 Task: Plan a 90-minute genealogy and family history research consultation with an expert genealogist.
Action: Mouse pressed left at (815, 111)
Screenshot: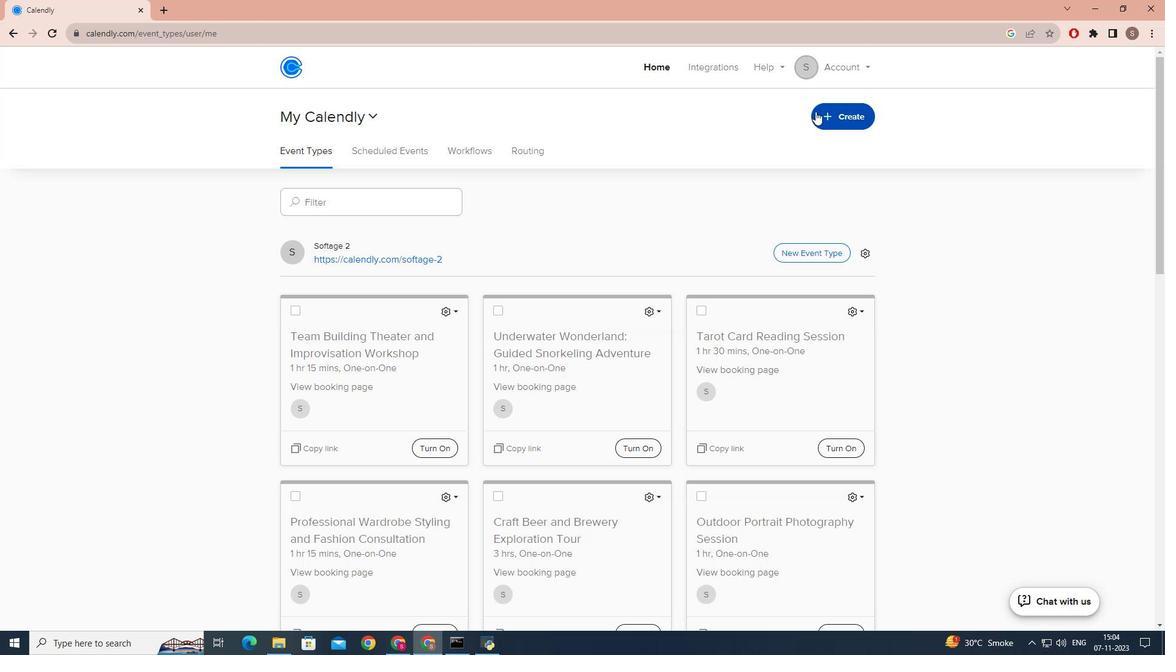 
Action: Mouse moved to (782, 151)
Screenshot: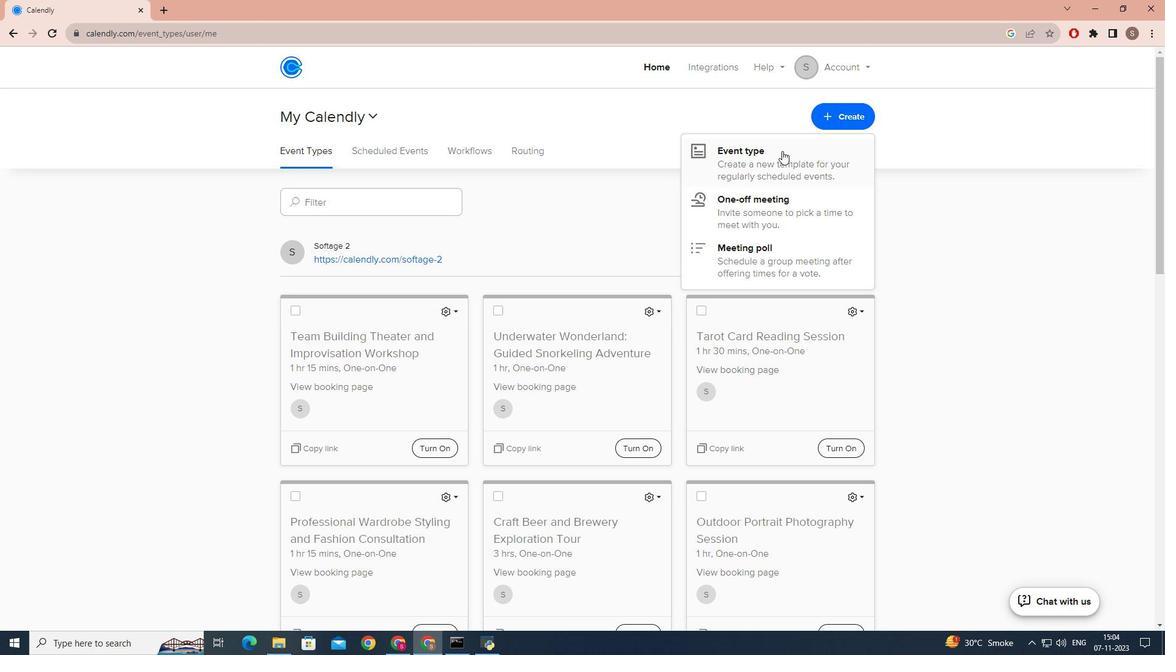 
Action: Mouse pressed left at (782, 151)
Screenshot: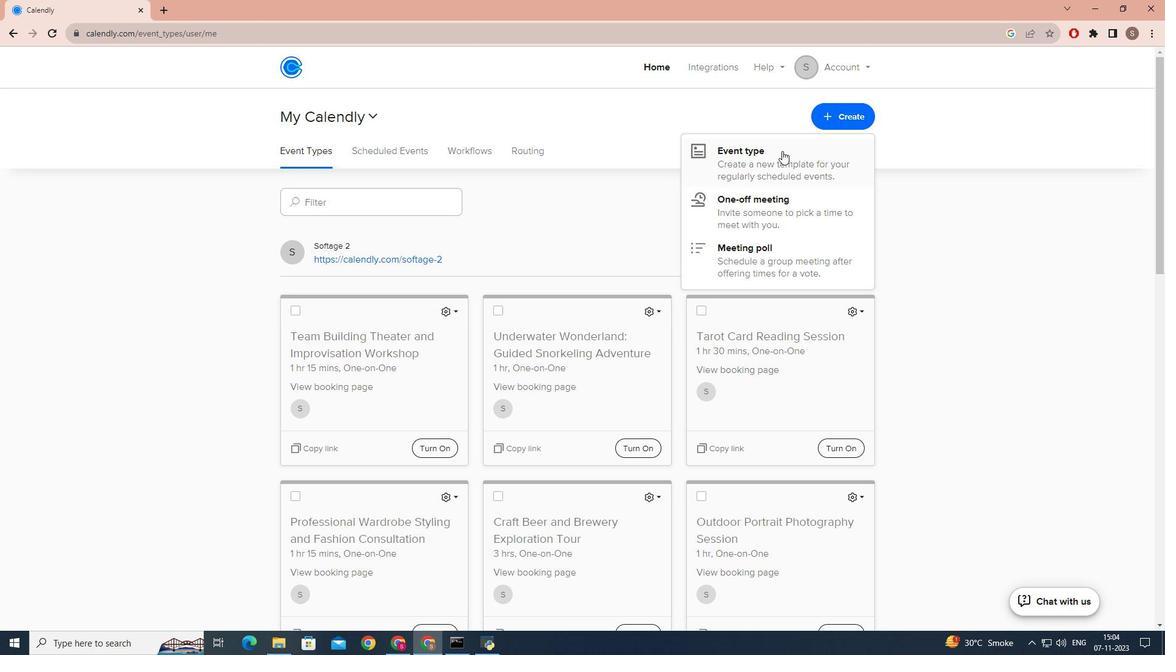 
Action: Mouse moved to (547, 220)
Screenshot: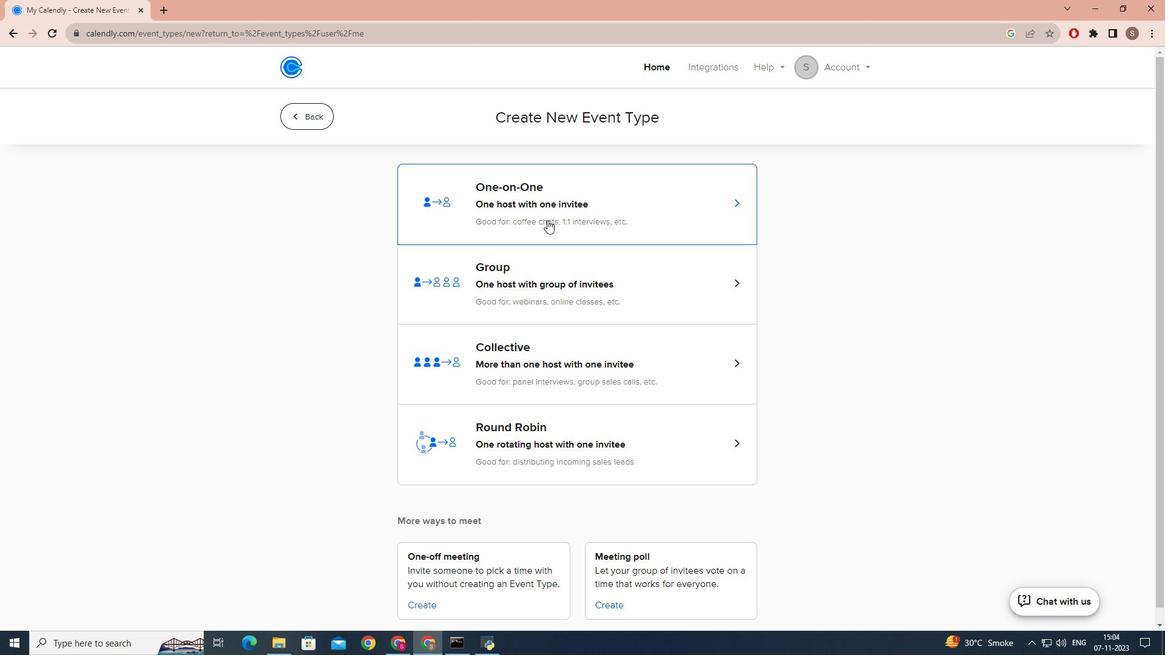 
Action: Mouse pressed left at (547, 220)
Screenshot: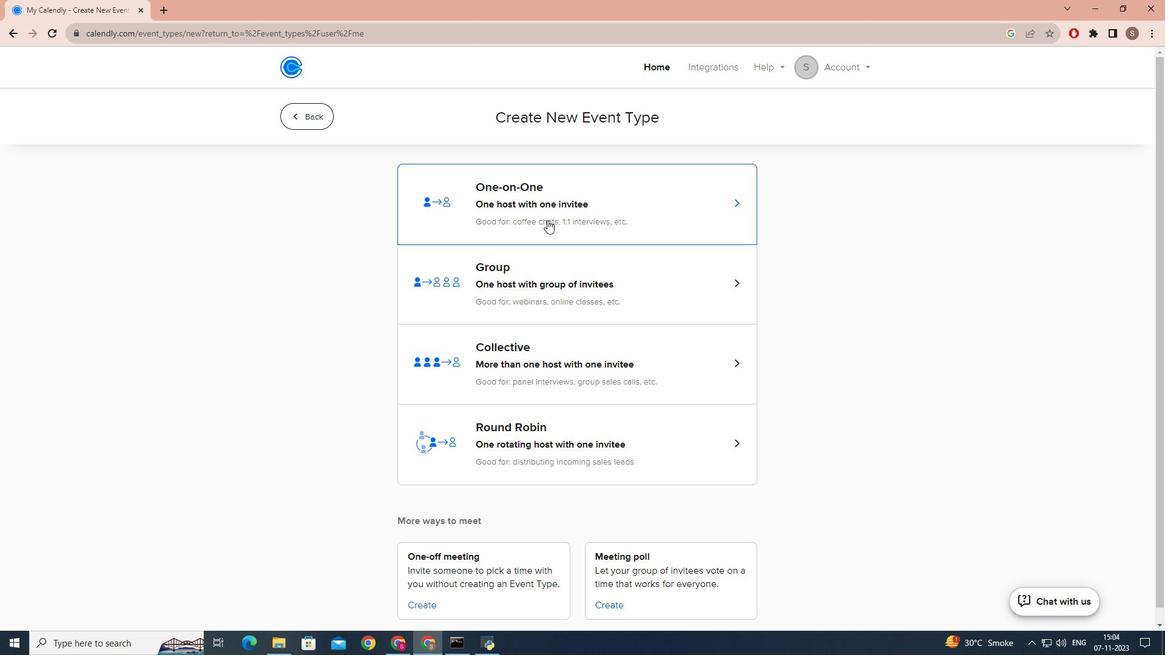 
Action: Mouse moved to (418, 286)
Screenshot: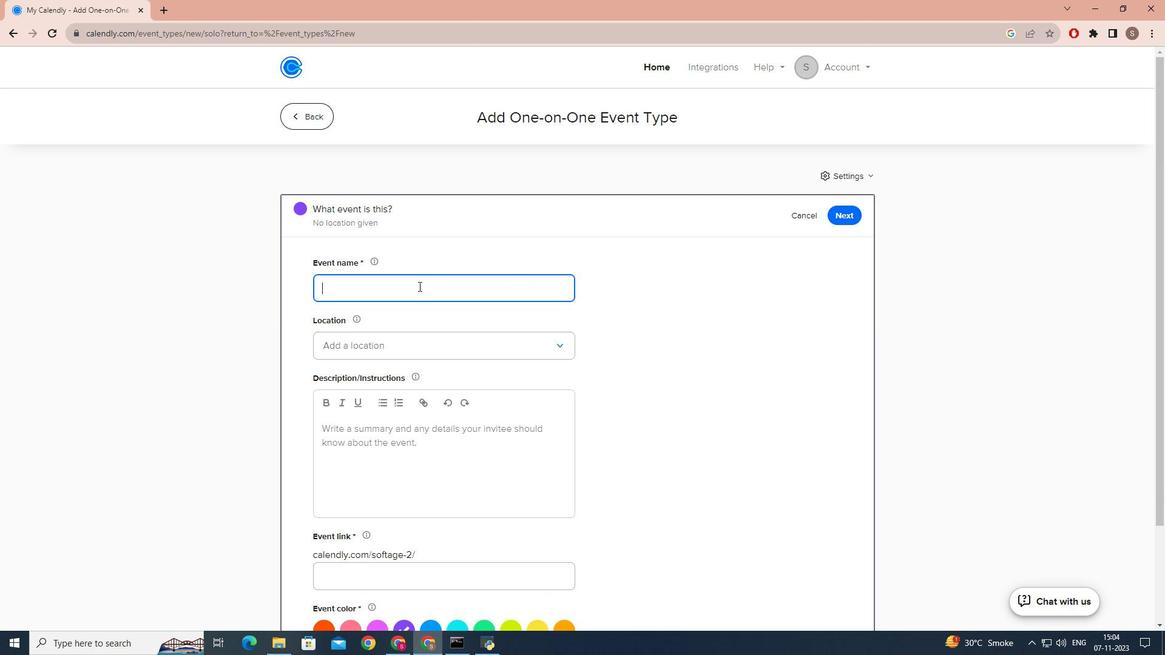 
Action: Mouse pressed left at (418, 286)
Screenshot: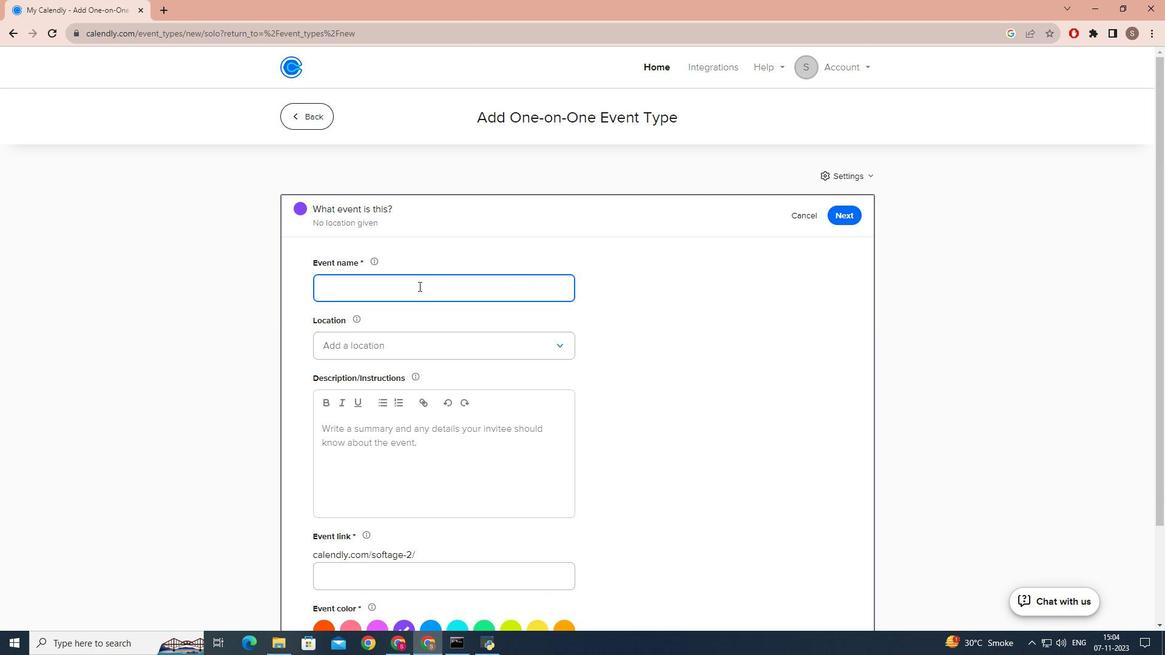 
Action: Key pressed <Key.caps_lock>G<Key.caps_lock>ena<Key.backspace><Key.backspace><Key.backspace><Key.backspace><Key.backspace><Key.backspace><Key.backspace><Key.backspace>g<Key.caps_lock>ENEALOGY<Key.space>AND<Key.space><Key.caps_lock>f<Key.caps_lock>AMILY<Key.space><Key.caps_lock>h<Key.caps_lock>ISTORY<Key.space><Key.caps_lock>r<Key.caps_lock>ESEARCH<Key.space><Key.caps_lock>c<Key.caps_lock>ONSULTATION
Screenshot: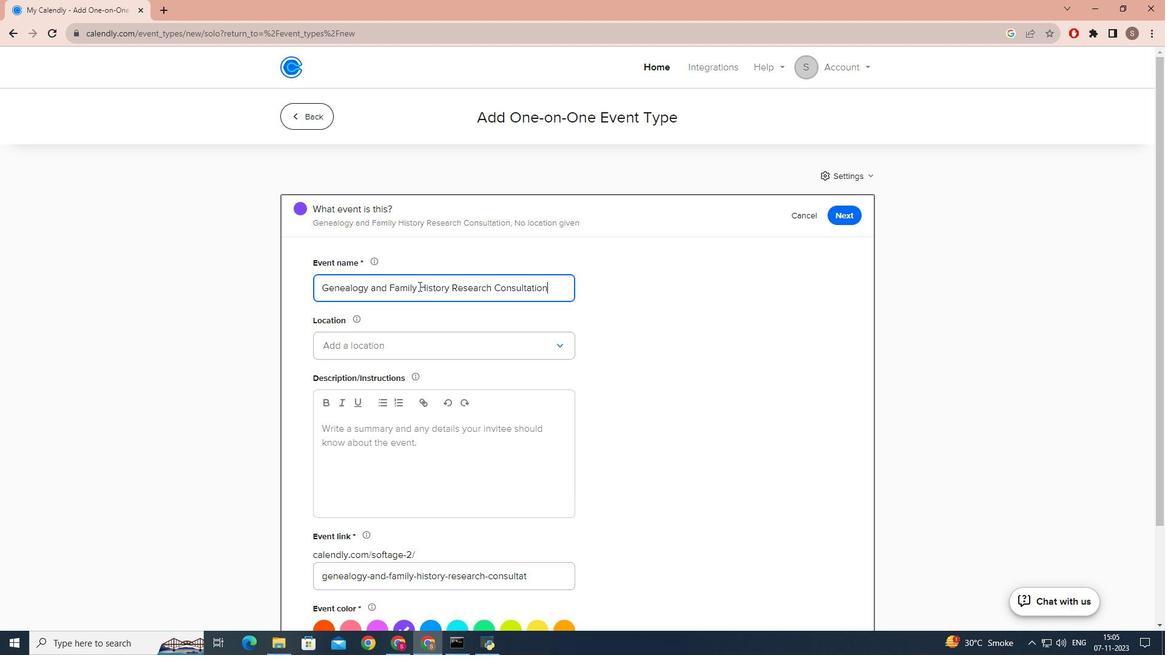 
Action: Mouse moved to (403, 349)
Screenshot: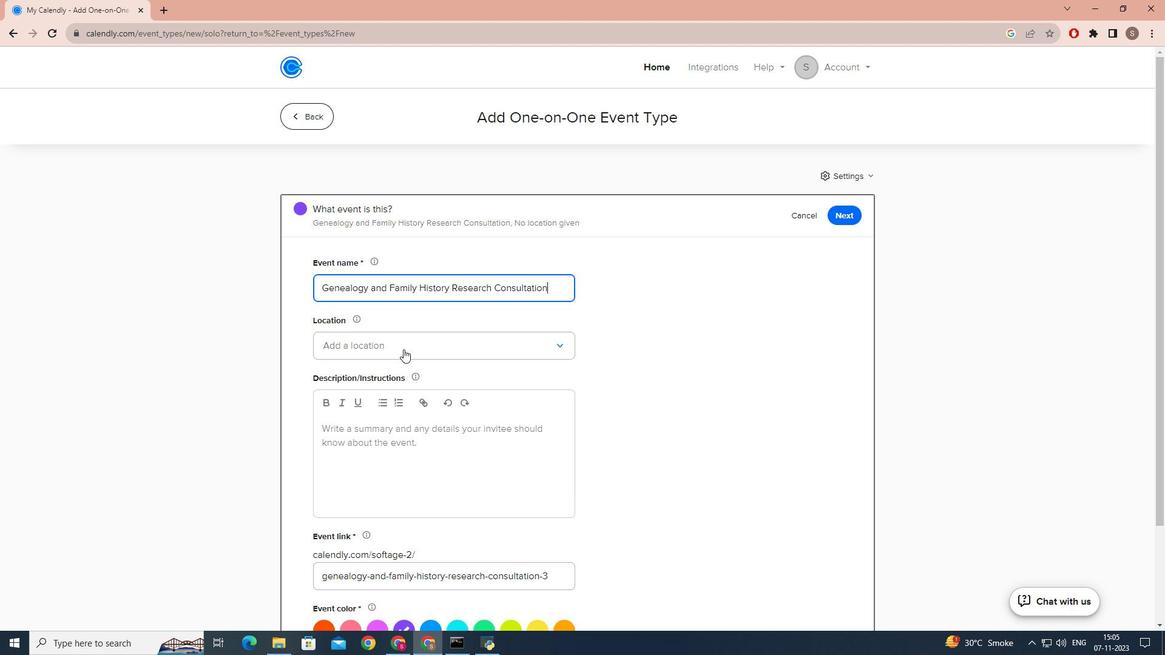 
Action: Mouse pressed left at (403, 349)
Screenshot: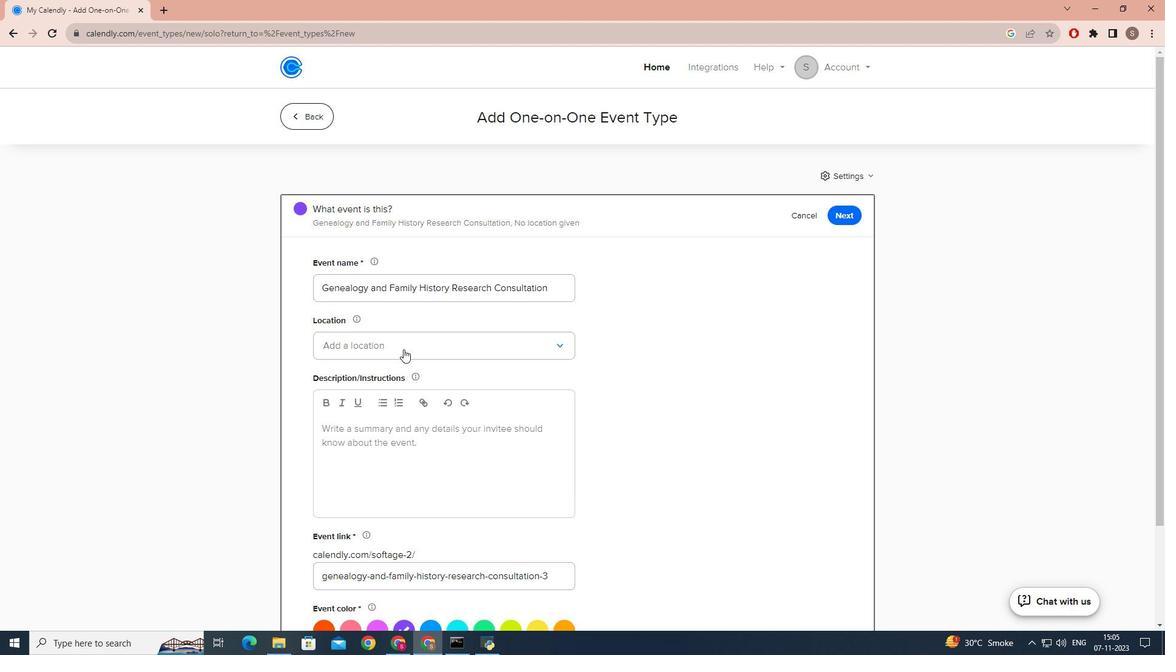 
Action: Mouse moved to (396, 386)
Screenshot: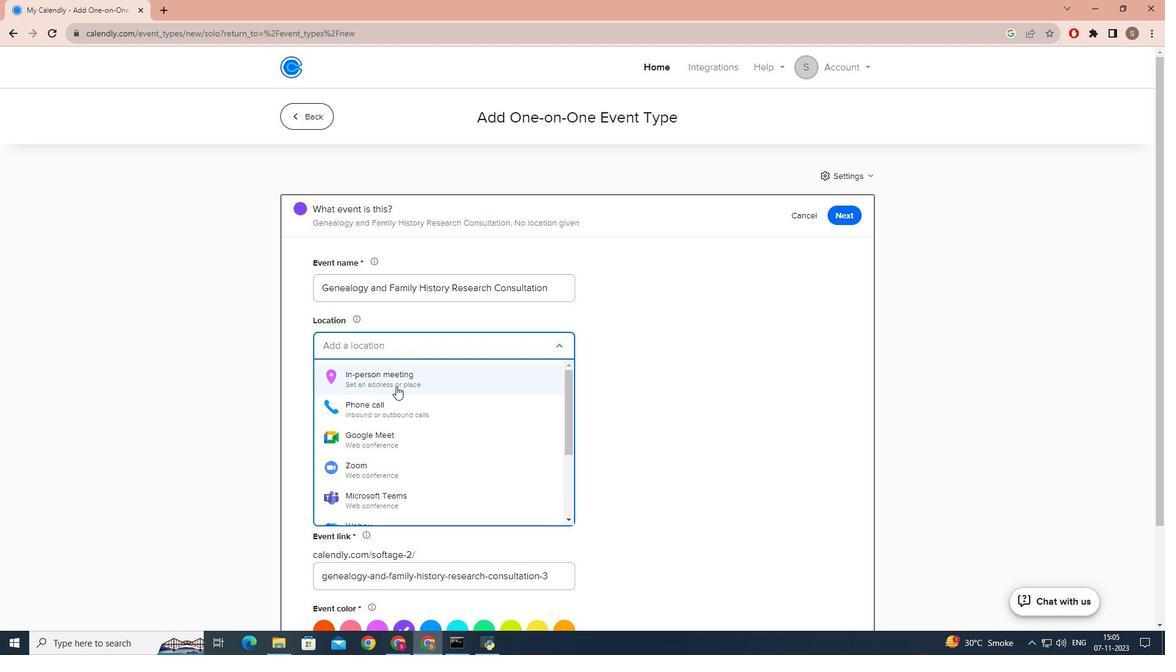 
Action: Mouse pressed left at (396, 386)
Screenshot: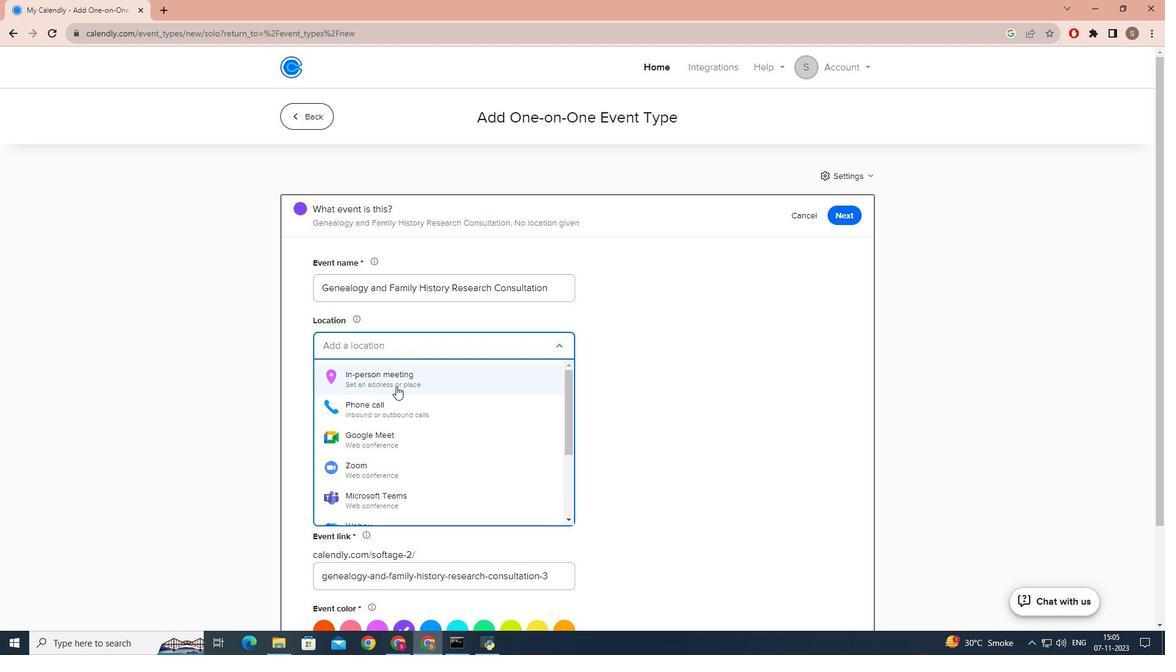 
Action: Mouse moved to (545, 208)
Screenshot: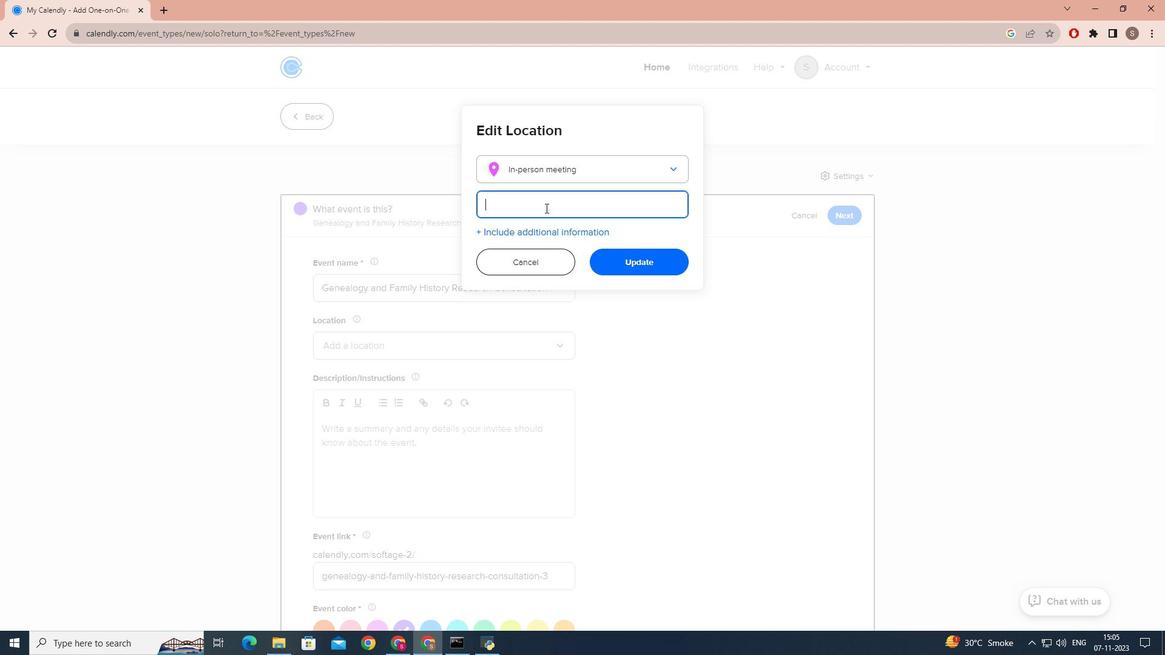 
Action: Mouse pressed left at (545, 208)
Screenshot: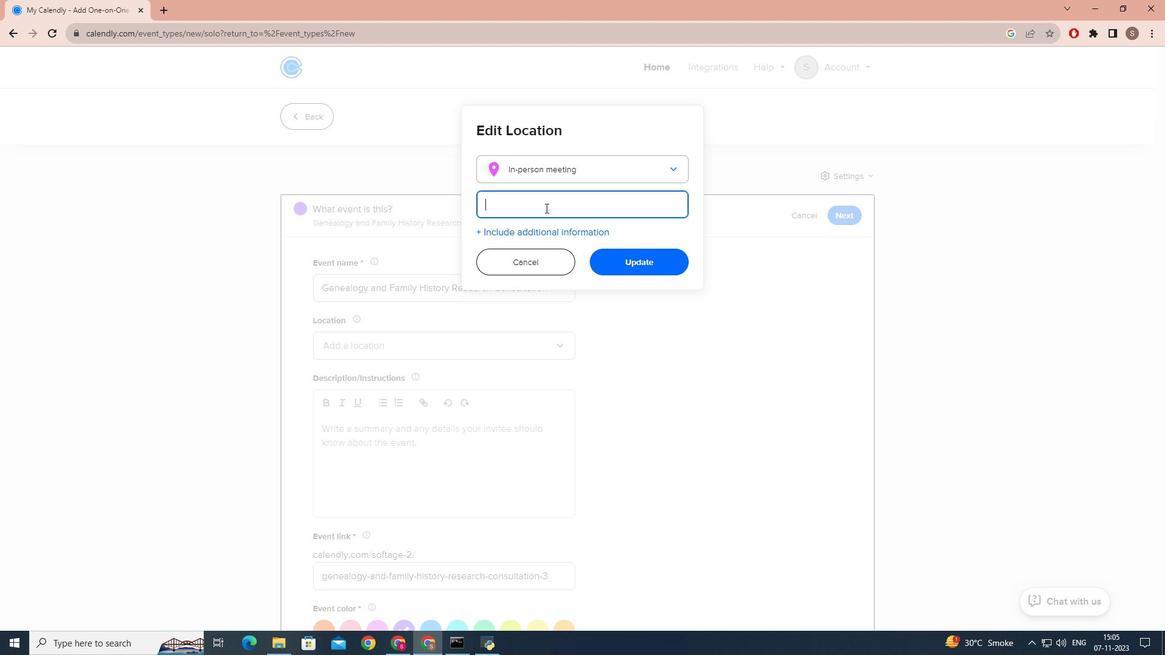 
Action: Key pressed <Key.caps_lock>f<Key.caps_lock>AMILY<Key.space><Key.caps_lock>c<Key.caps_lock>HRONICLES<Key.space><Key.caps_lock>c<Key.caps_lock>ORNER,<Key.caps_lock>n<Key.caps_lock>EW<Key.space><Key.caps_lock>j<Key.caps_lock>ERSEY,<Key.caps_lock>u.s.a
Screenshot: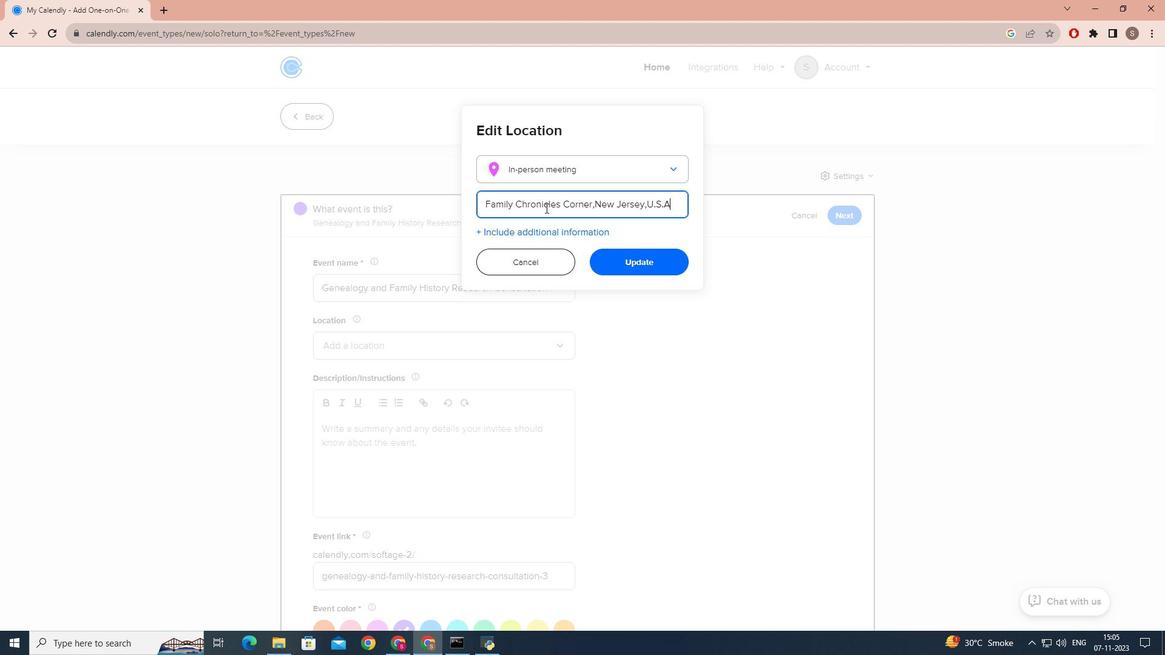 
Action: Mouse moved to (629, 256)
Screenshot: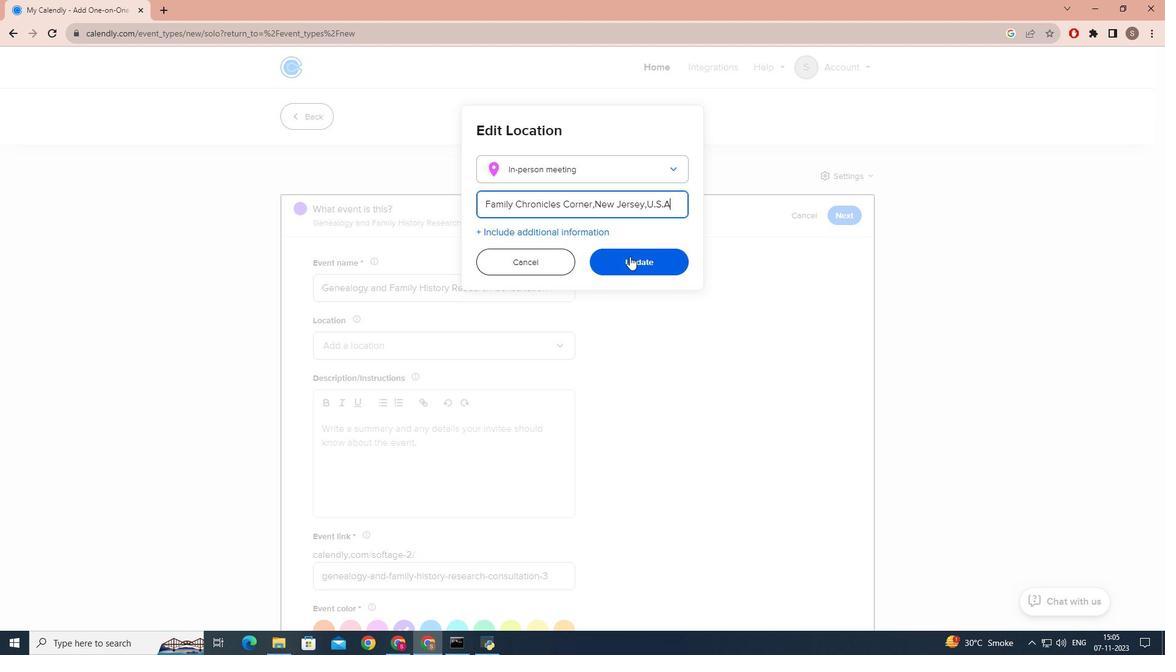 
Action: Mouse pressed left at (629, 256)
Screenshot: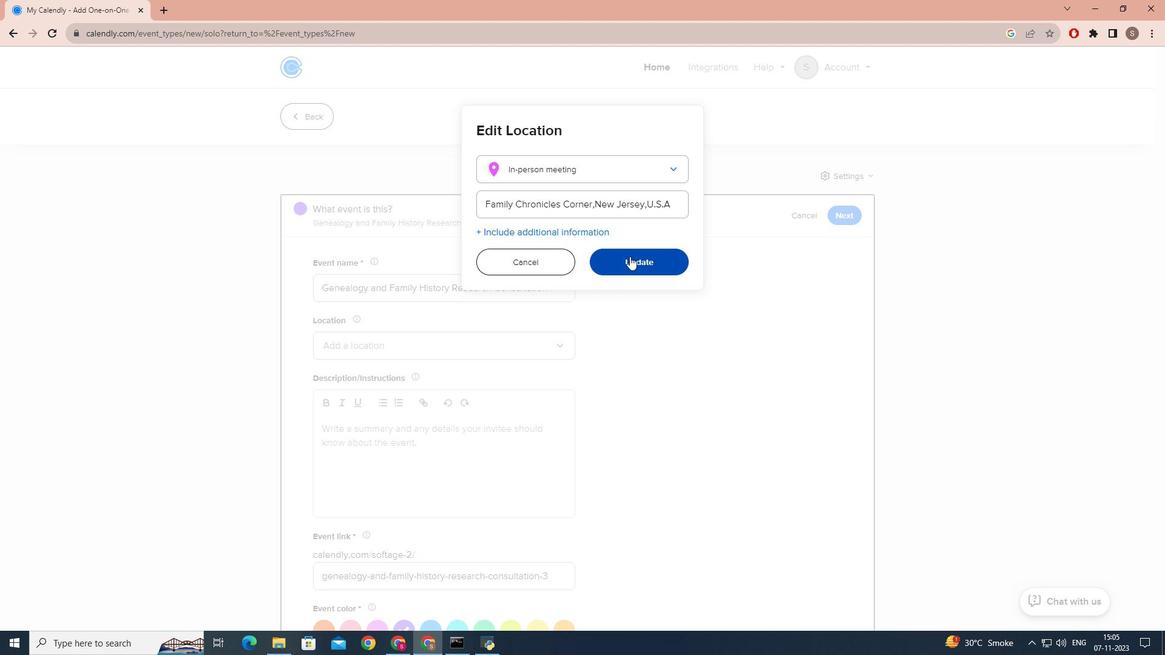 
Action: Mouse moved to (510, 317)
Screenshot: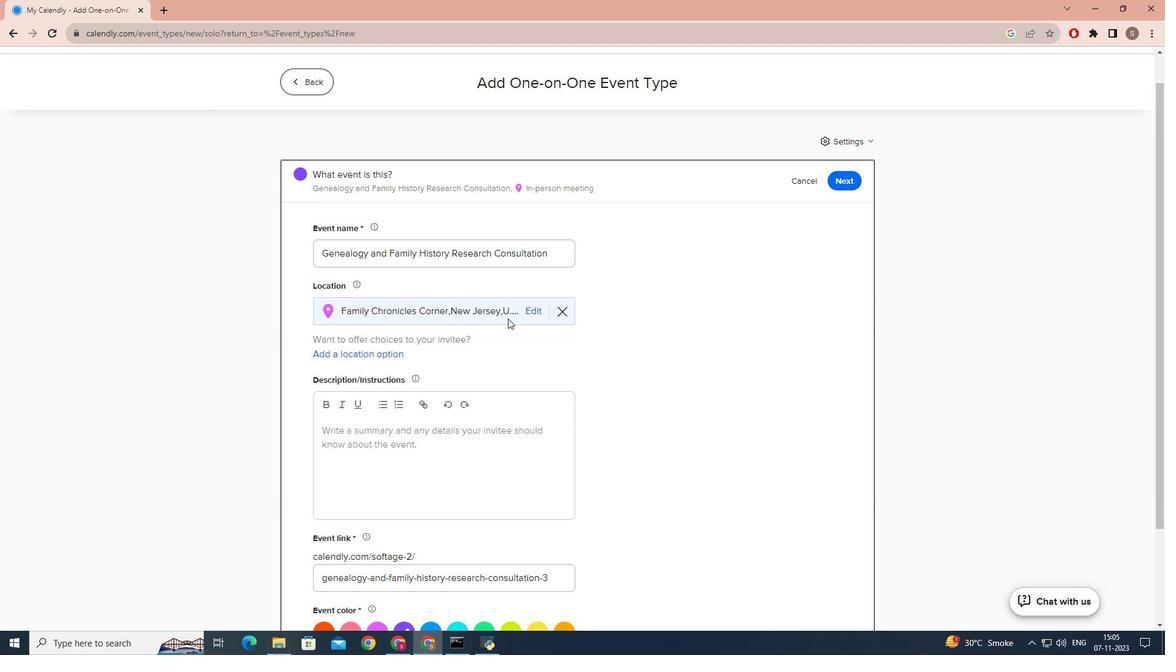 
Action: Mouse scrolled (510, 316) with delta (0, 0)
Screenshot: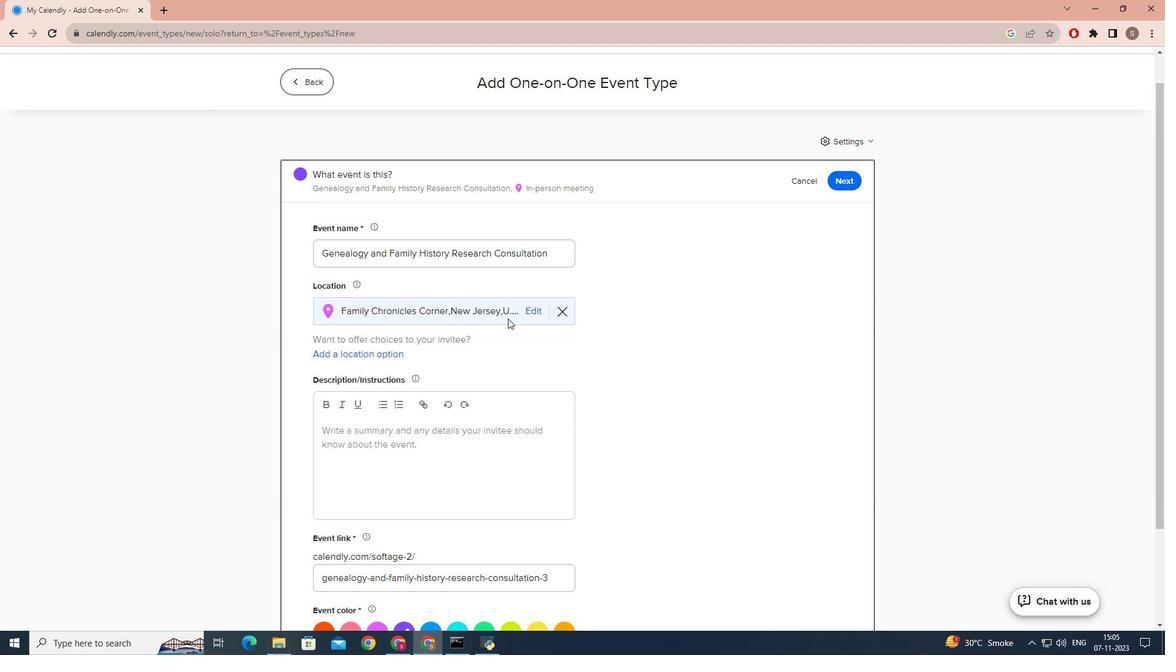 
Action: Mouse moved to (509, 318)
Screenshot: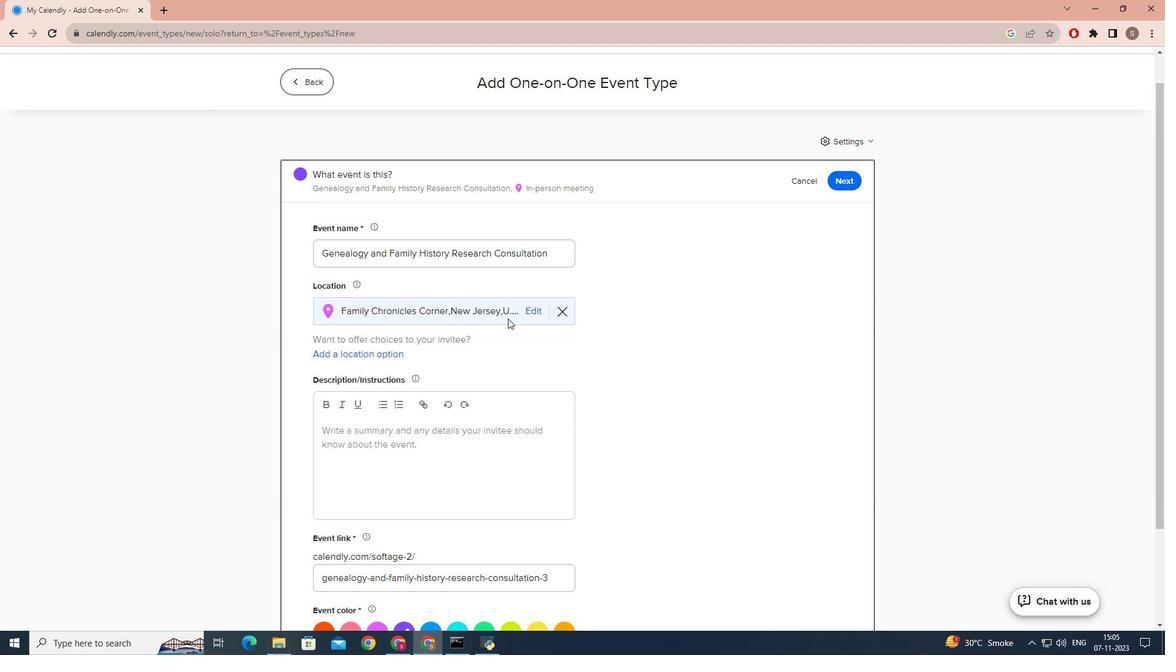 
Action: Mouse scrolled (509, 317) with delta (0, 0)
Screenshot: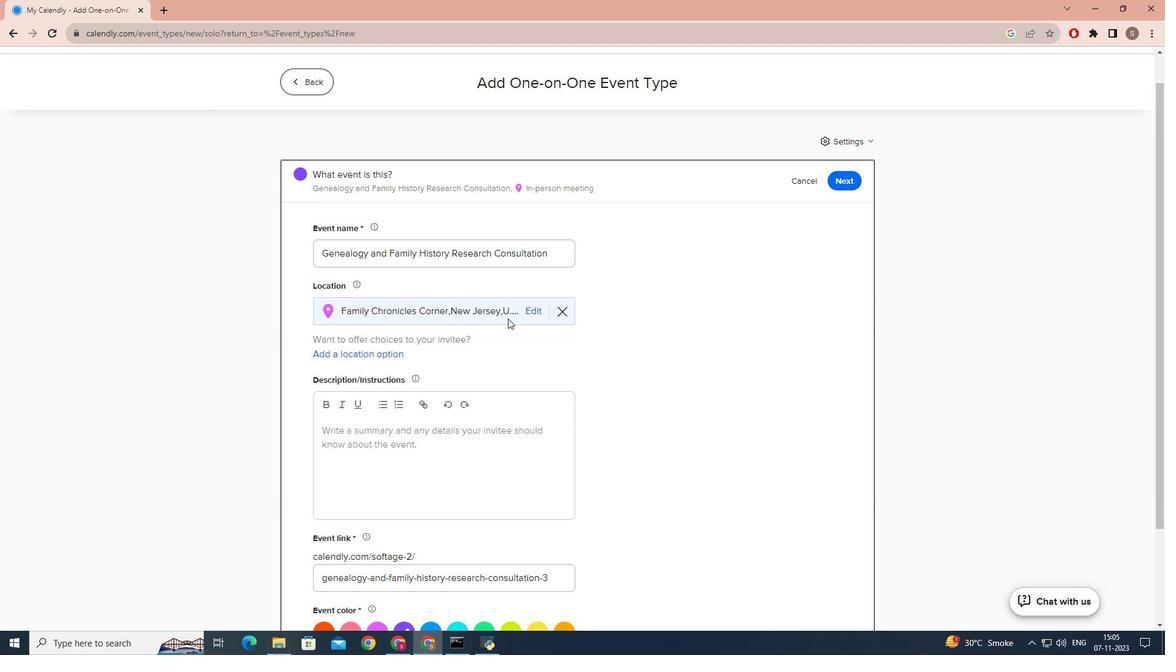 
Action: Mouse moved to (508, 318)
Screenshot: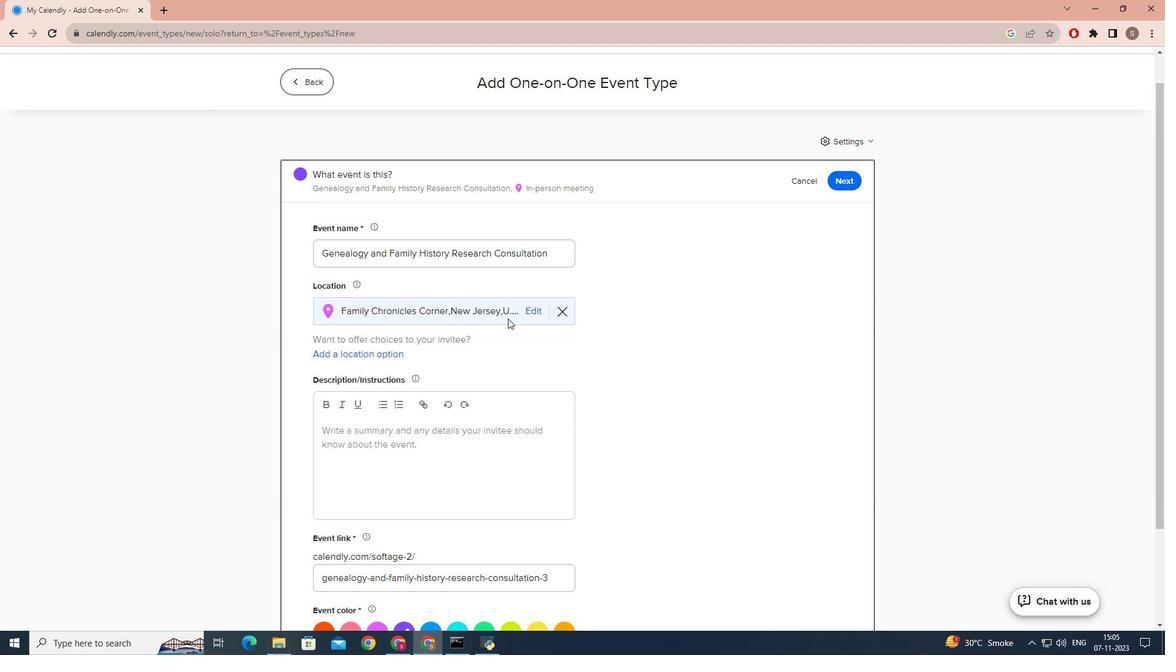 
Action: Mouse scrolled (508, 317) with delta (0, 0)
Screenshot: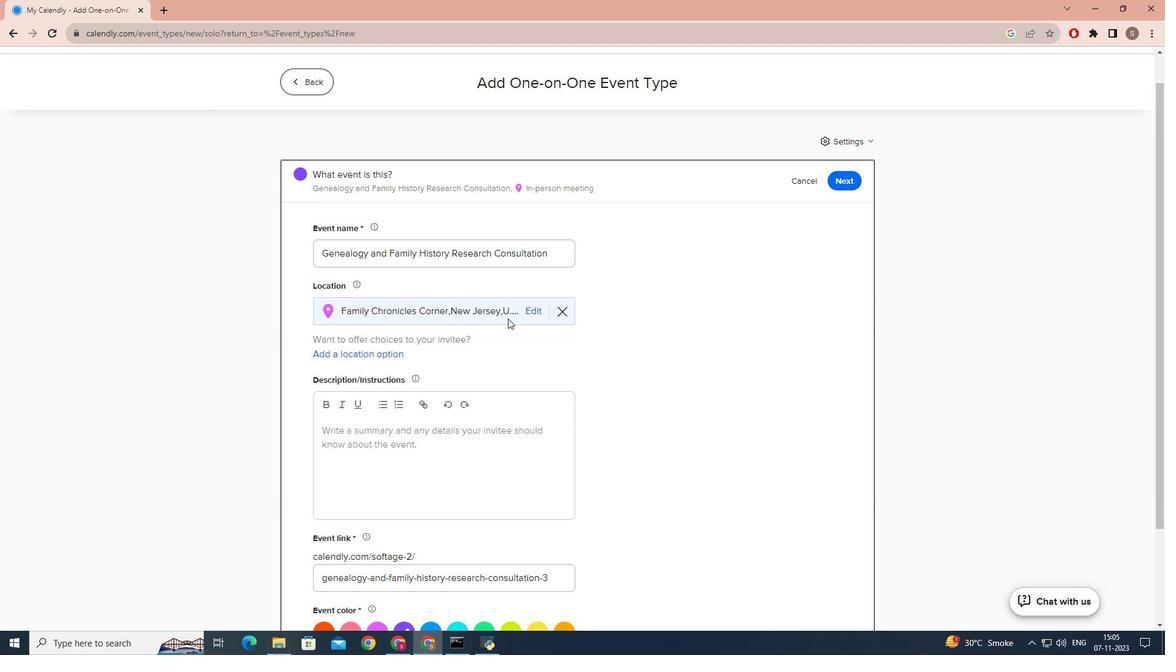 
Action: Mouse moved to (508, 318)
Screenshot: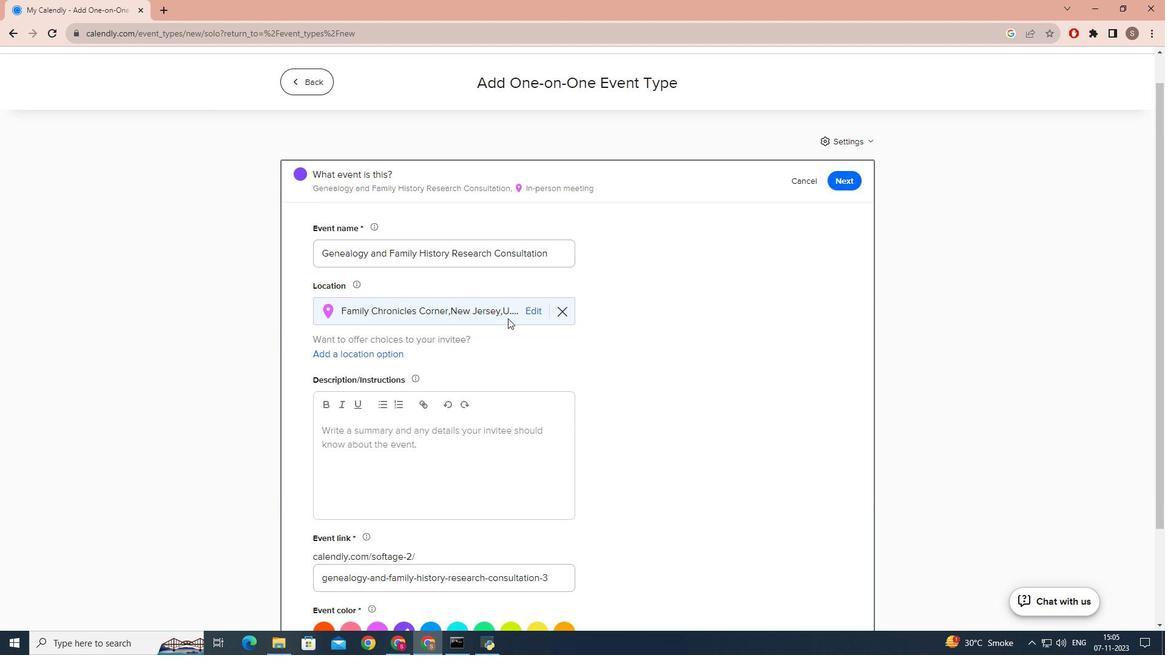 
Action: Mouse scrolled (508, 317) with delta (0, 0)
Screenshot: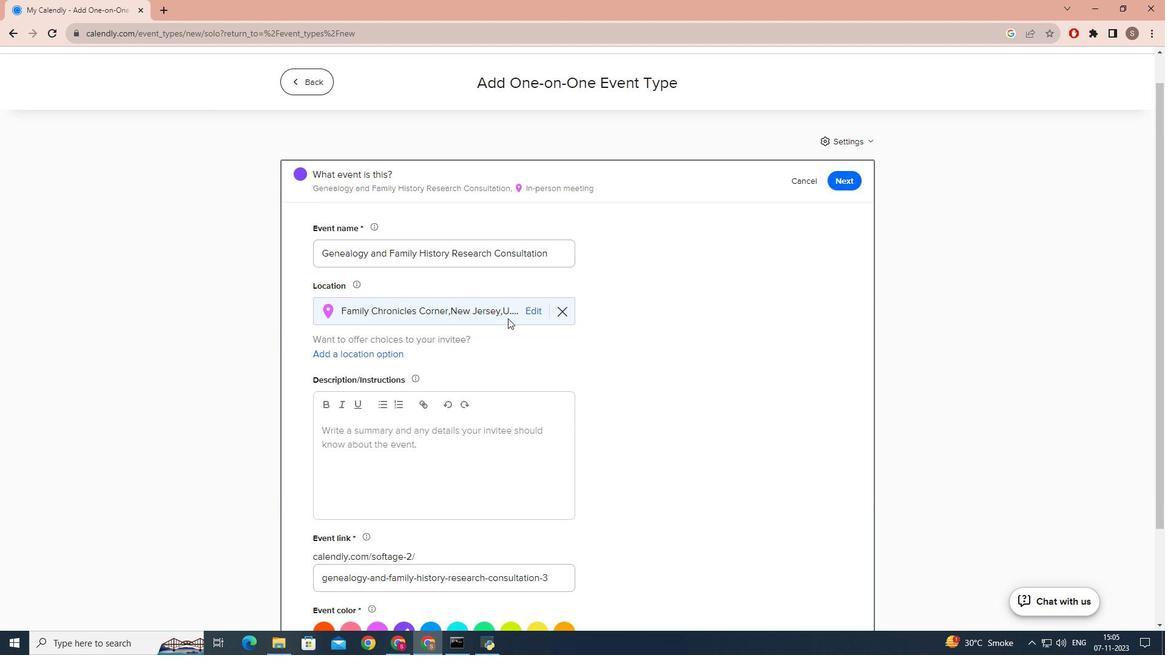 
Action: Mouse moved to (507, 318)
Screenshot: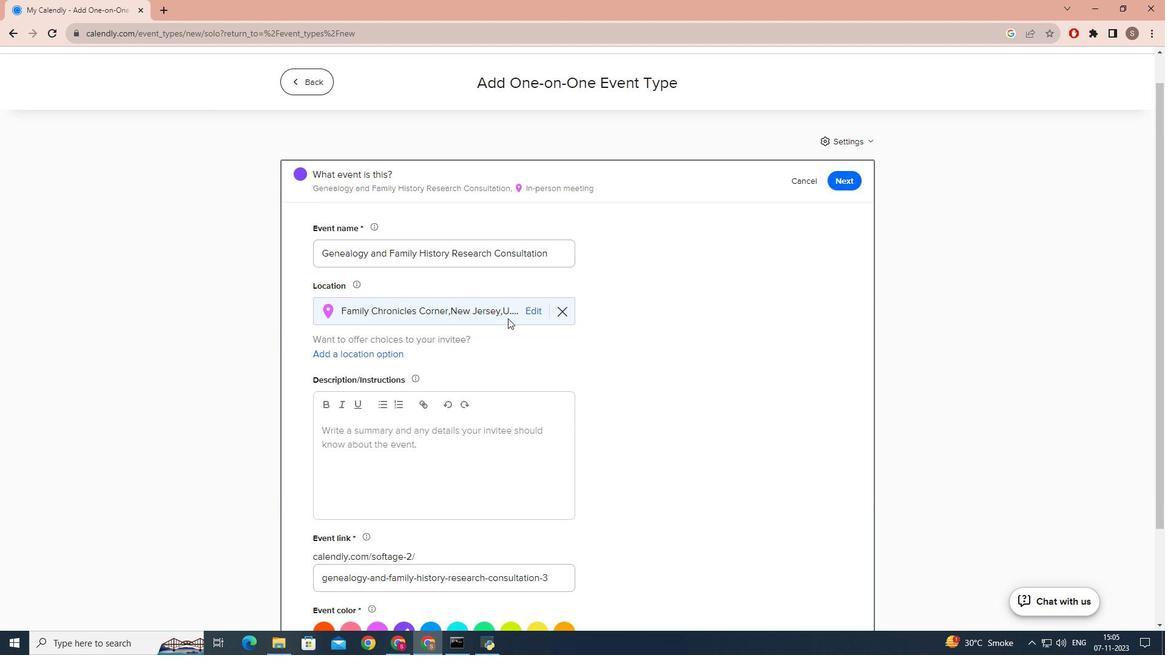 
Action: Mouse scrolled (507, 318) with delta (0, 0)
Screenshot: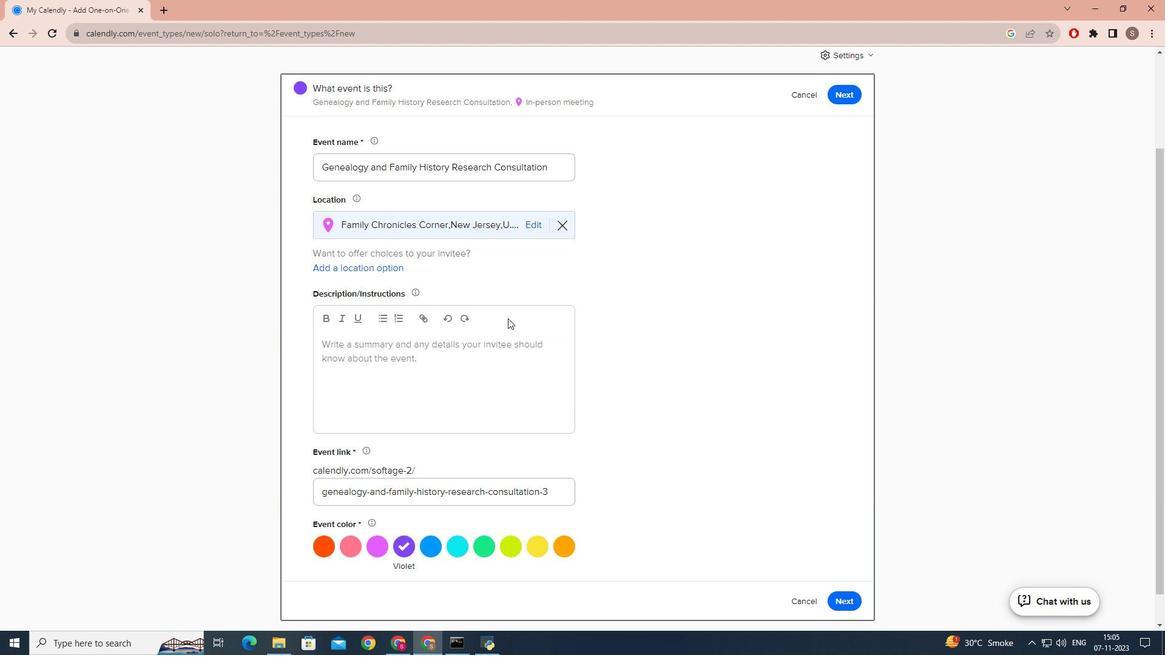 
Action: Mouse moved to (411, 333)
Screenshot: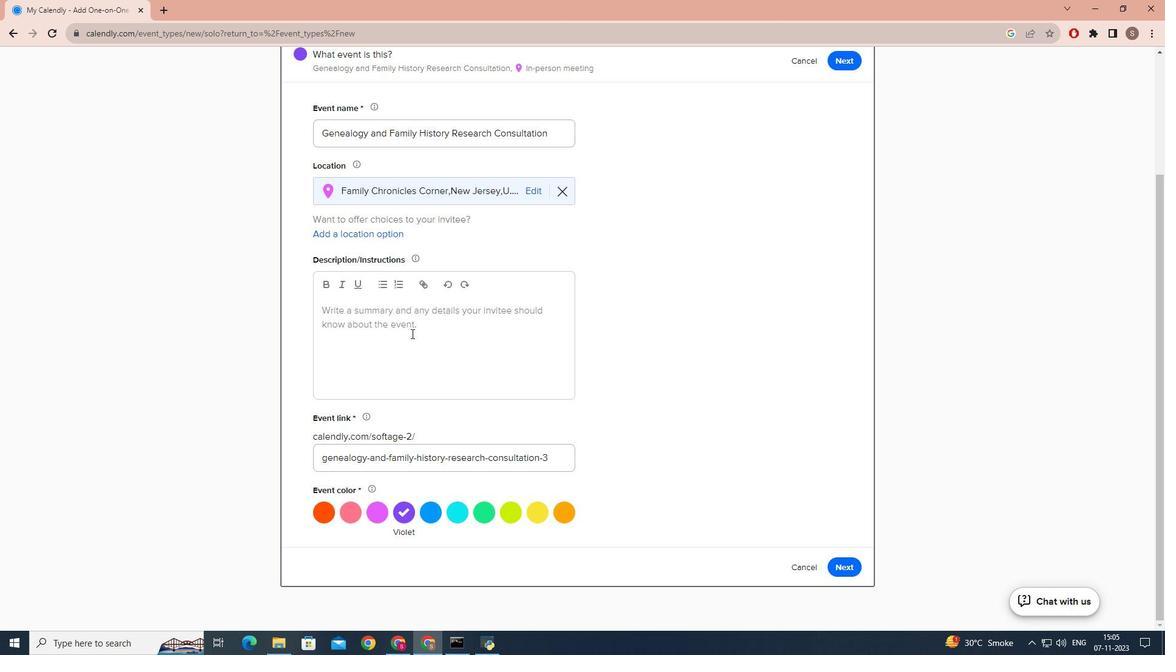 
Action: Mouse pressed left at (411, 333)
Screenshot: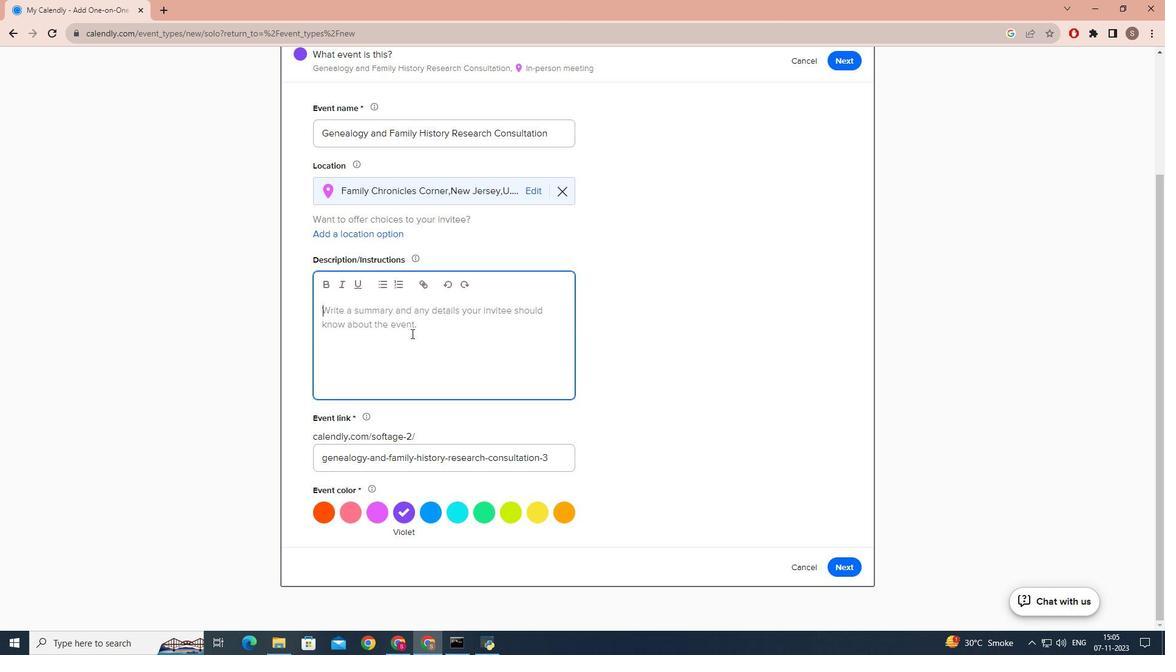 
Action: Key pressed <Key.caps_lock>J<Key.caps_lock><Key.backspace><Key.backspace><Key.caps_lock><Key.caps_lock>j<Key.caps_lock>OIN<Key.space>US<Key.space>FOR<Key.space>A<Key.space>ERSONALIZED<Key.space>
Screenshot: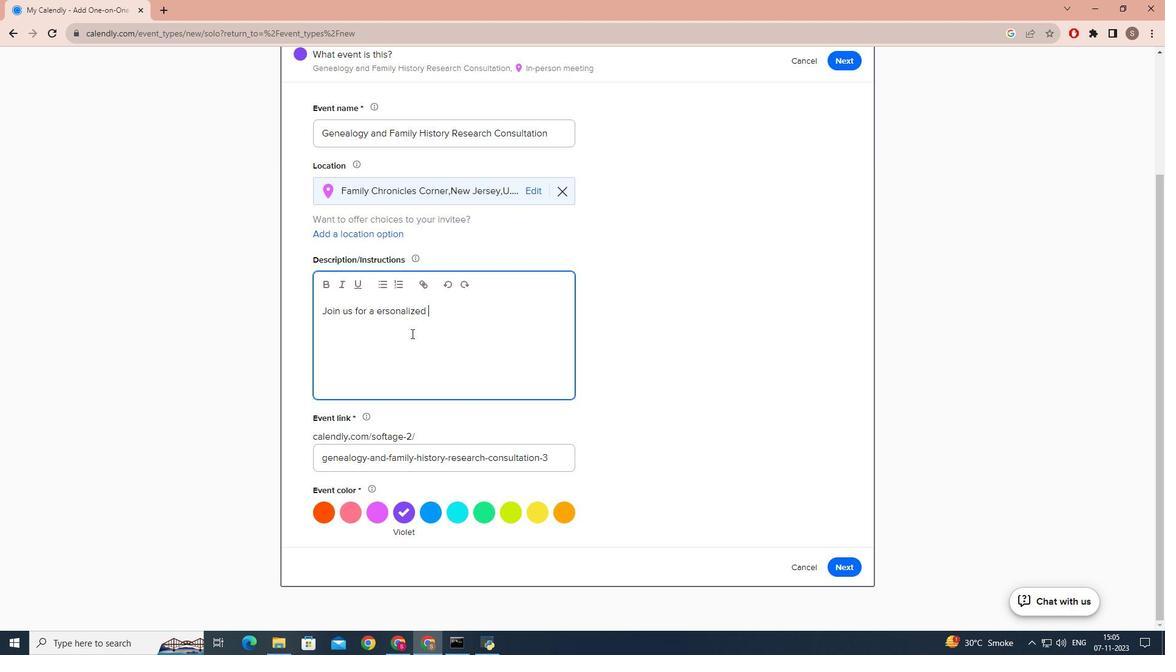 
Action: Mouse moved to (380, 312)
Screenshot: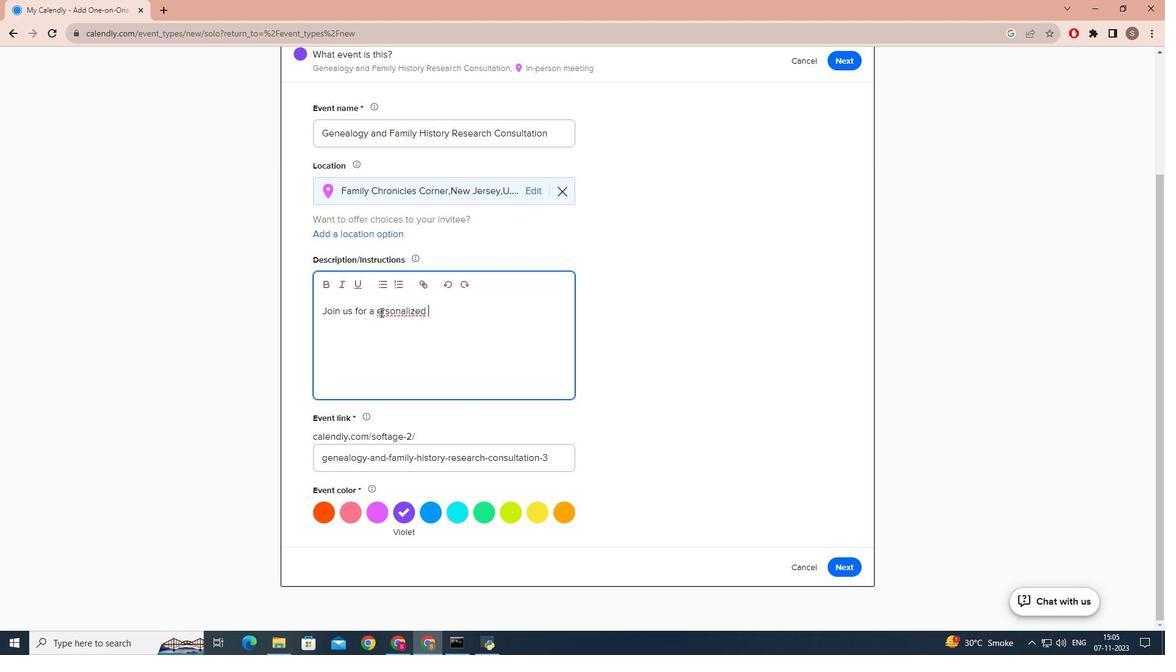 
Action: Mouse pressed left at (380, 312)
Screenshot: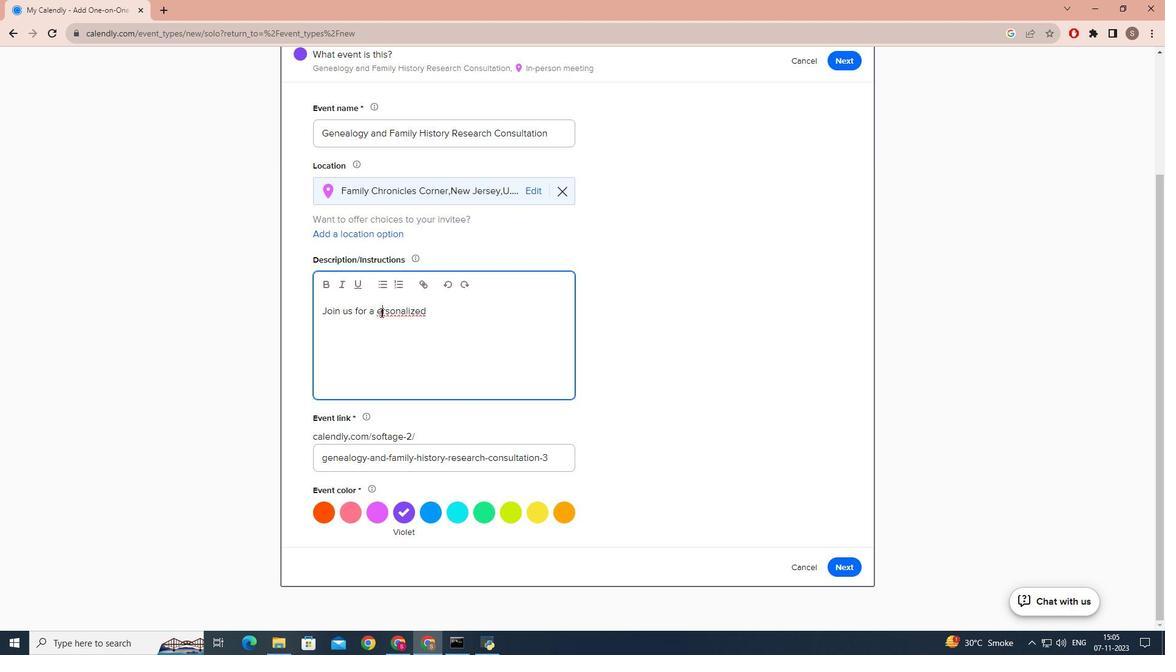 
Action: Mouse moved to (378, 314)
Screenshot: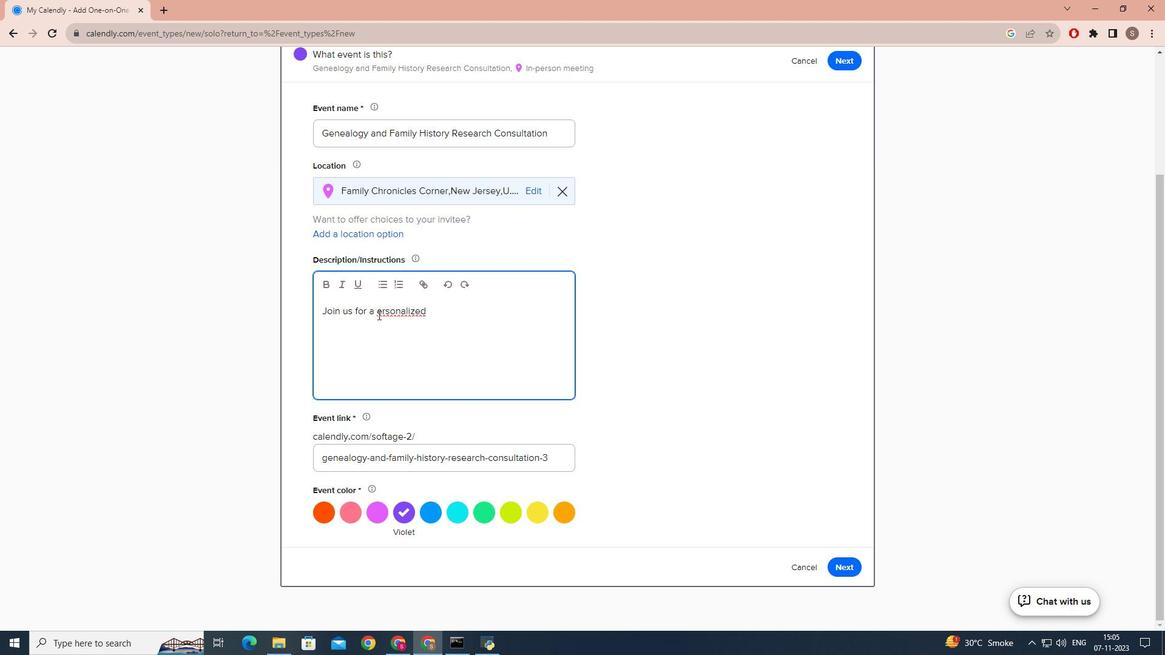 
Action: Mouse pressed left at (378, 314)
Screenshot: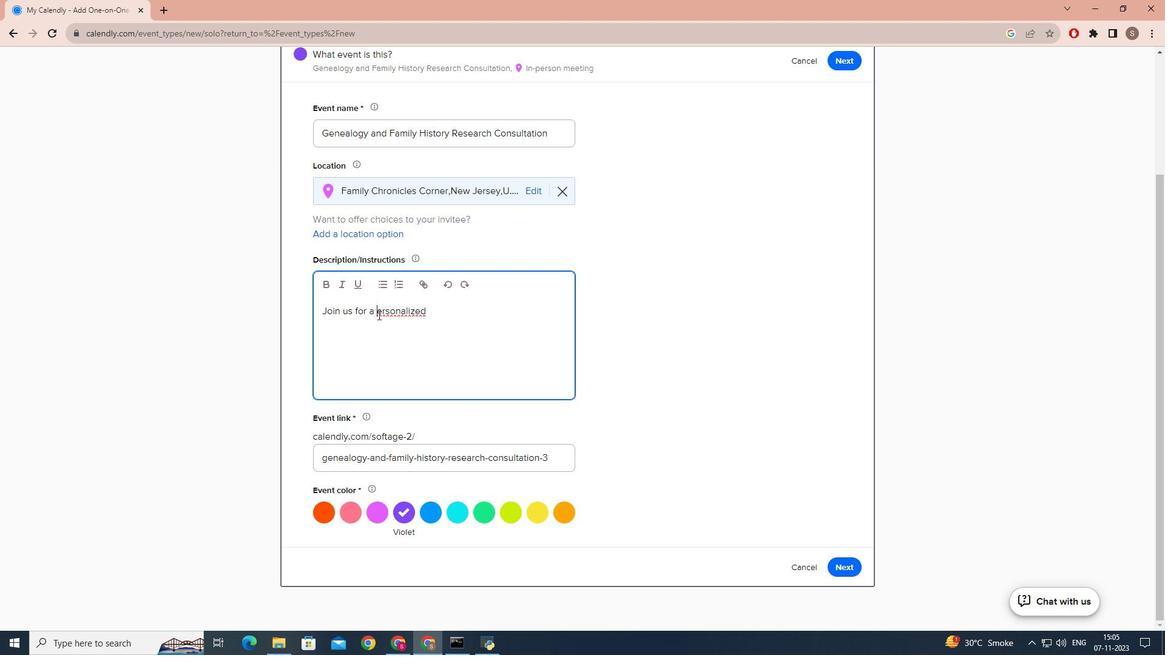 
Action: Key pressed P
Screenshot: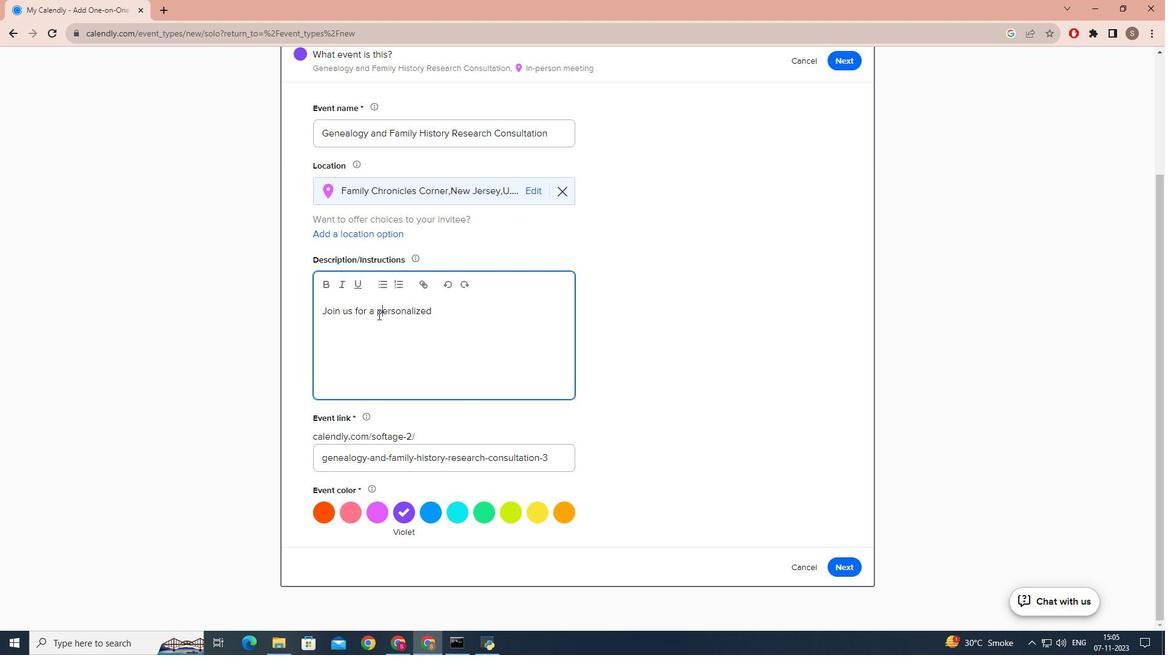 
Action: Mouse moved to (449, 316)
Screenshot: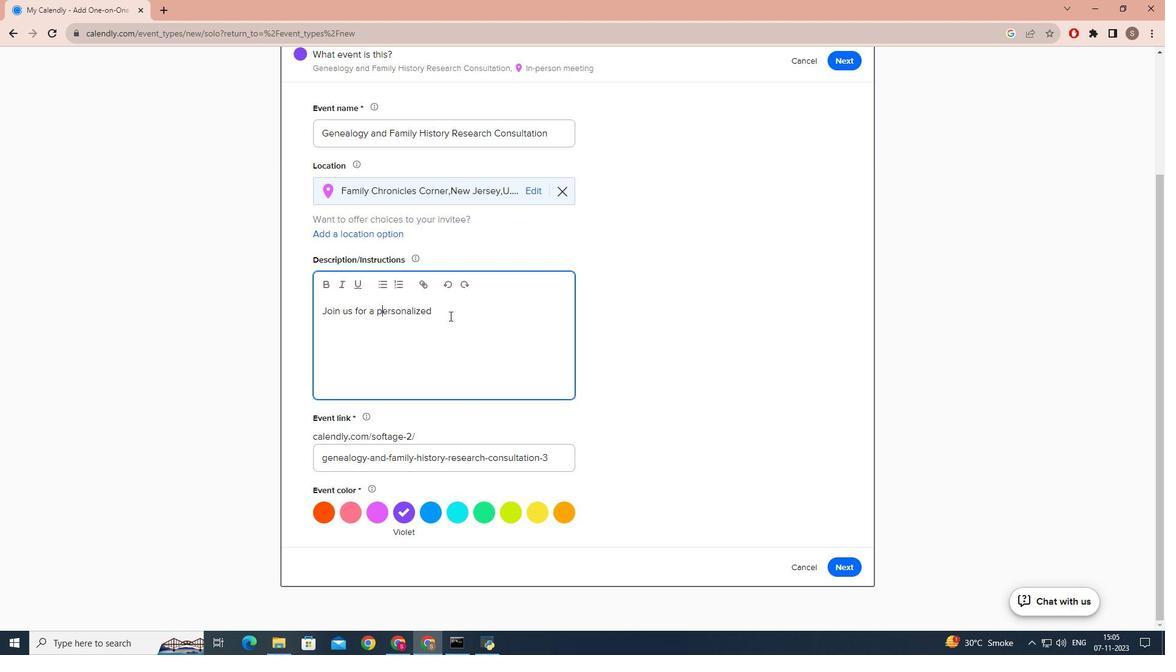 
Action: Mouse pressed left at (449, 316)
Screenshot: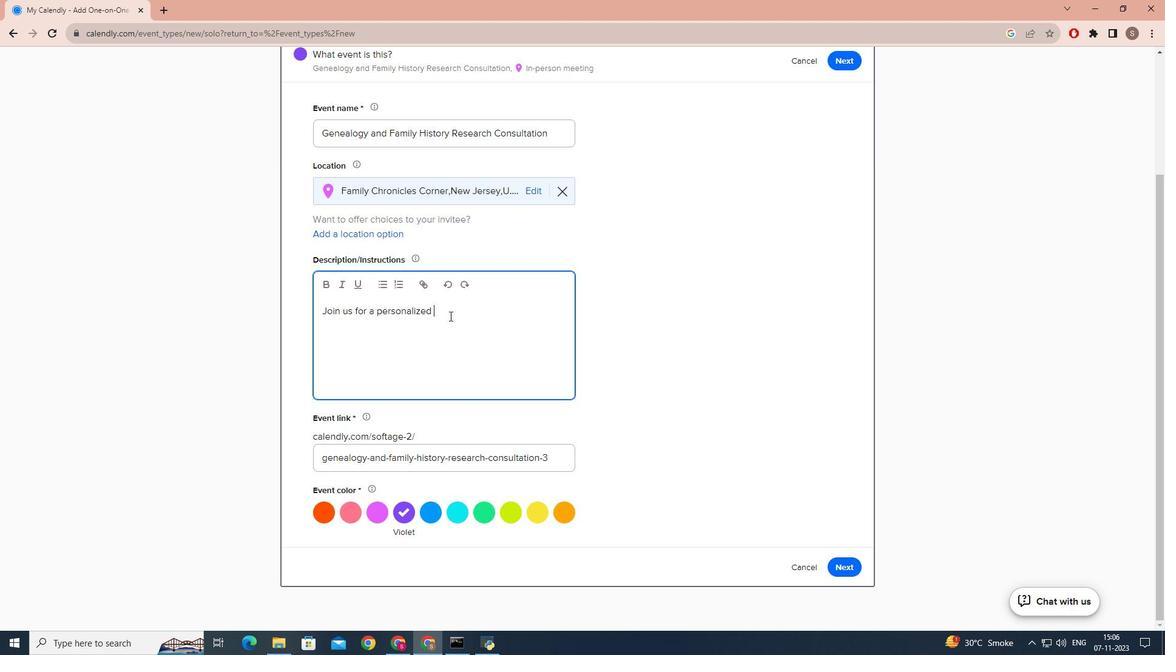
Action: Key pressed CONSULTT<Key.backspace>ATION<Key.space>WITH<Key.space>A<Key.space>SEASONED<Key.space>GENEALOGIST<Key.space>TO<Key.space>UNLOCK<Key.space>TH<Key.space><Key.backspace>E<Key.space>MYSTERIES<Key.backspace><Key.backspace><Key.backspace>IES<Key.space>OF<Key.space>YOUR<Key.space>FAMILY<Key.space>HISTORY<Key.space>AND<Key.space>BUILD<Key.space>YOUR<Key.space>FAMILY<Key.space>TREE.<Key.caps_lock>w<Key.caps_lock>HETHER<Key.space>YOU<Key.space>ARE<Key.space>JUST<Key.space>
Screenshot: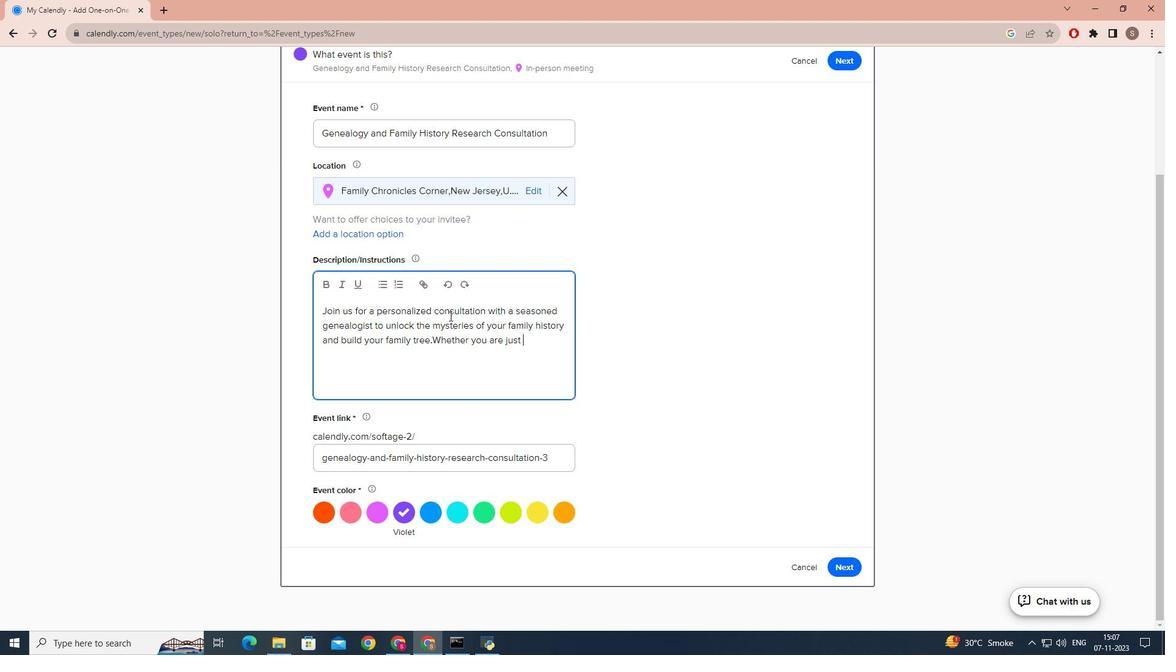
Action: Mouse moved to (443, 316)
Screenshot: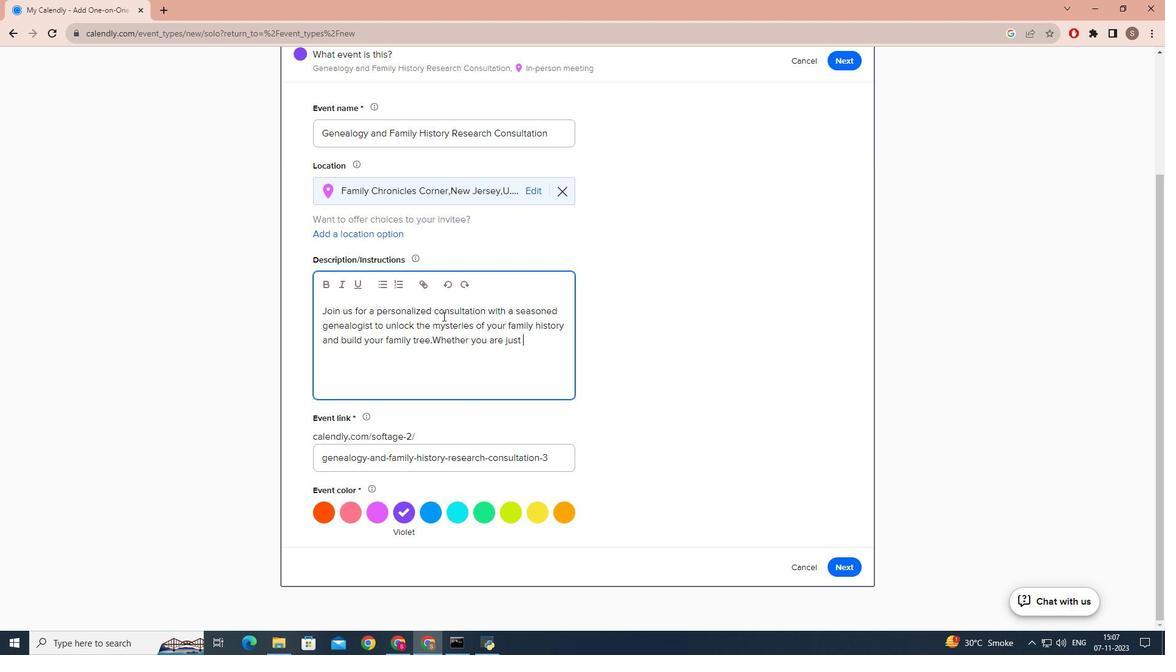 
Action: Key pressed STARTING<Key.space>YOUR<Key.space>JOURNEY<Key.space>OR<Key.space>NEED<Key.space>HELP<Key.space>WITHA<Key.space>SPECIFIC<Key.space>RESEARCH<Key.space>CHALLENGES
Screenshot: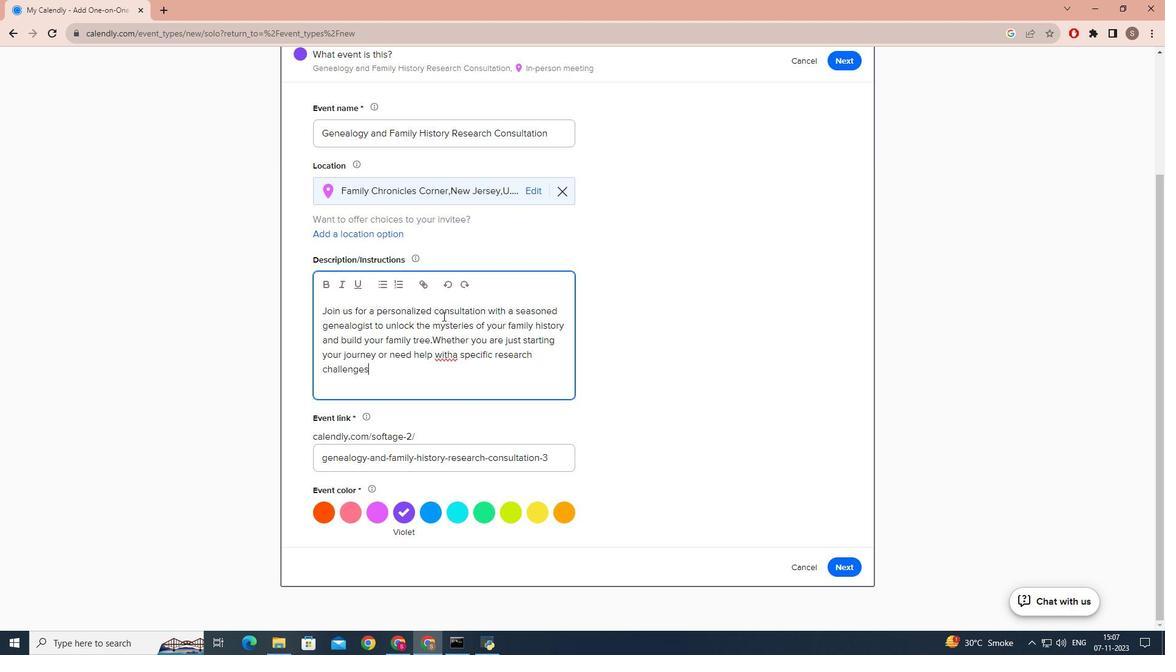 
Action: Mouse moved to (453, 354)
Screenshot: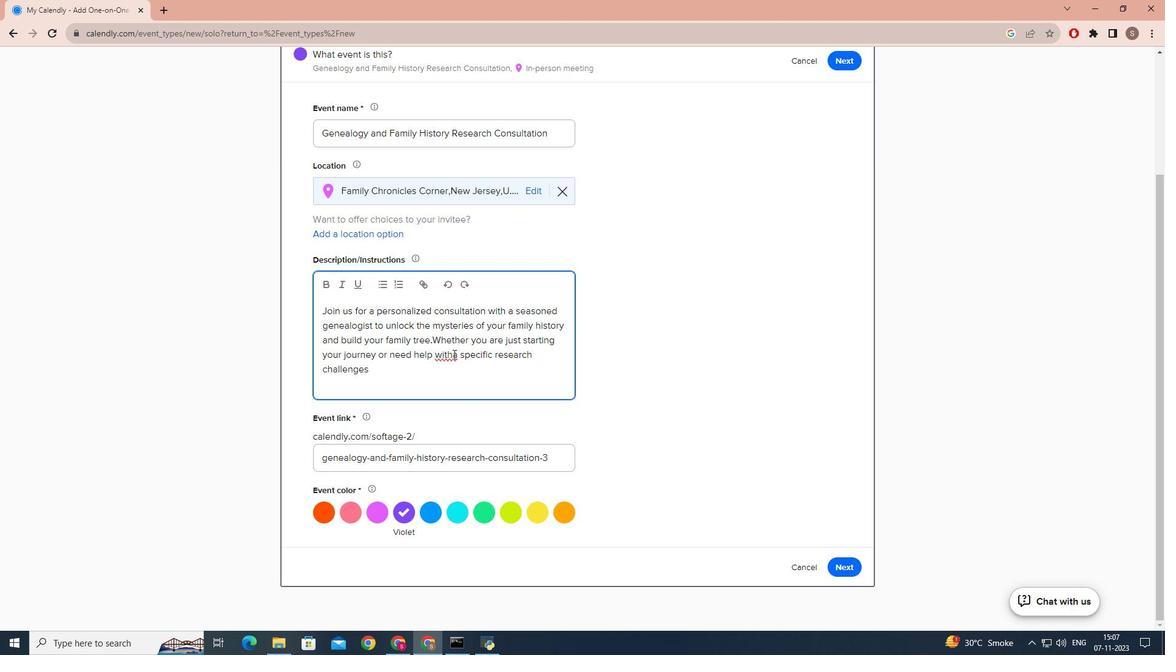 
Action: Mouse pressed left at (453, 354)
Screenshot: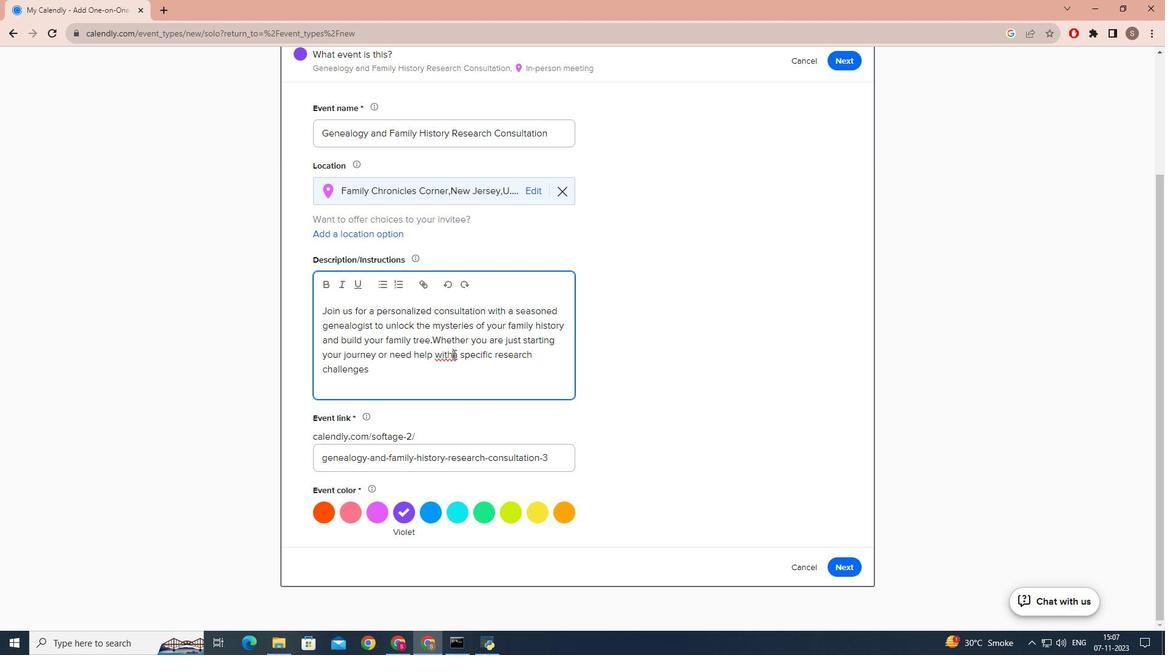 
Action: Key pressed <Key.space>
Screenshot: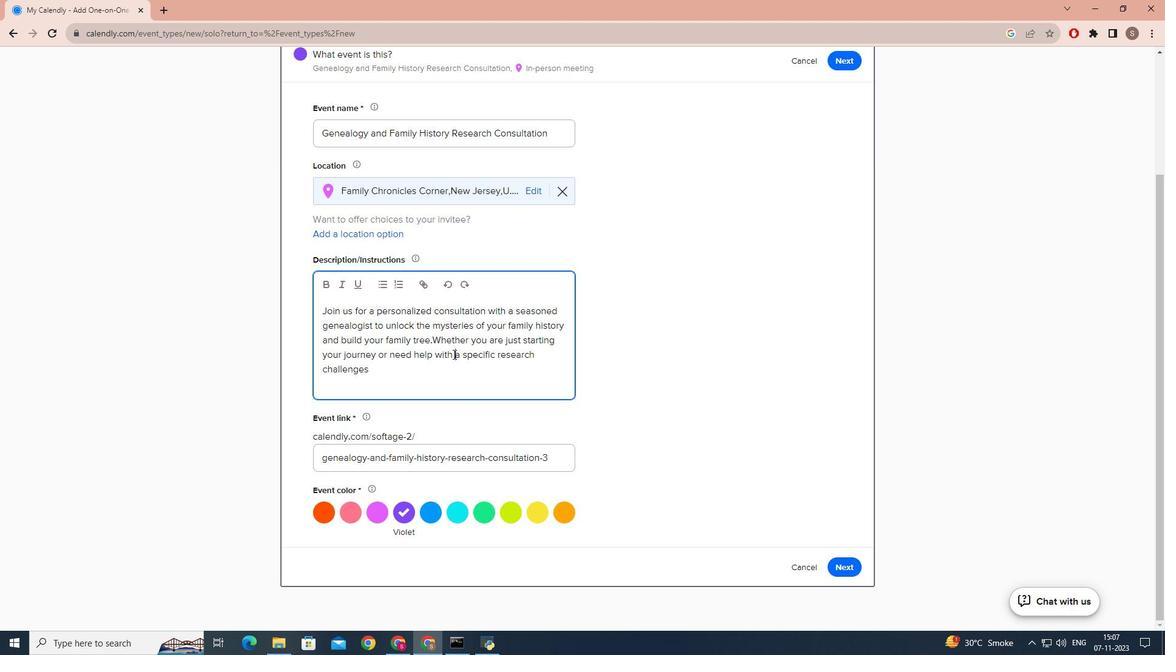 
Action: Mouse moved to (404, 376)
Screenshot: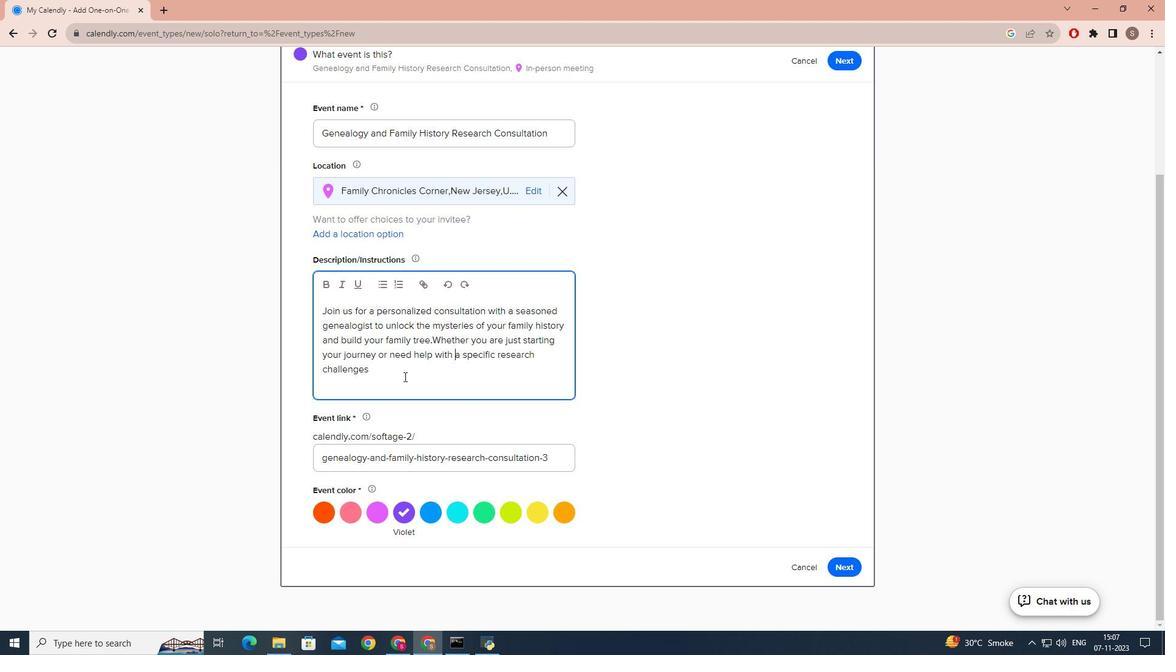 
Action: Mouse pressed left at (404, 376)
Screenshot: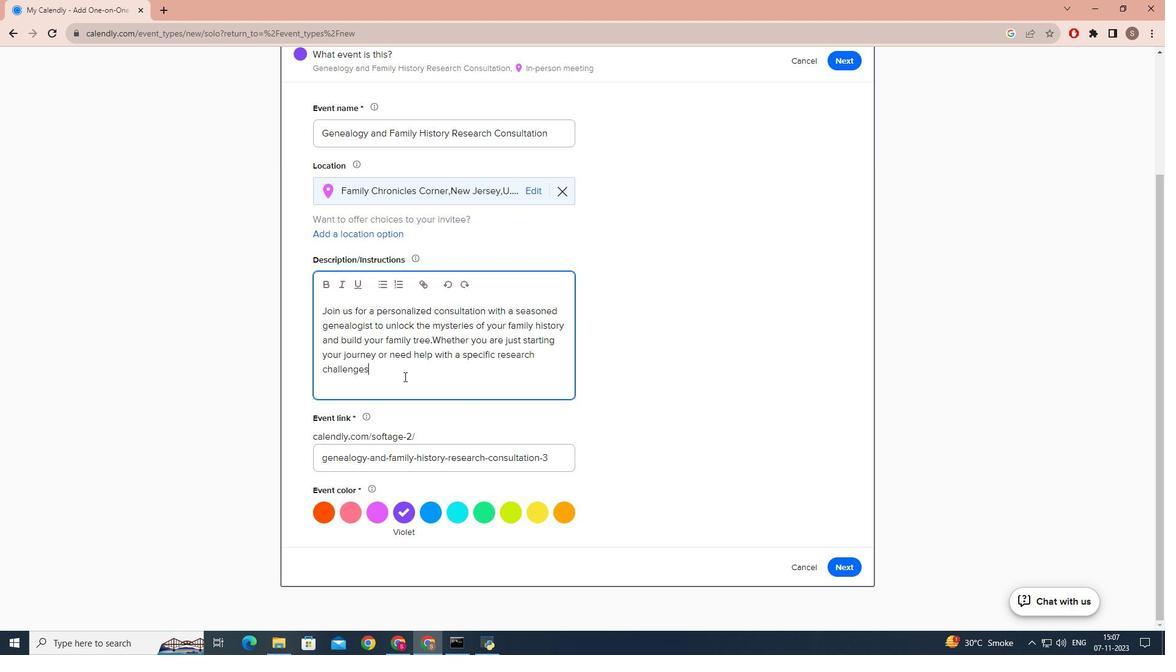 
Action: Key pressed ,OUR<Key.space>EXPERT<Key.space>WILL<Key.space>H<Key.backspace>GUIDE<Key.space>YOU<Key.space>THROUGH<Key.space>THE<Key.space>PROCESSS<Key.backspace>,OFFERING<Key.space>TAILOREDADVICE
Screenshot: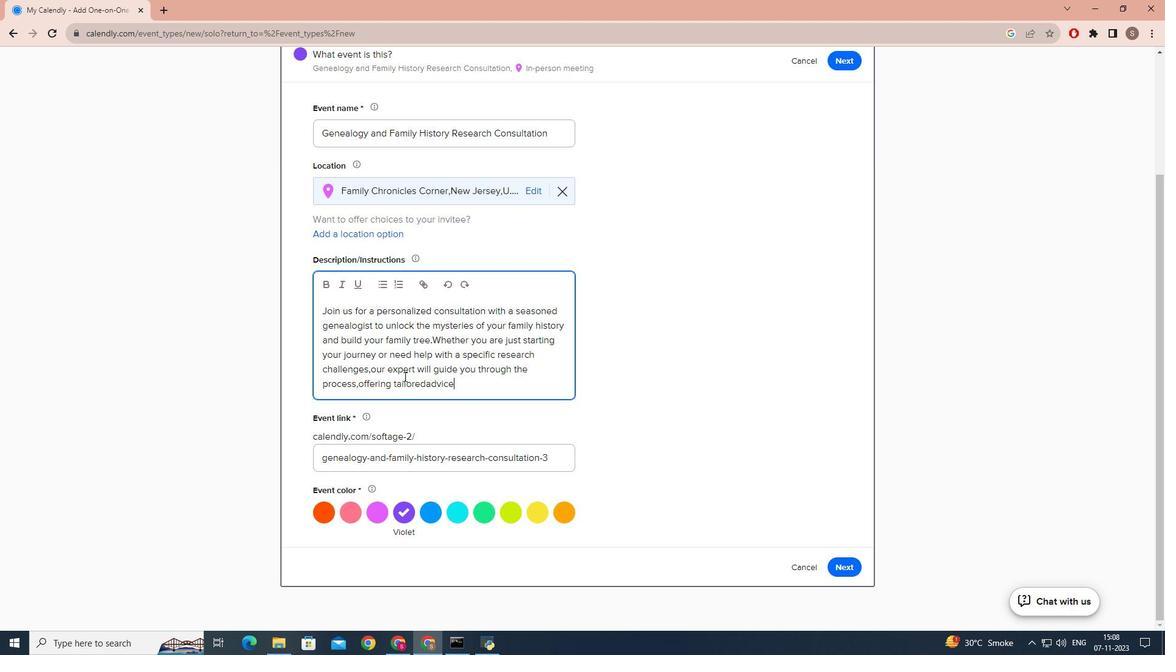 
Action: Mouse moved to (429, 384)
Screenshot: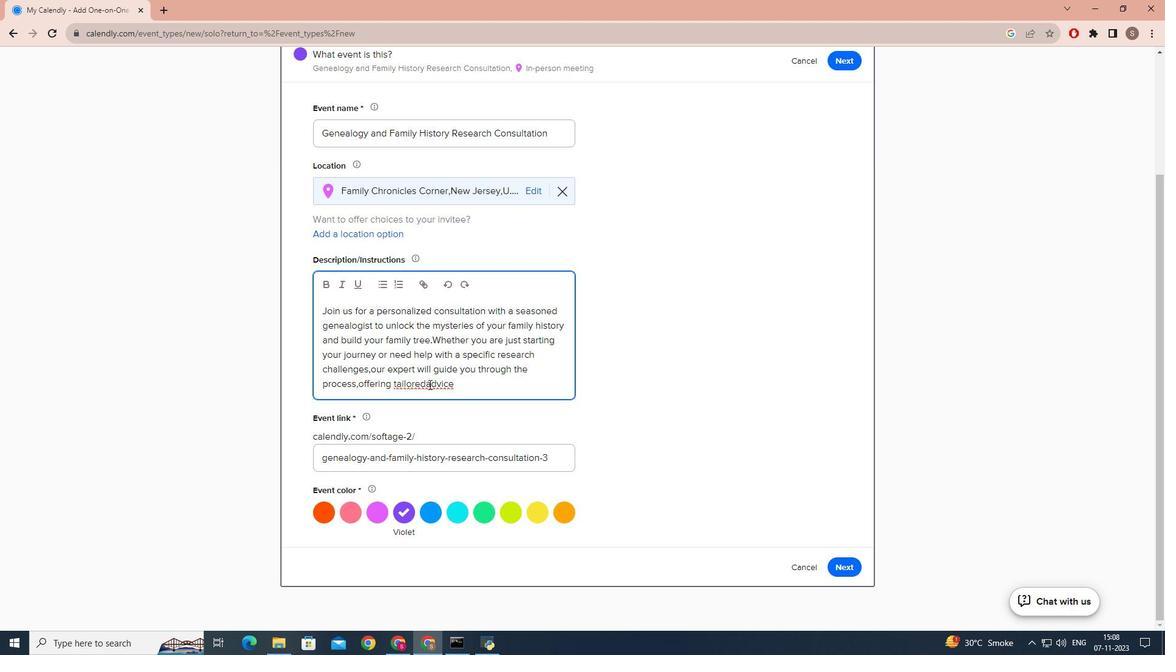 
Action: Mouse pressed left at (429, 384)
Screenshot: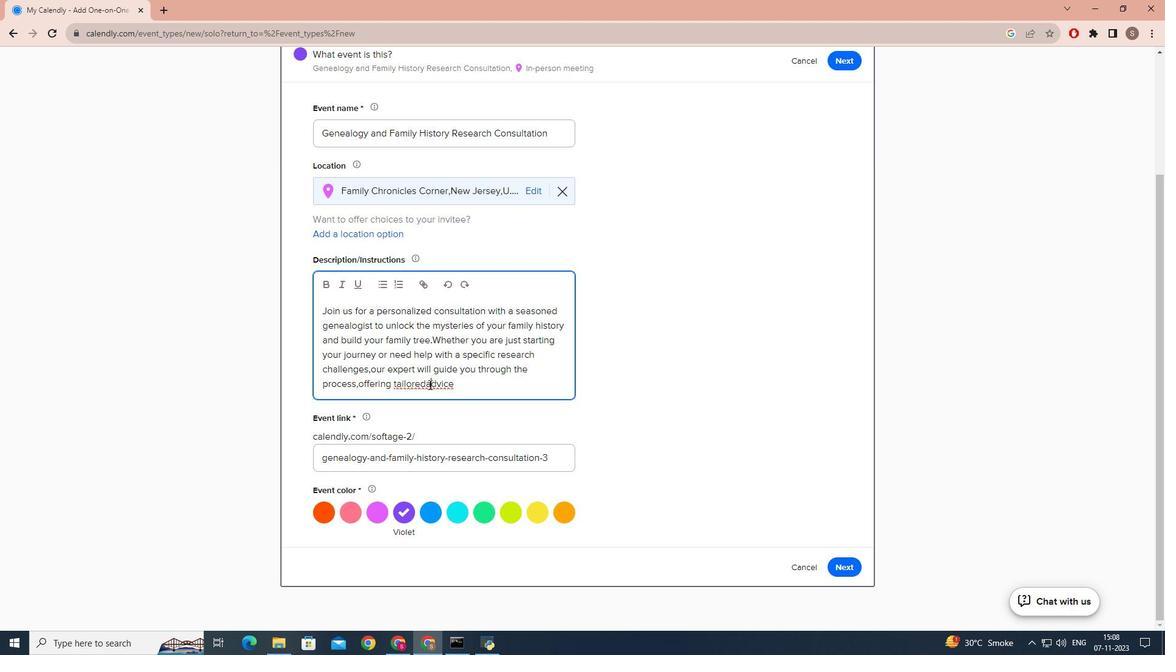 
Action: Mouse moved to (427, 386)
Screenshot: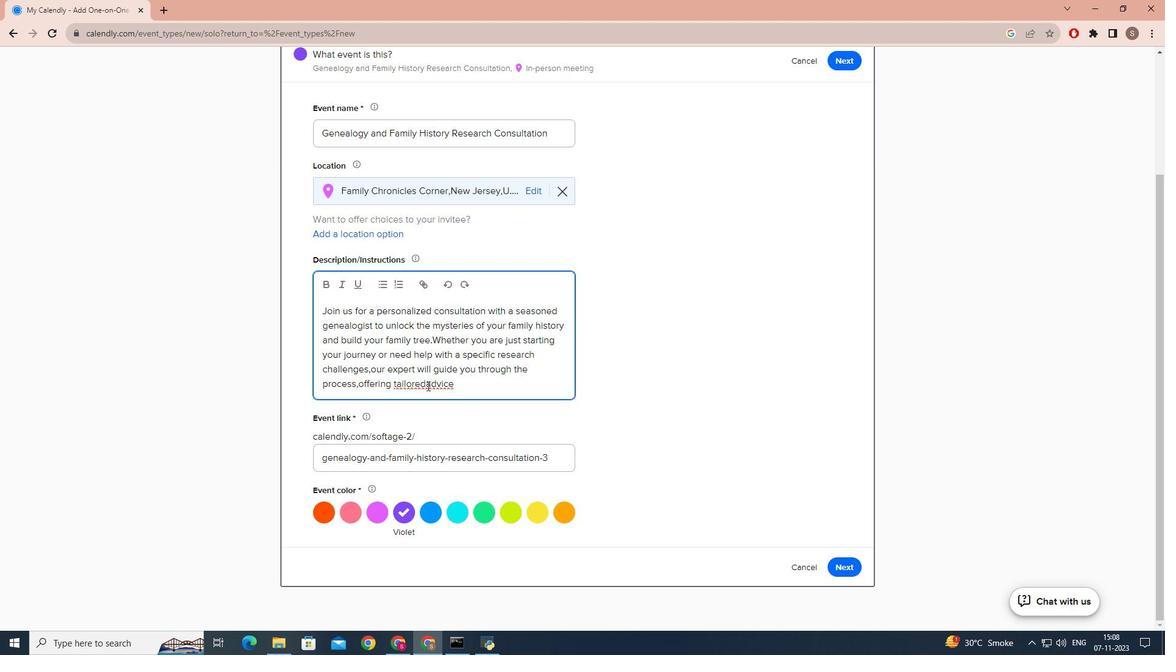 
Action: Mouse pressed left at (427, 386)
Screenshot: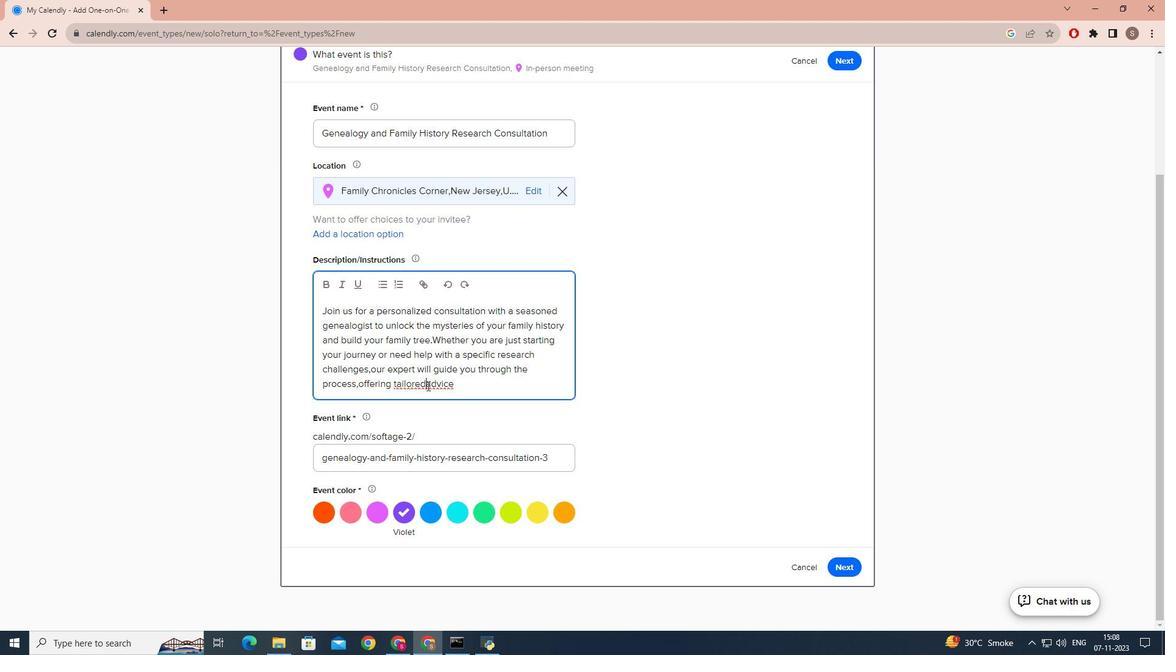 
Action: Key pressed <Key.space>
Screenshot: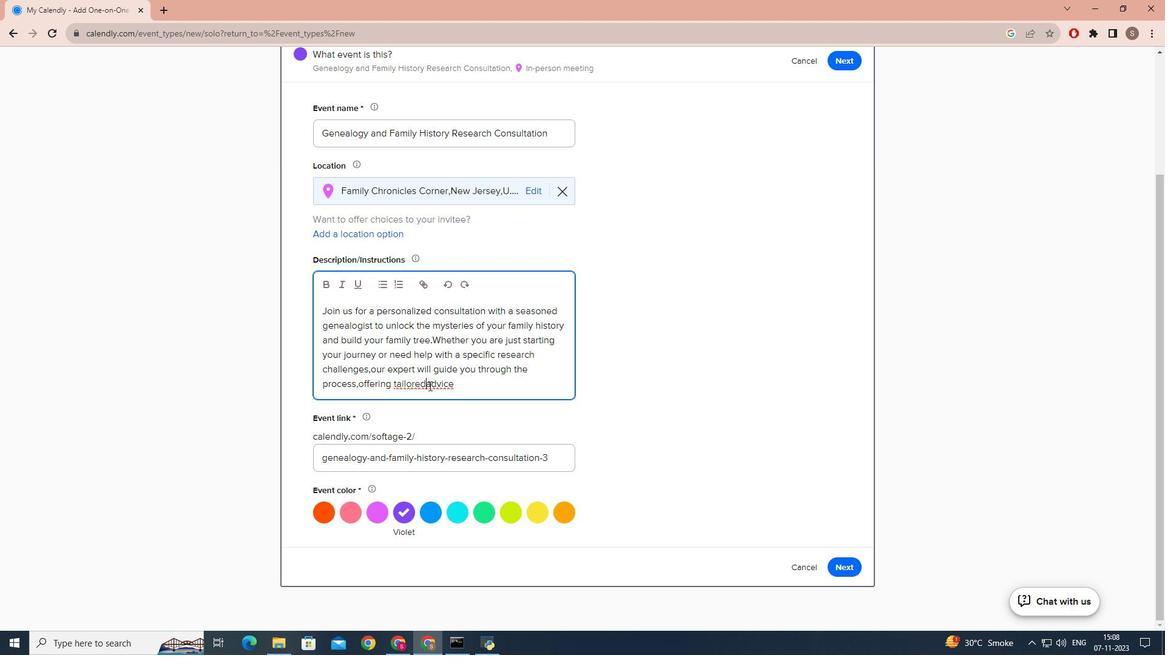
Action: Mouse moved to (451, 382)
Screenshot: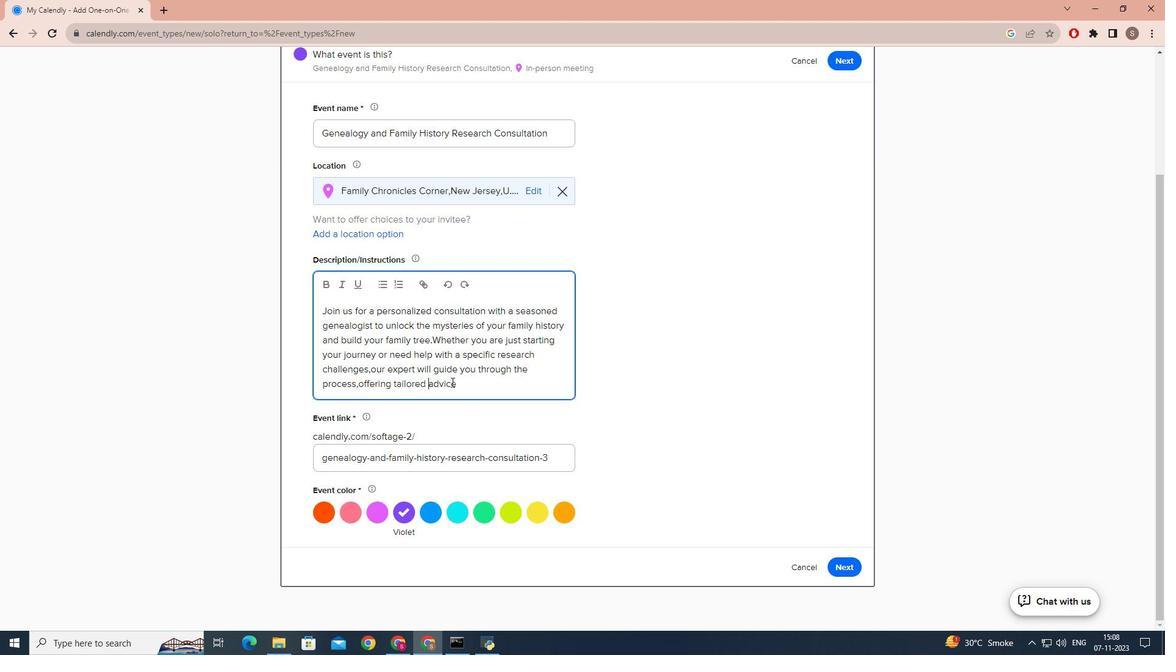 
Action: Mouse pressed left at (451, 382)
Screenshot: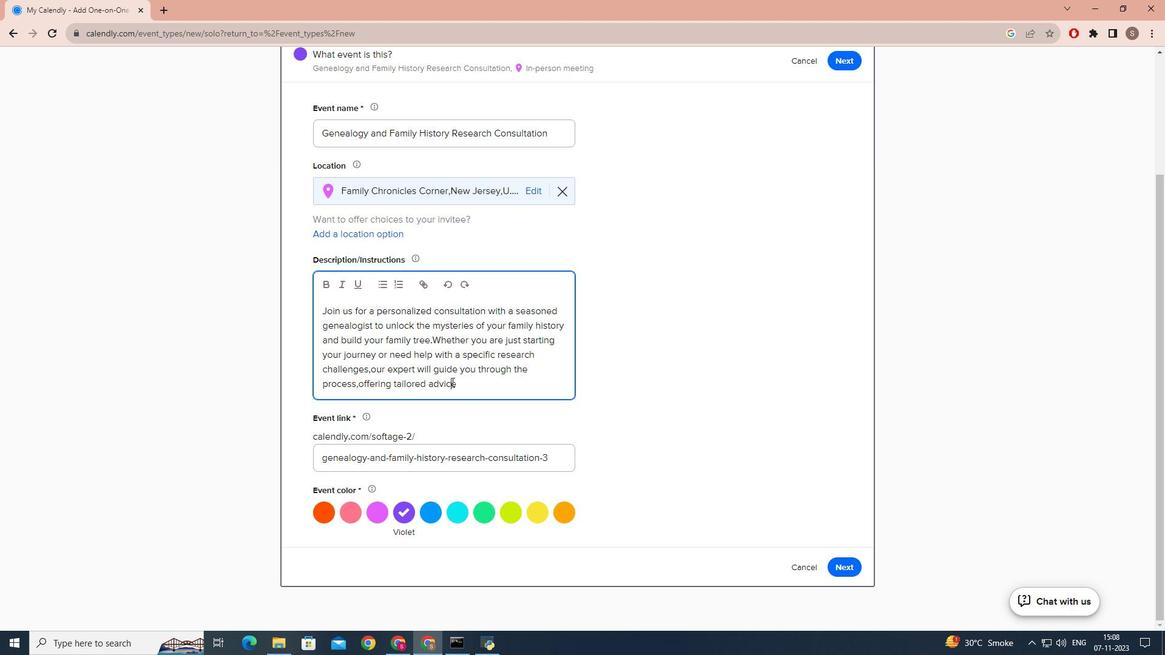 
Action: Mouse moved to (463, 382)
Screenshot: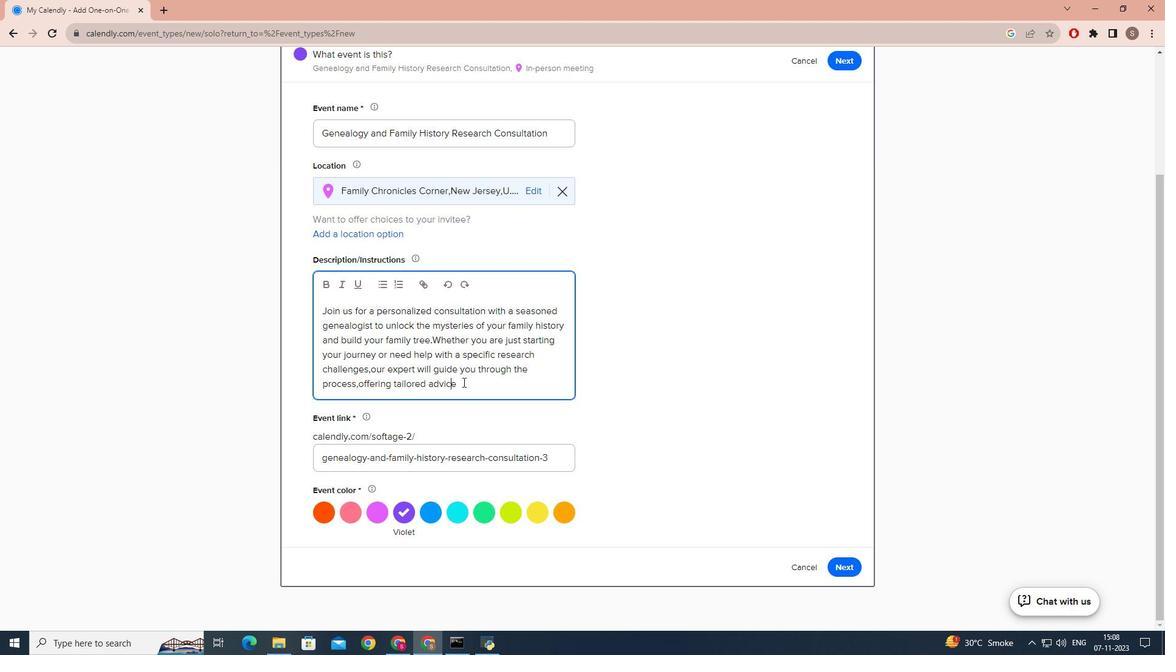 
Action: Mouse pressed left at (463, 382)
Screenshot: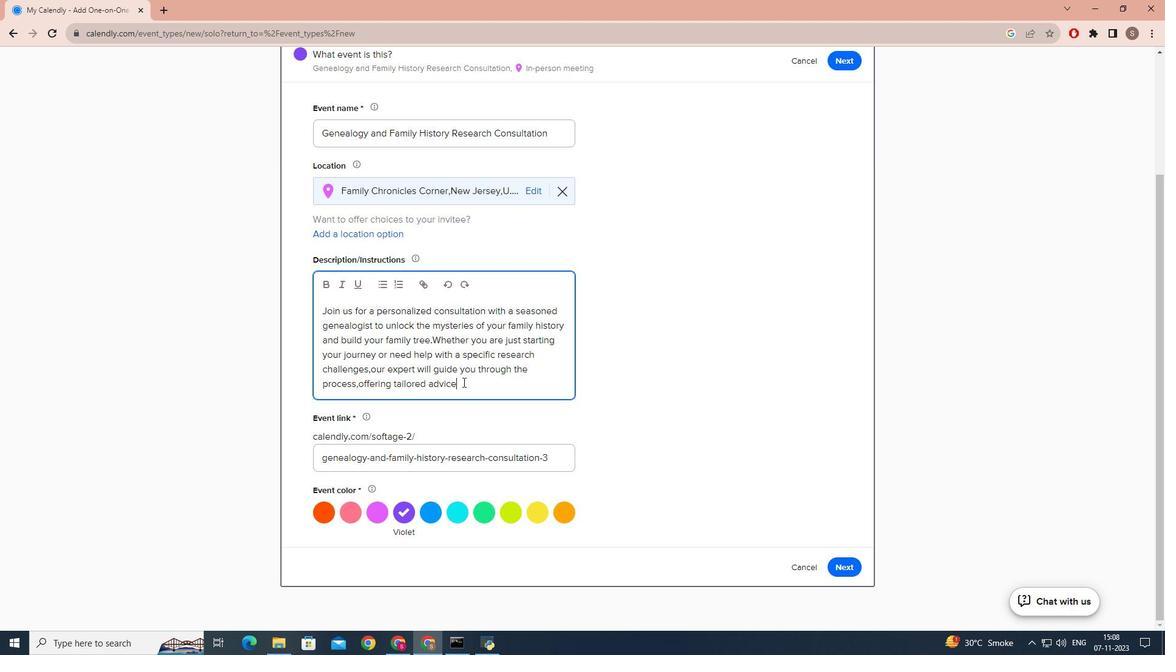 
Action: Key pressed ,REA<Key.backspace>SEARCH<Key.space>STRTEGIES
Screenshot: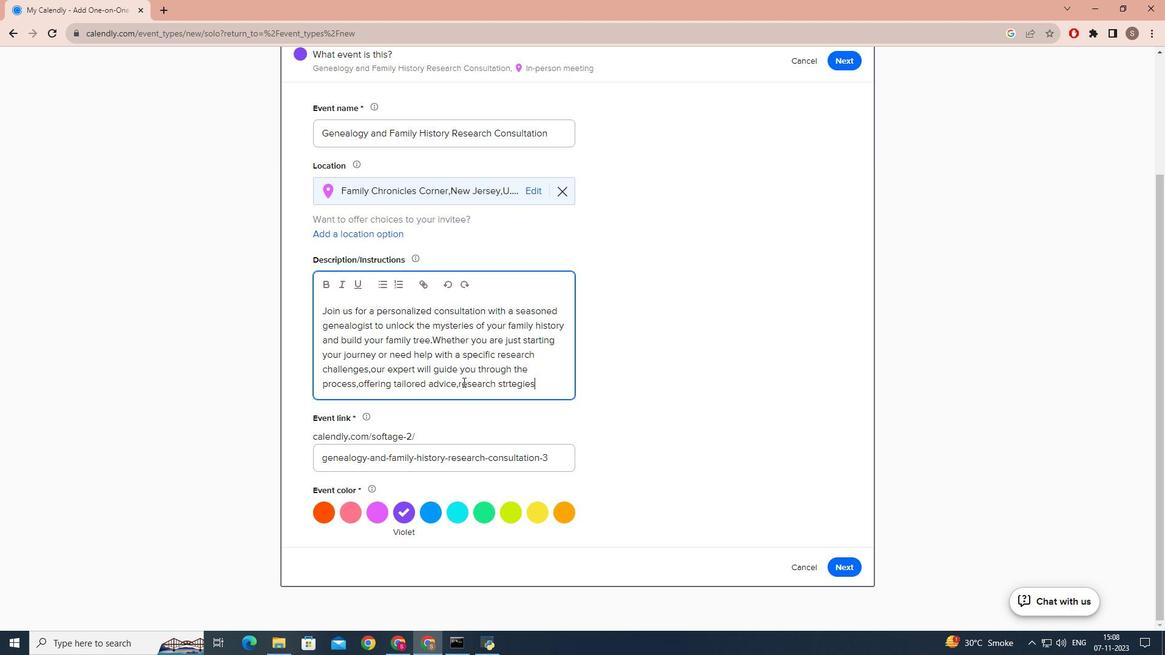 
Action: Mouse moved to (507, 382)
Screenshot: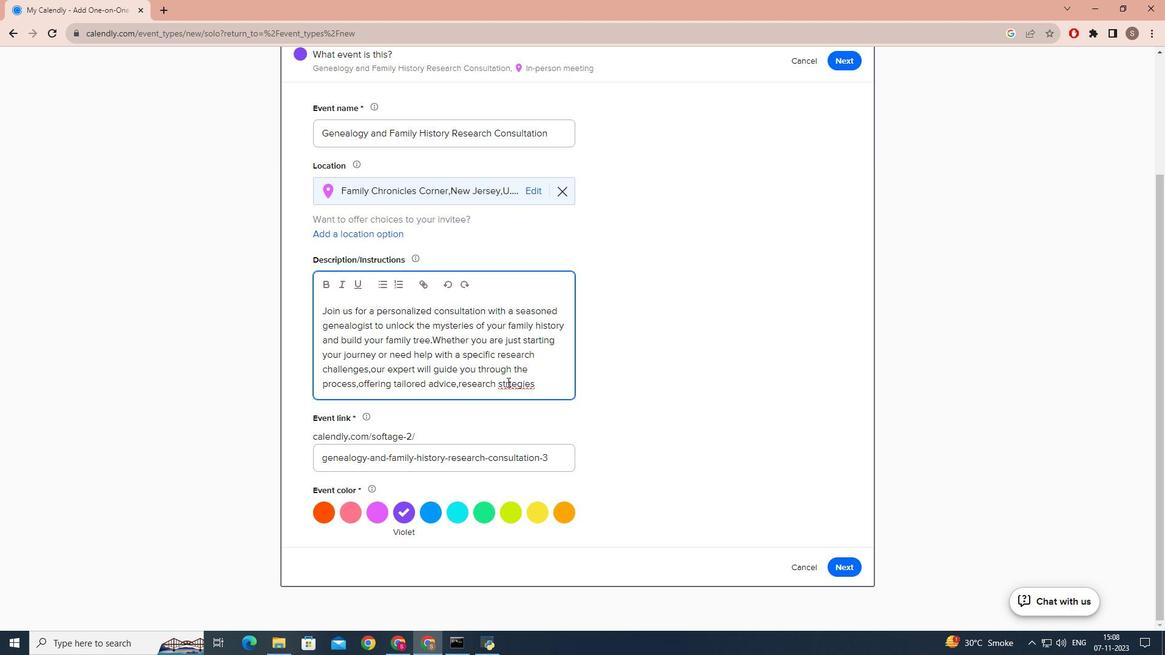 
Action: Mouse pressed left at (507, 382)
Screenshot: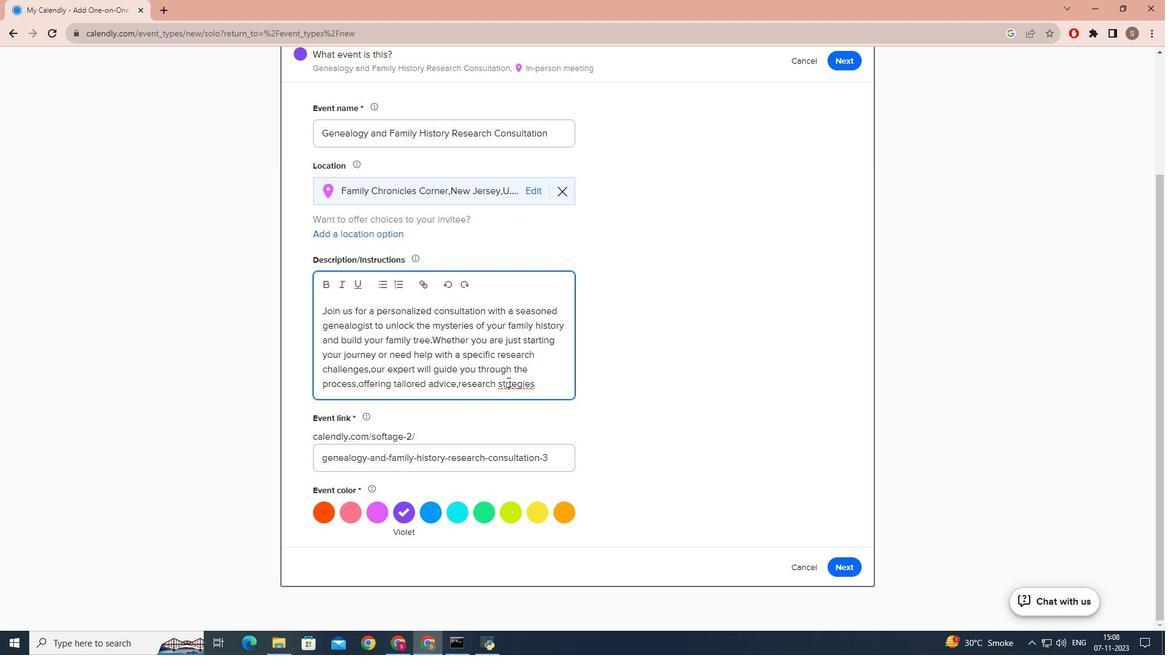 
Action: Mouse moved to (529, 388)
Screenshot: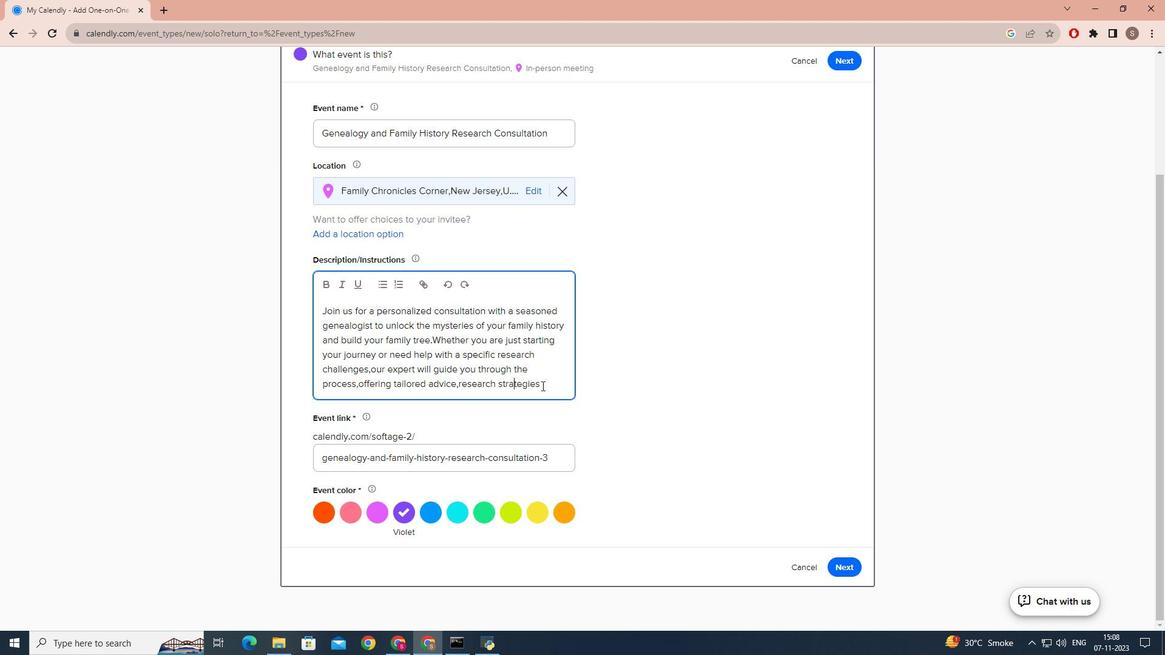 
Action: Key pressed A 874, 638)
Screenshot: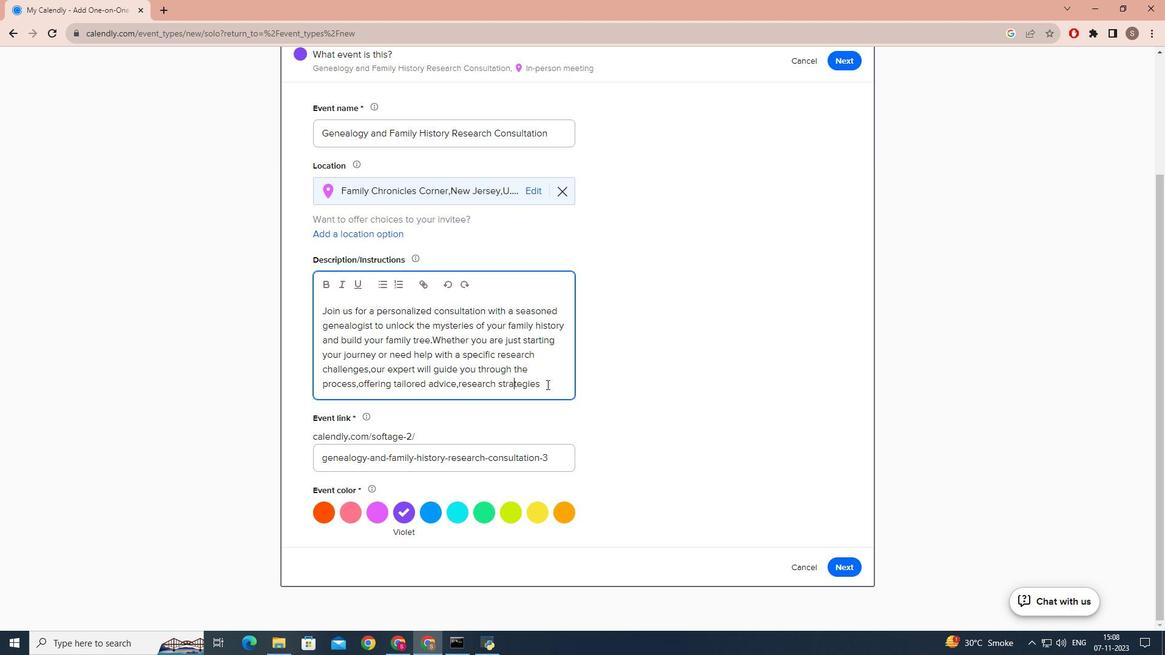 
Action: Mouse moved to (546, 384)
Screenshot: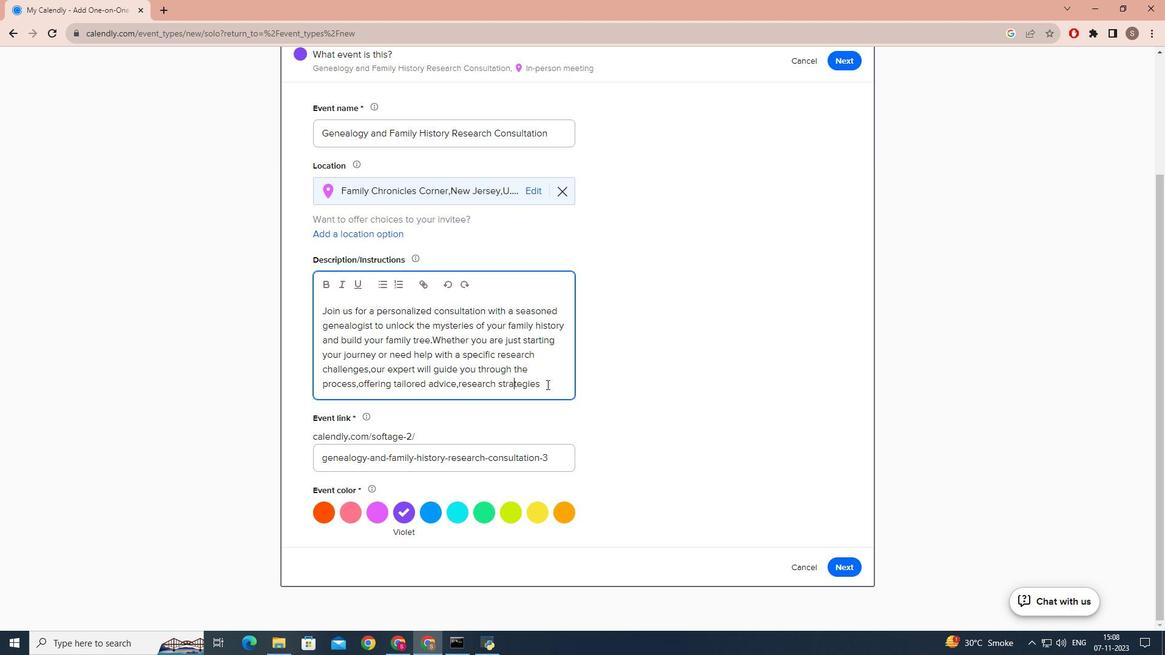 
Action: Mouse pressed left at (546, 384)
Screenshot: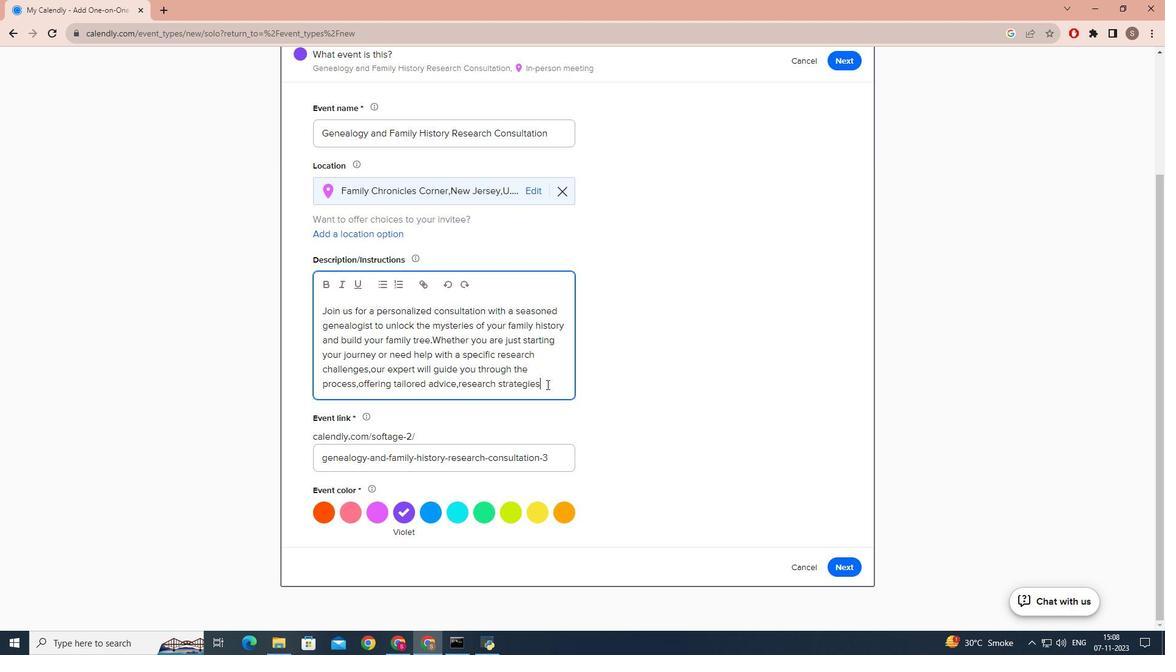 
Action: Key pressed <Key.space>AND<Key.space>ACCESS<Key.space>Y<Key.backspace>TO<Key.space>VALUABLE<Key.space>RESOURCES.
Screenshot: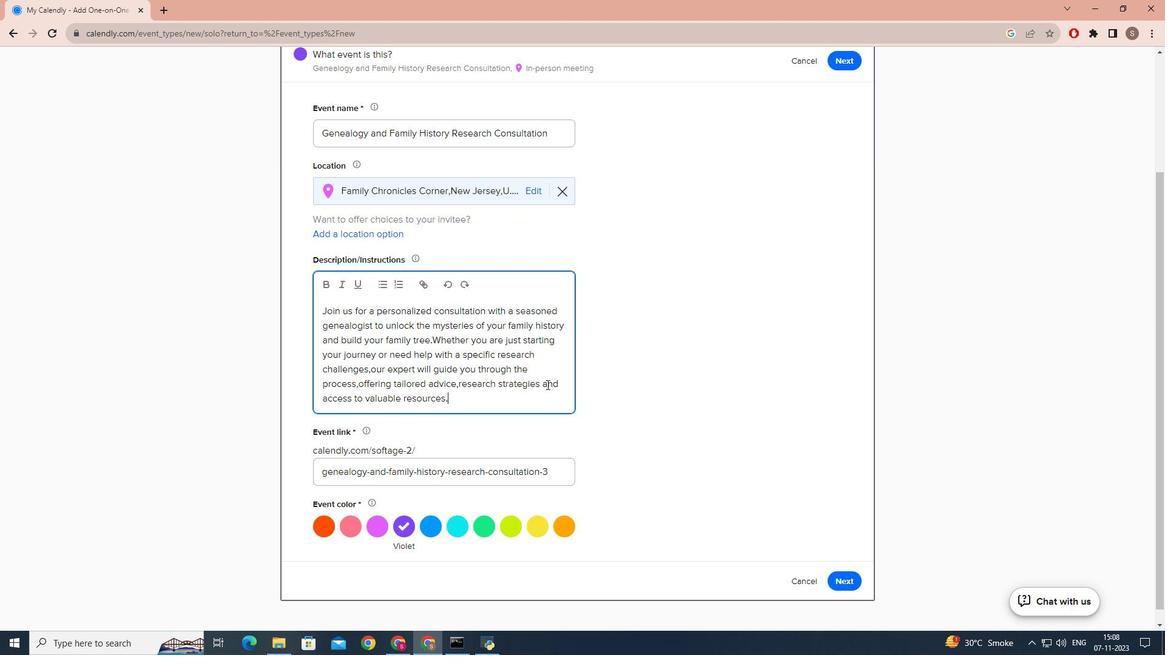 
Action: Mouse moved to (437, 523)
Screenshot: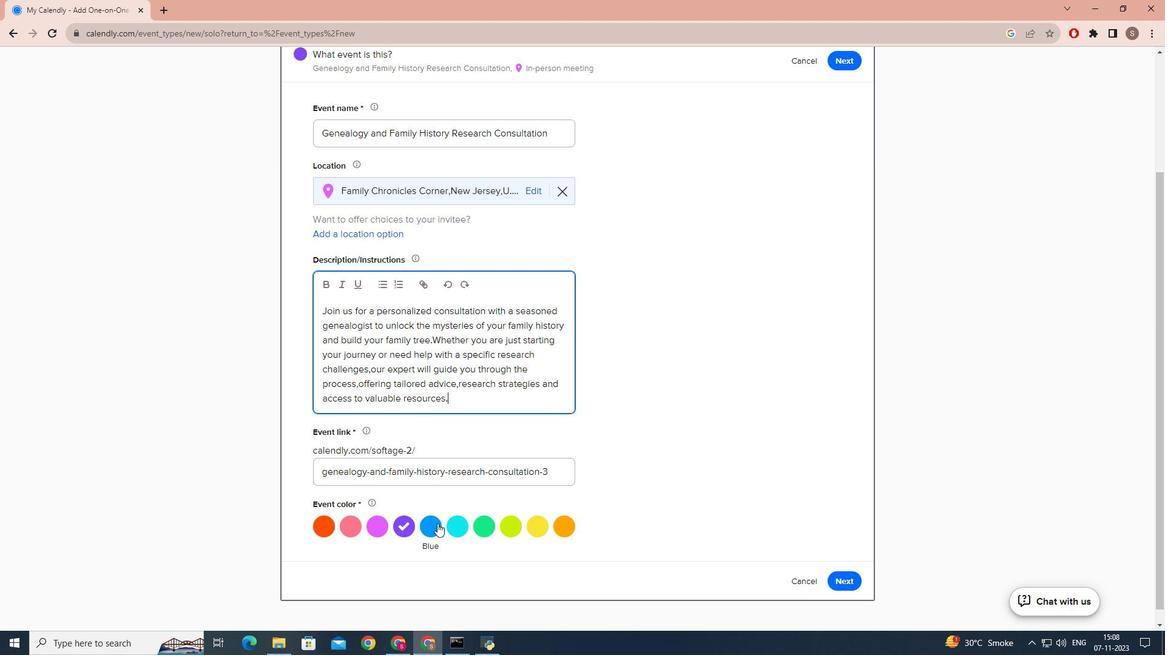 
Action: Mouse pressed left at (437, 523)
Screenshot: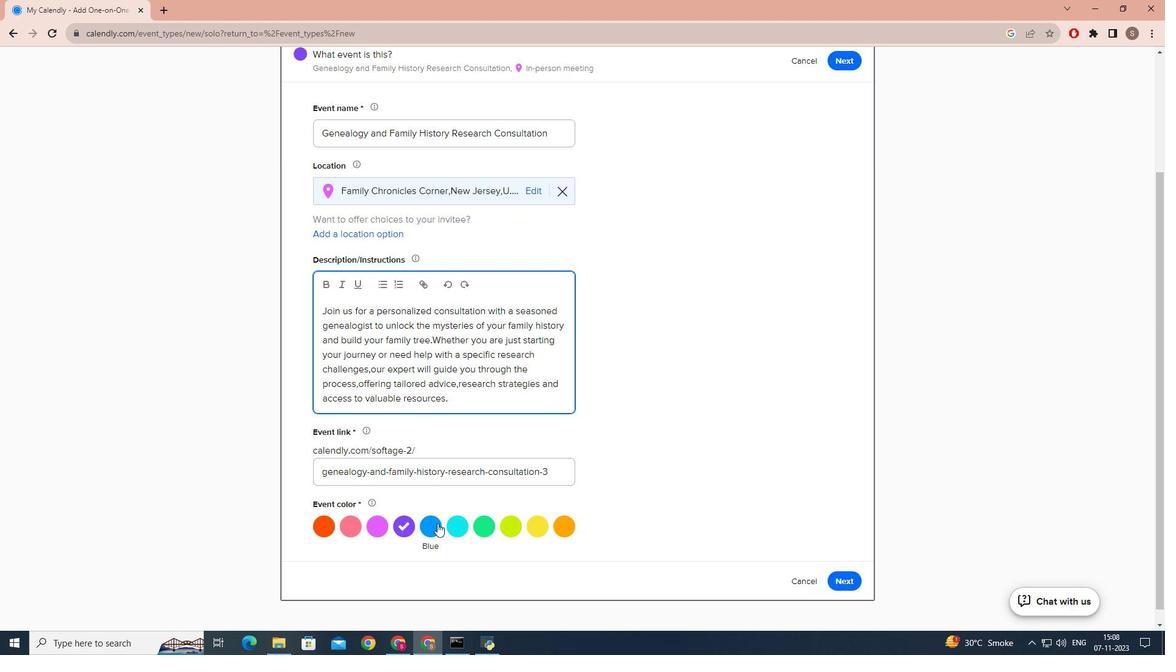 
Action: Mouse moved to (843, 585)
Screenshot: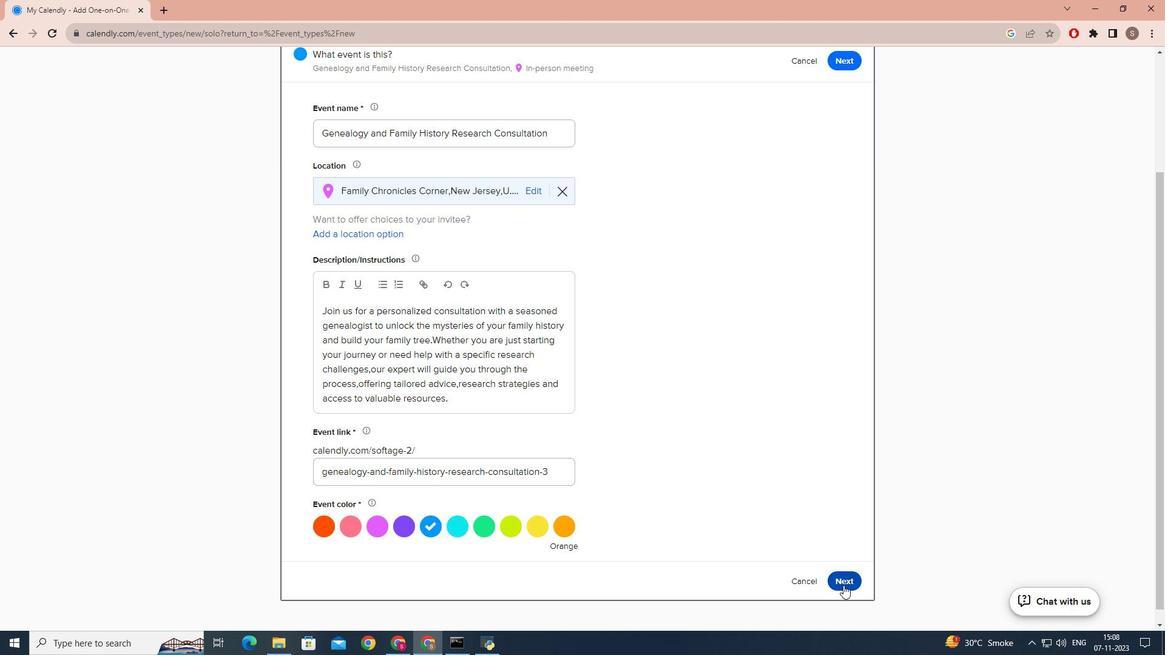 
Action: Mouse pressed left at (843, 585)
Screenshot: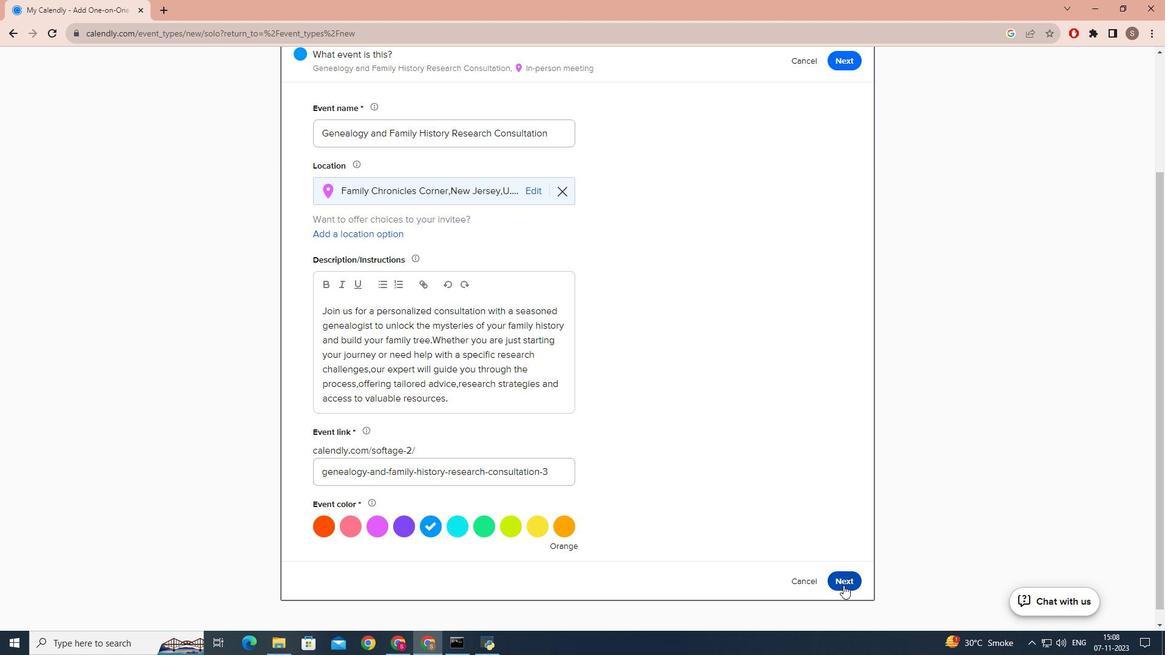 
Action: Mouse moved to (495, 357)
Screenshot: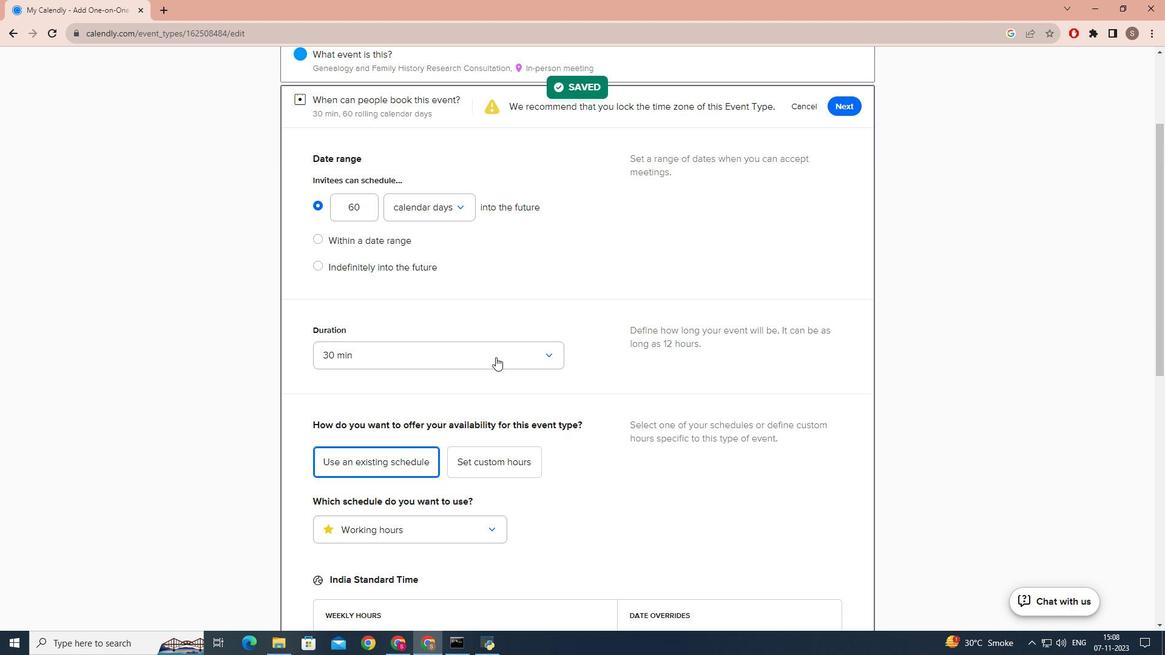 
Action: Mouse pressed left at (495, 357)
Screenshot: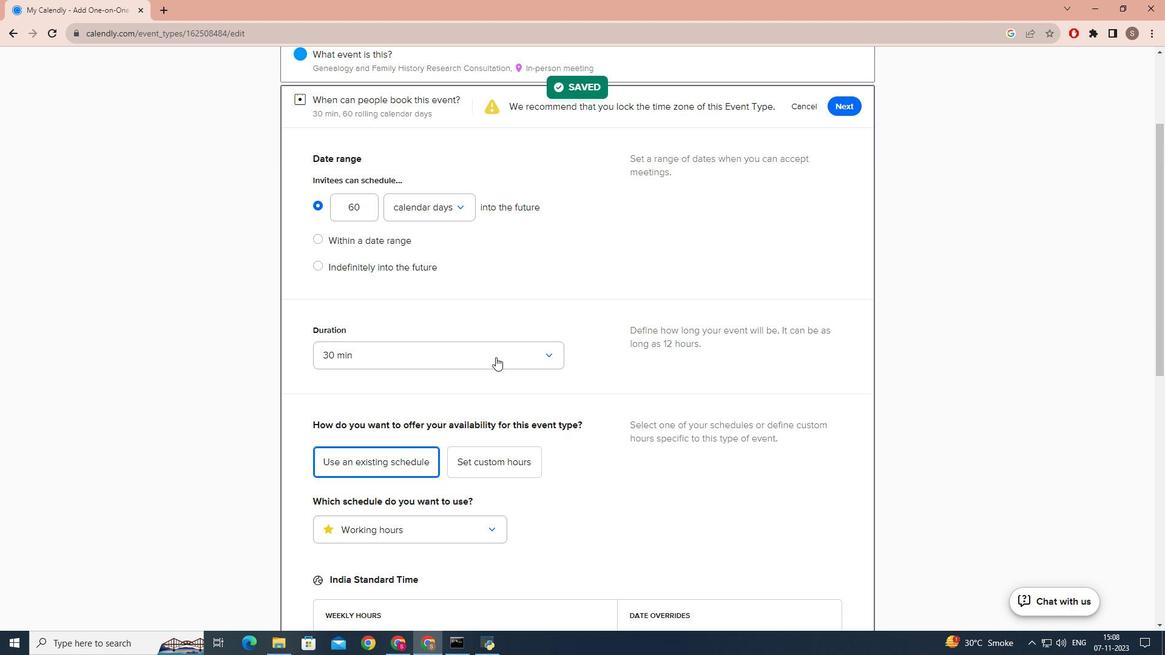 
Action: Mouse moved to (371, 472)
Screenshot: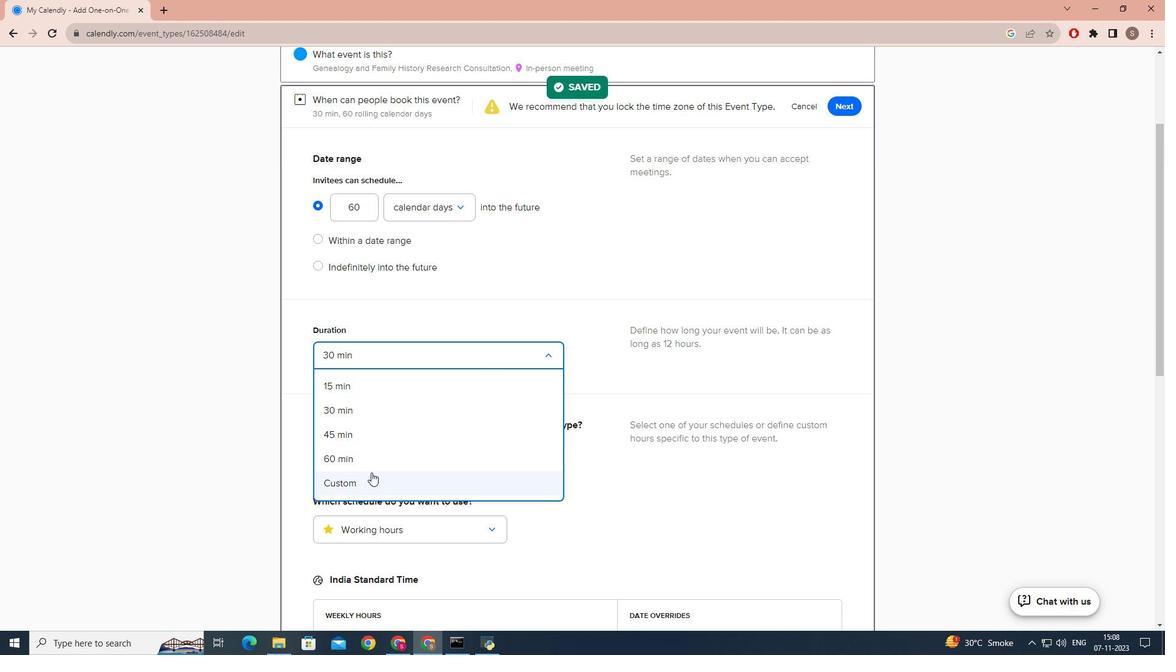 
Action: Mouse pressed left at (371, 472)
Screenshot: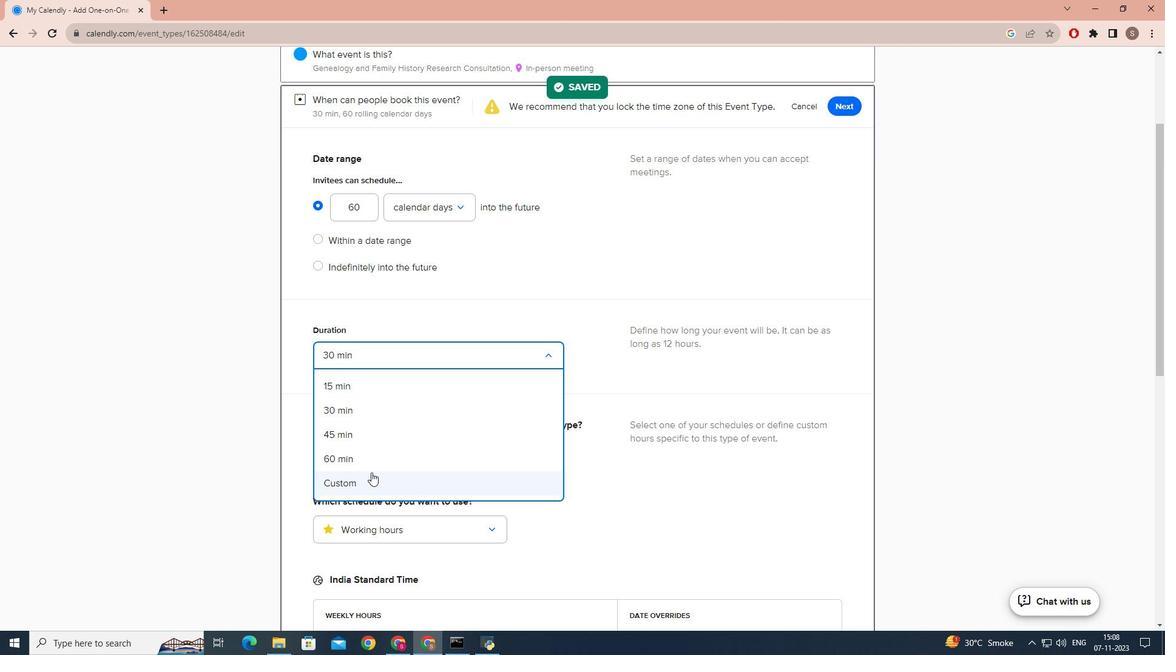 
Action: Mouse moved to (394, 382)
Screenshot: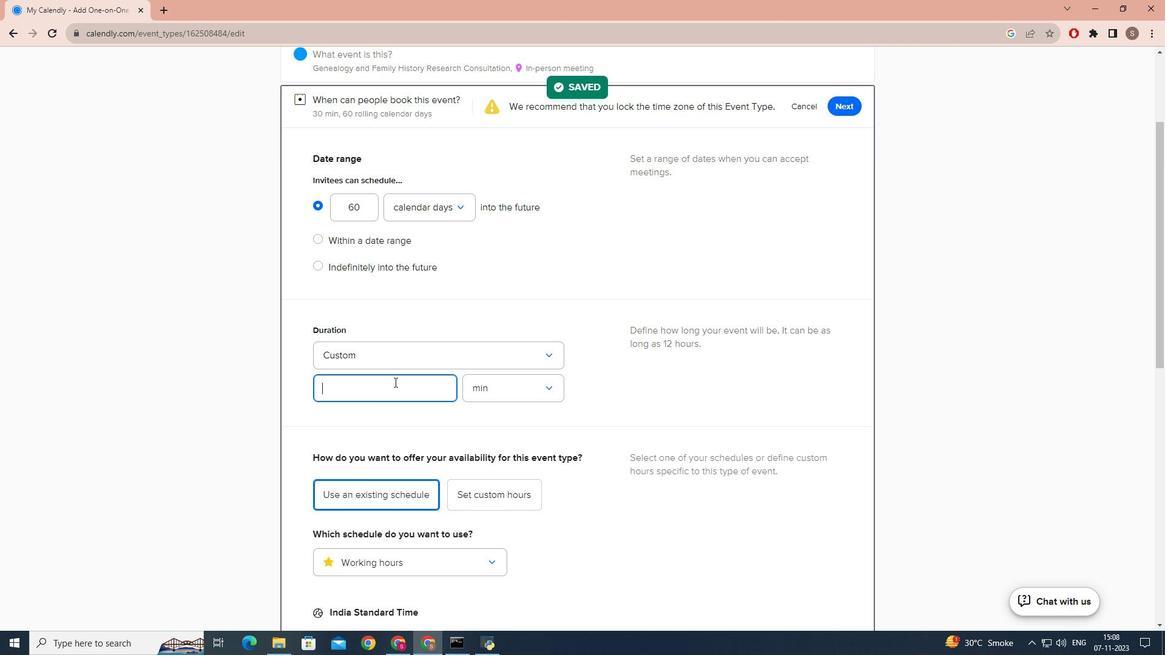 
Action: Mouse pressed left at (394, 382)
Screenshot: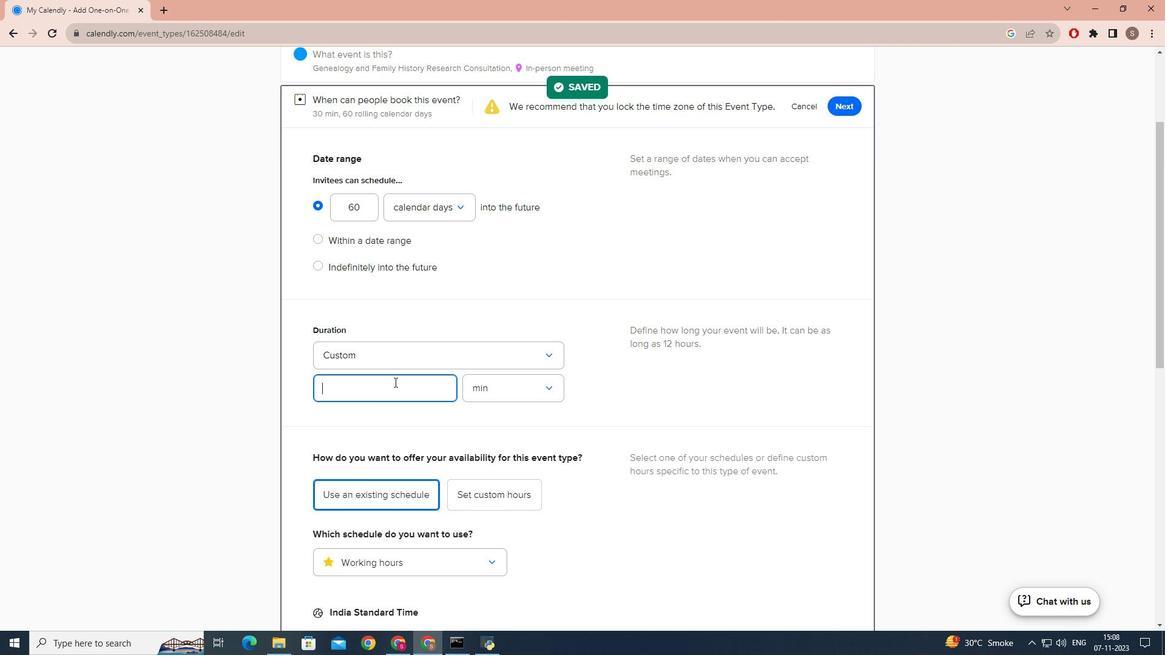 
Action: Key pressed 90
Screenshot: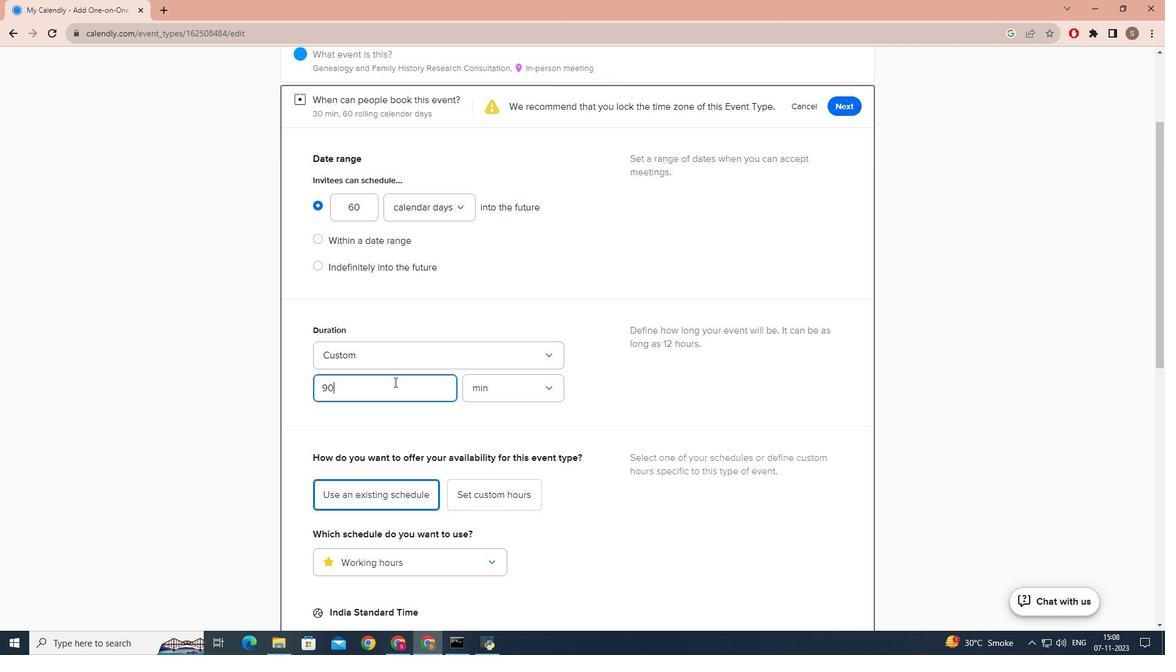 
Action: Mouse moved to (384, 436)
Screenshot: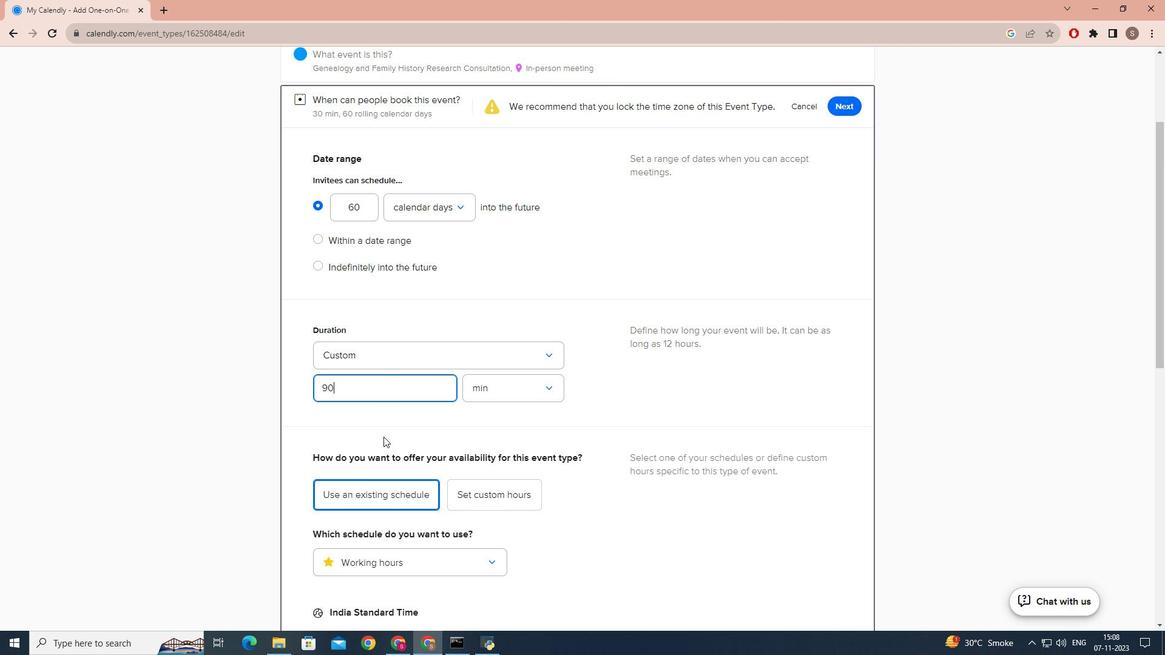 
Action: Mouse pressed left at (384, 436)
Screenshot: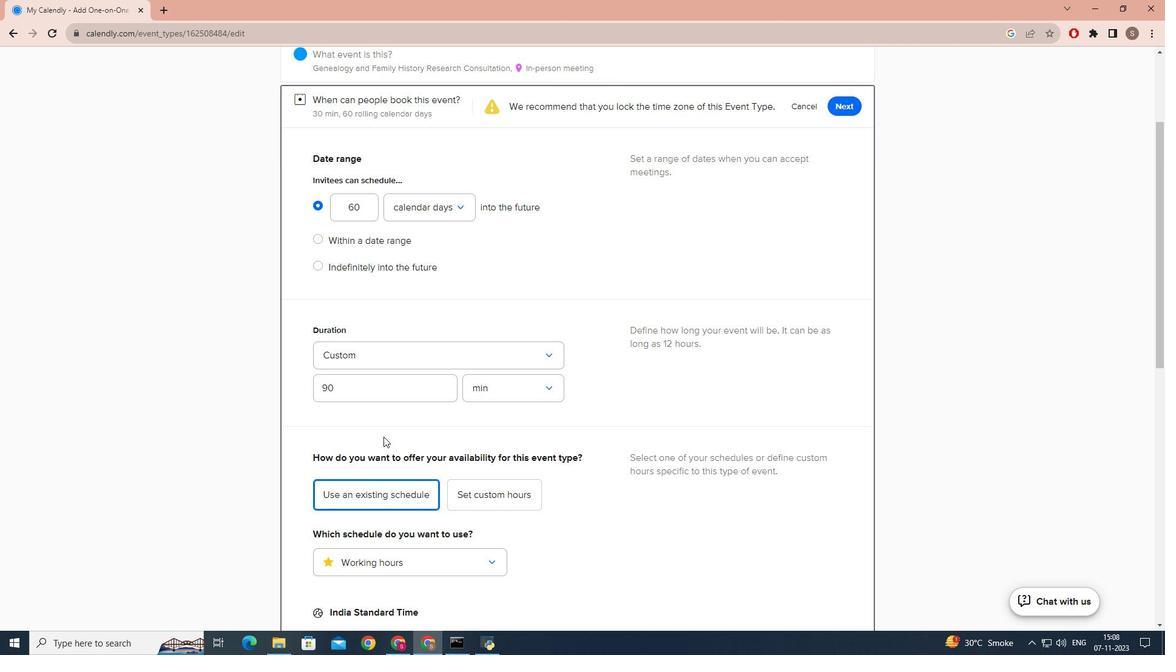 
Action: Mouse moved to (390, 434)
Screenshot: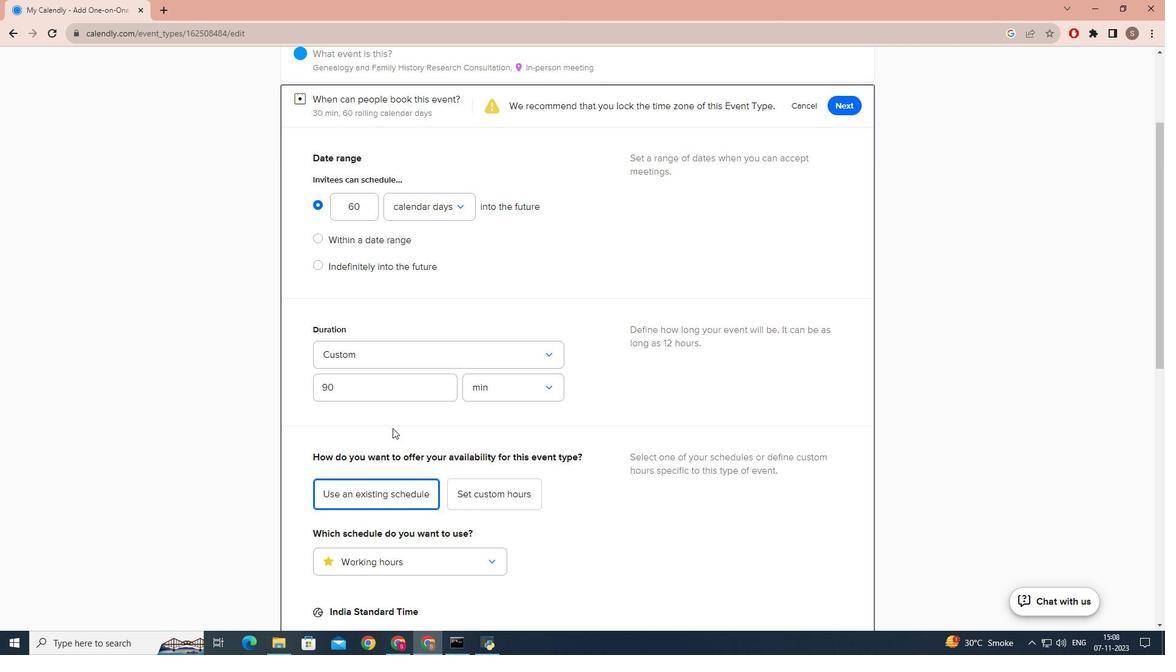 
Action: Mouse scrolled (390, 433) with delta (0, 0)
Screenshot: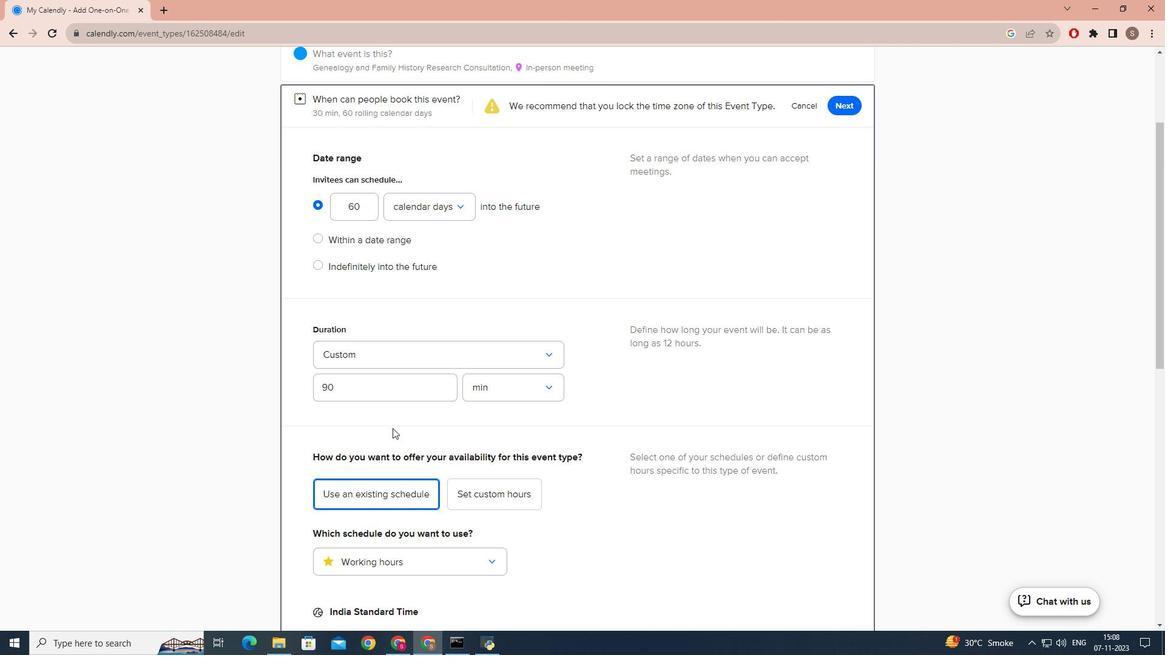 
Action: Mouse scrolled (390, 433) with delta (0, 0)
Screenshot: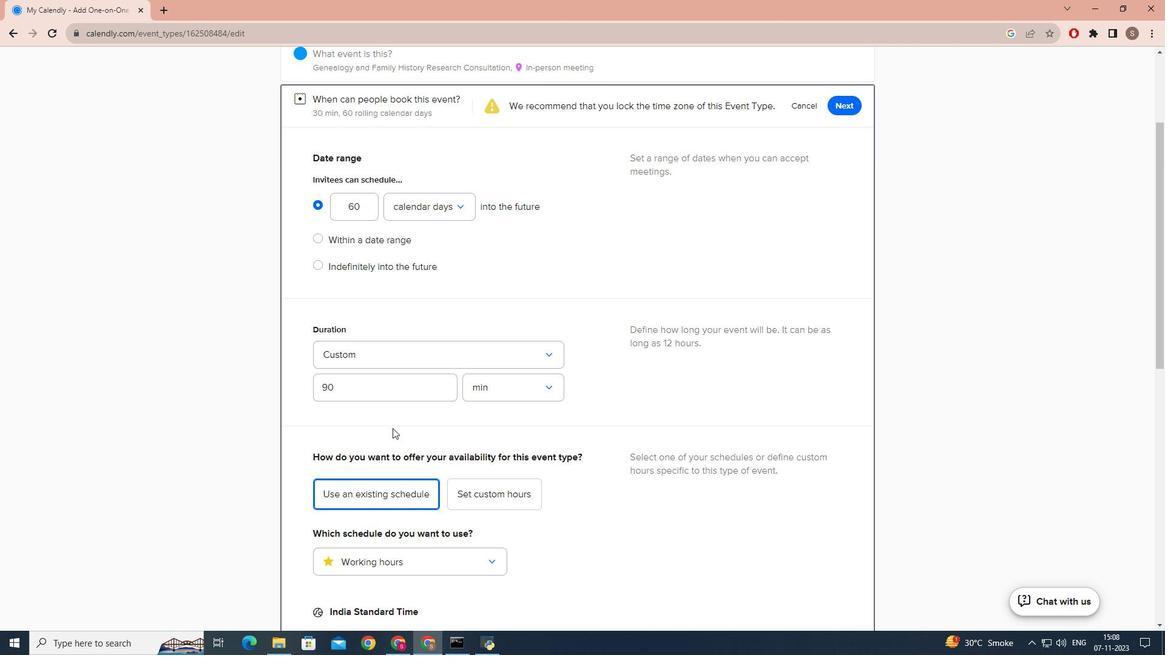 
Action: Mouse scrolled (390, 433) with delta (0, 0)
Screenshot: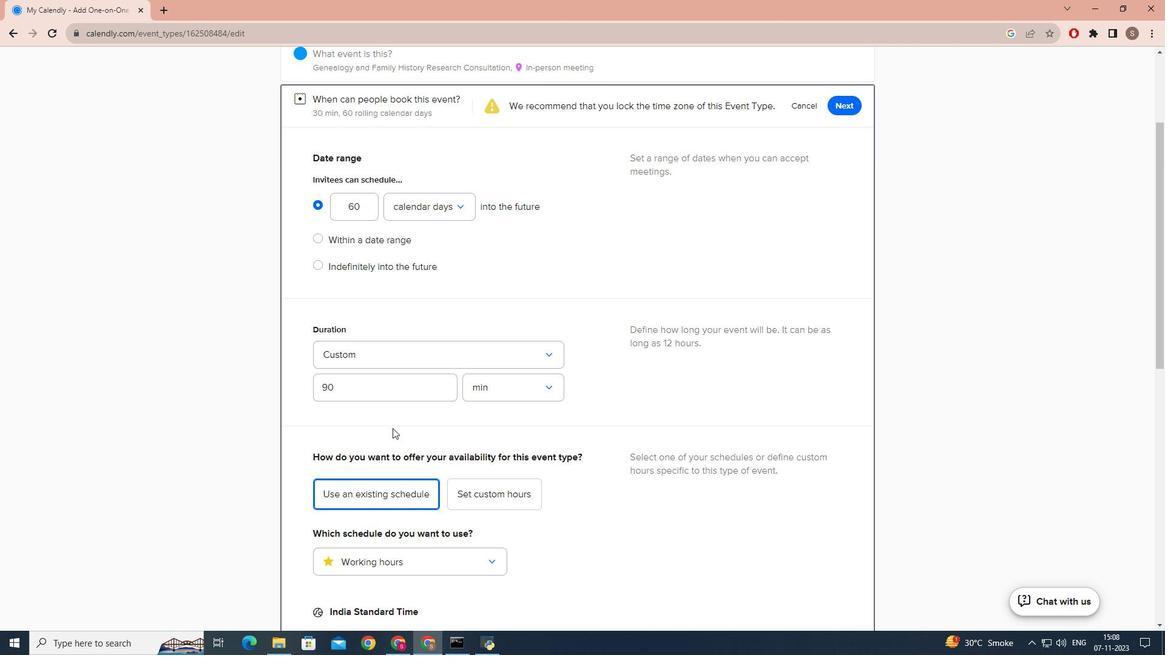 
Action: Mouse moved to (392, 432)
Screenshot: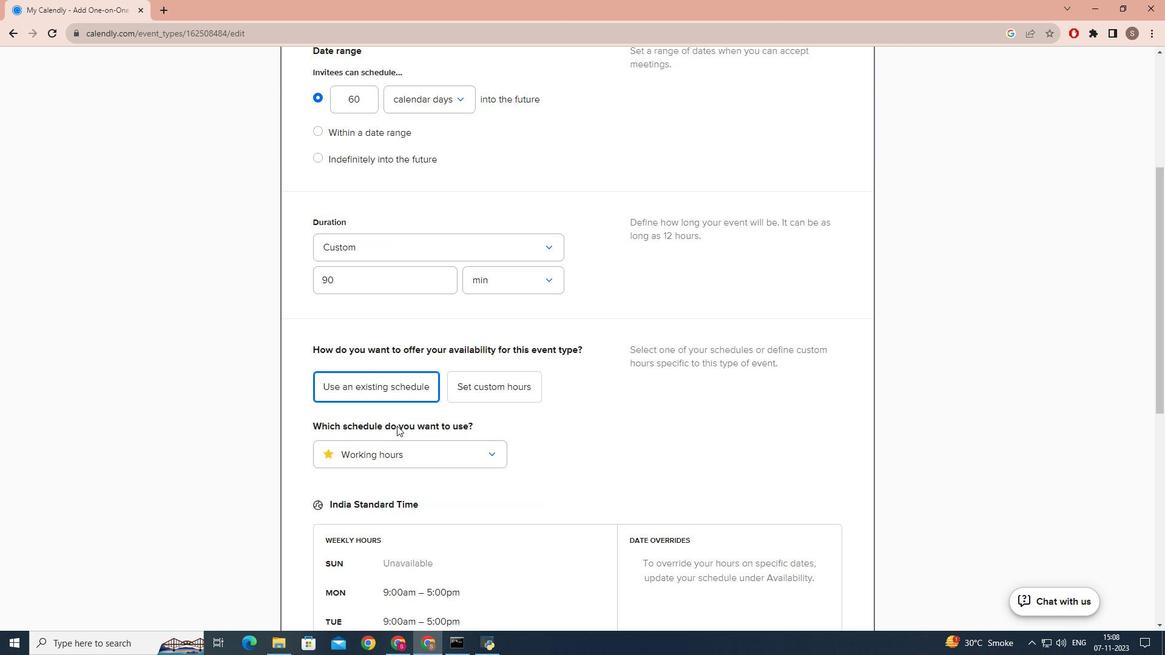 
Action: Mouse scrolled (392, 431) with delta (0, -1)
Screenshot: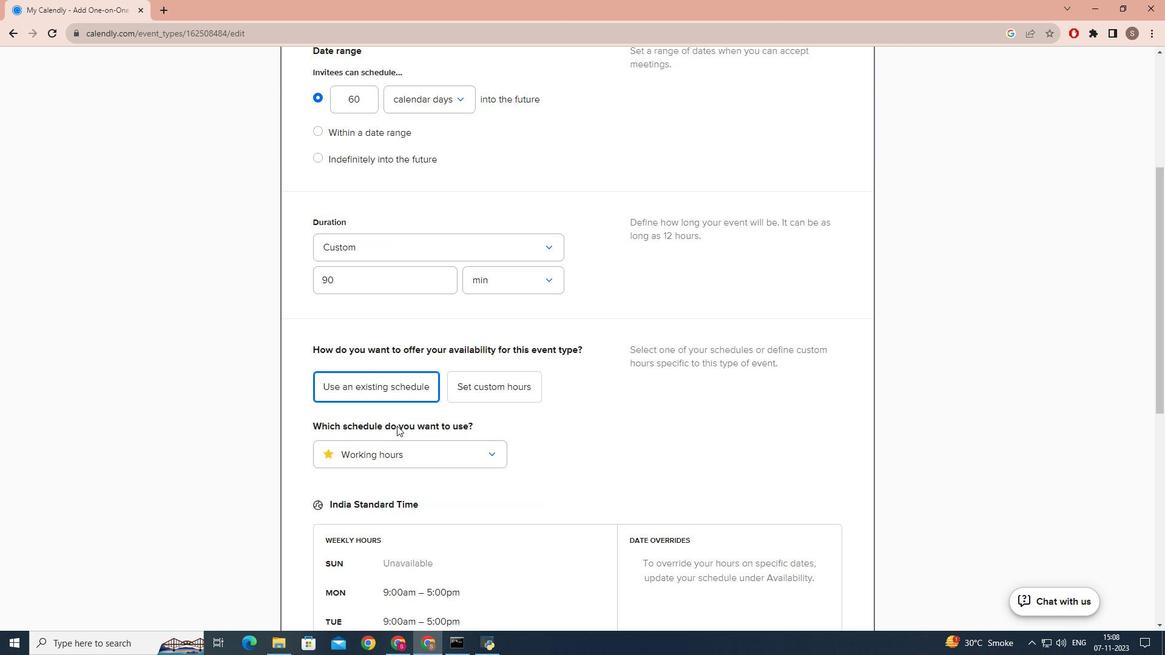 
Action: Mouse moved to (392, 428)
Screenshot: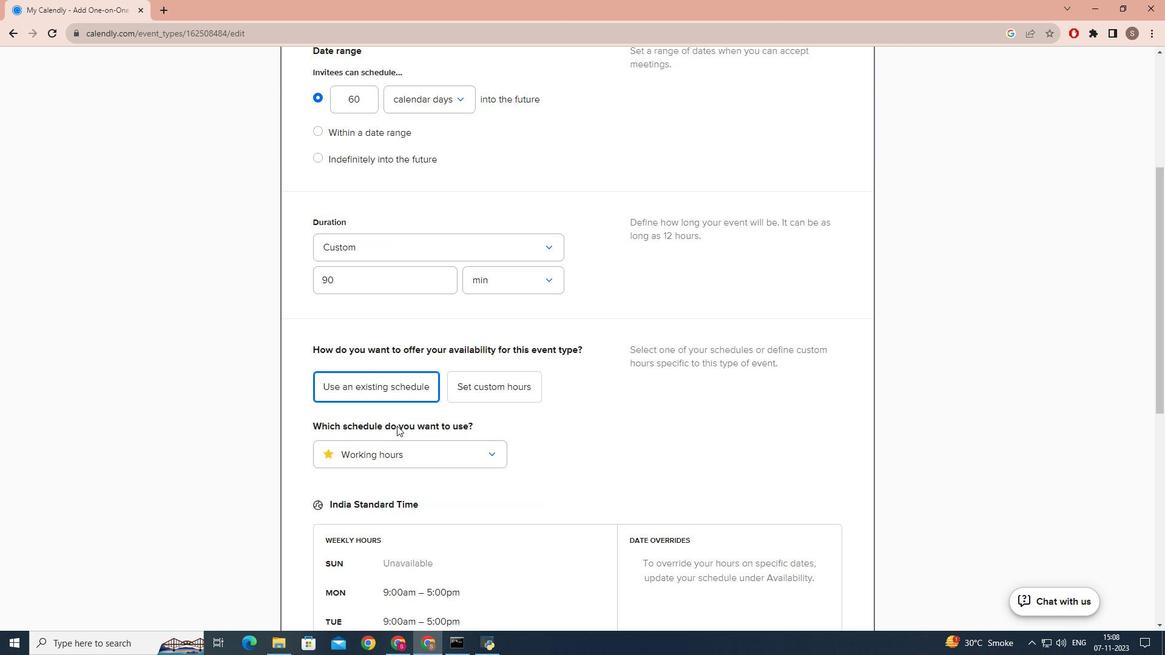 
Action: Mouse scrolled (392, 427) with delta (0, 0)
Screenshot: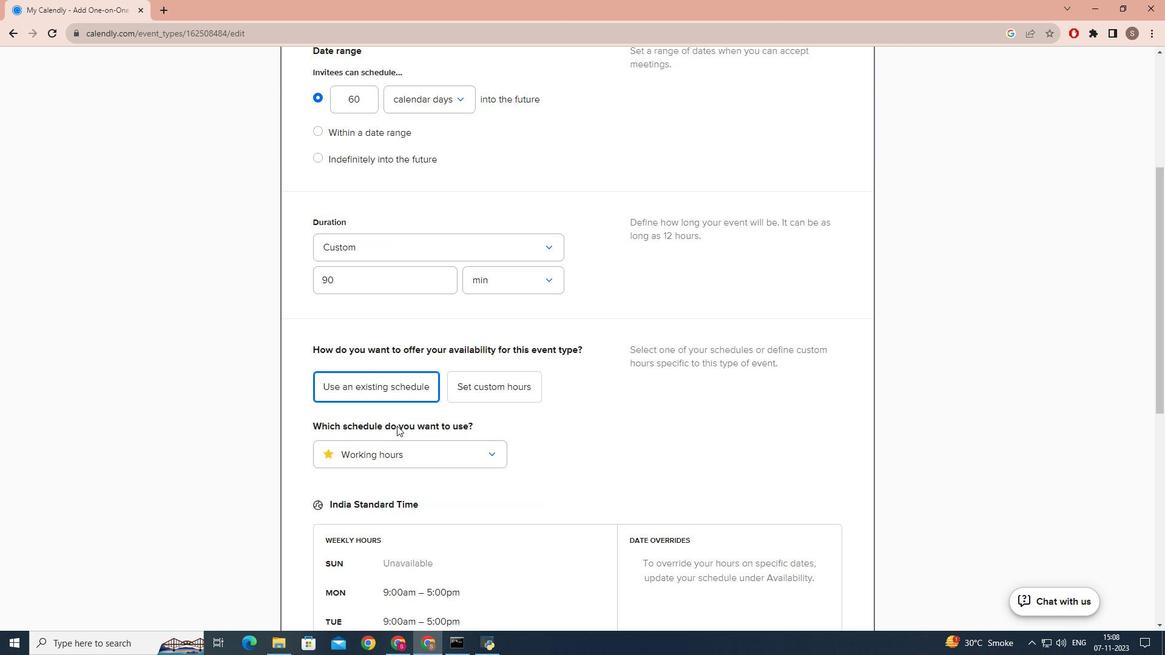 
Action: Mouse moved to (393, 427)
Screenshot: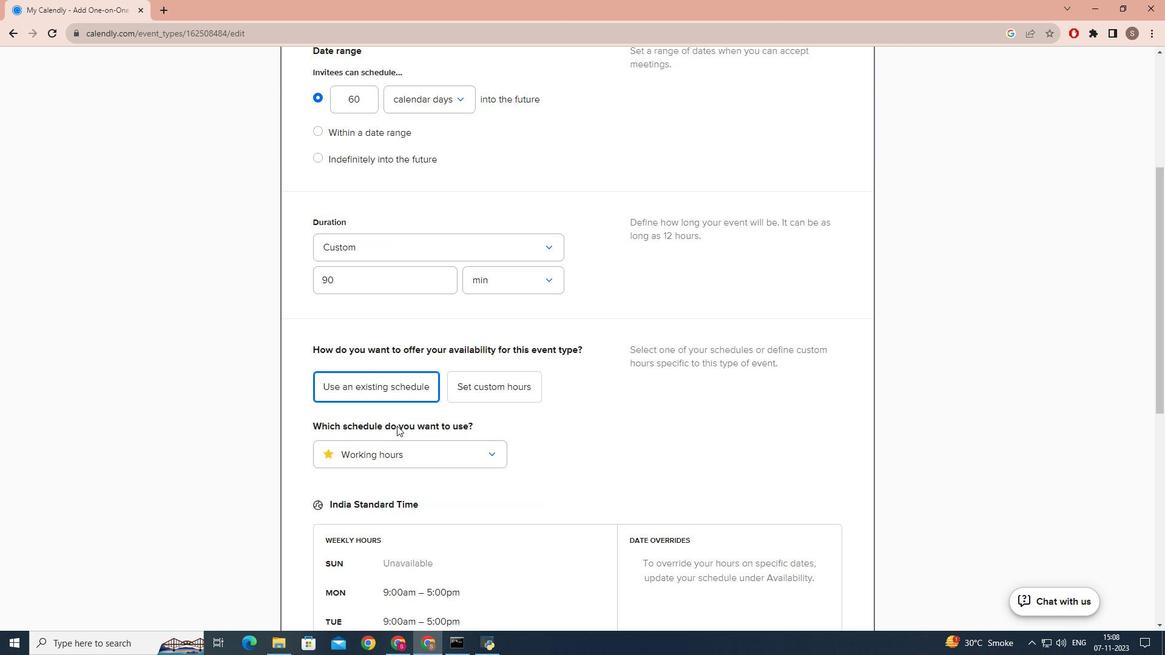 
Action: Mouse scrolled (393, 427) with delta (0, 0)
Screenshot: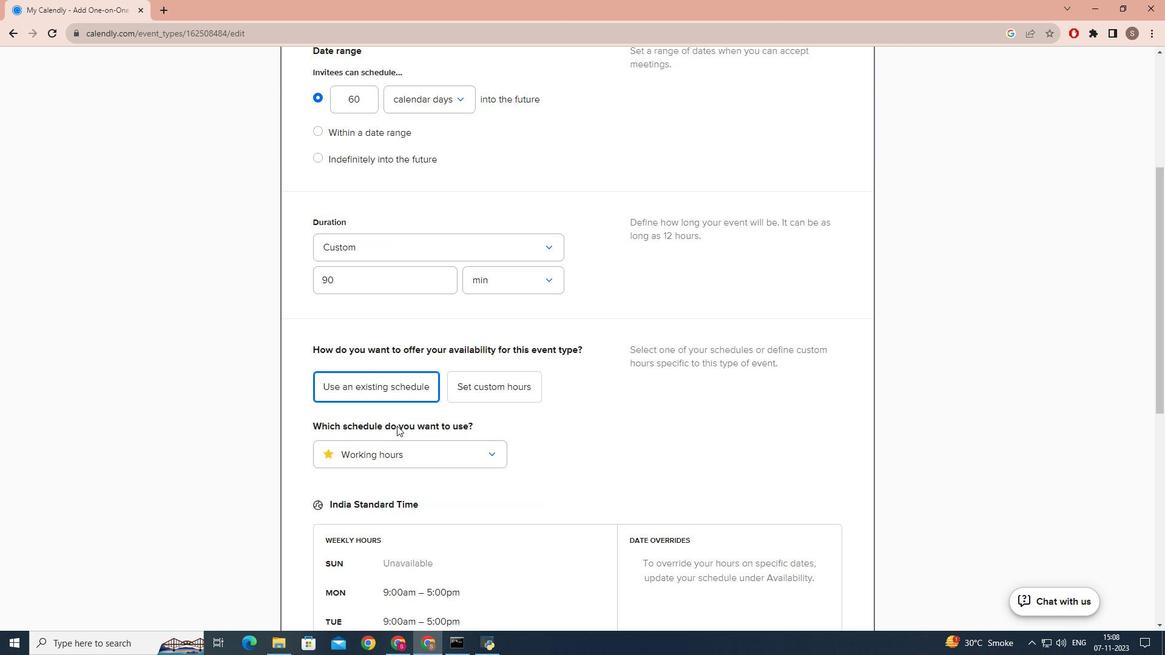 
Action: Mouse moved to (399, 423)
Screenshot: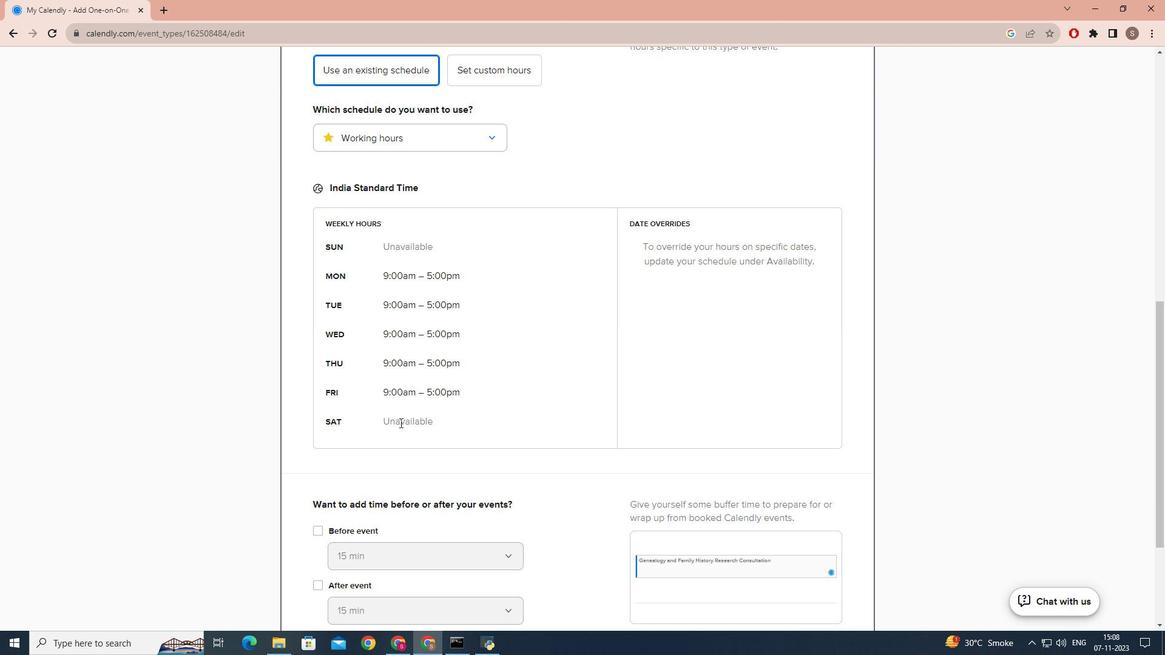 
Action: Mouse scrolled (399, 422) with delta (0, 0)
Screenshot: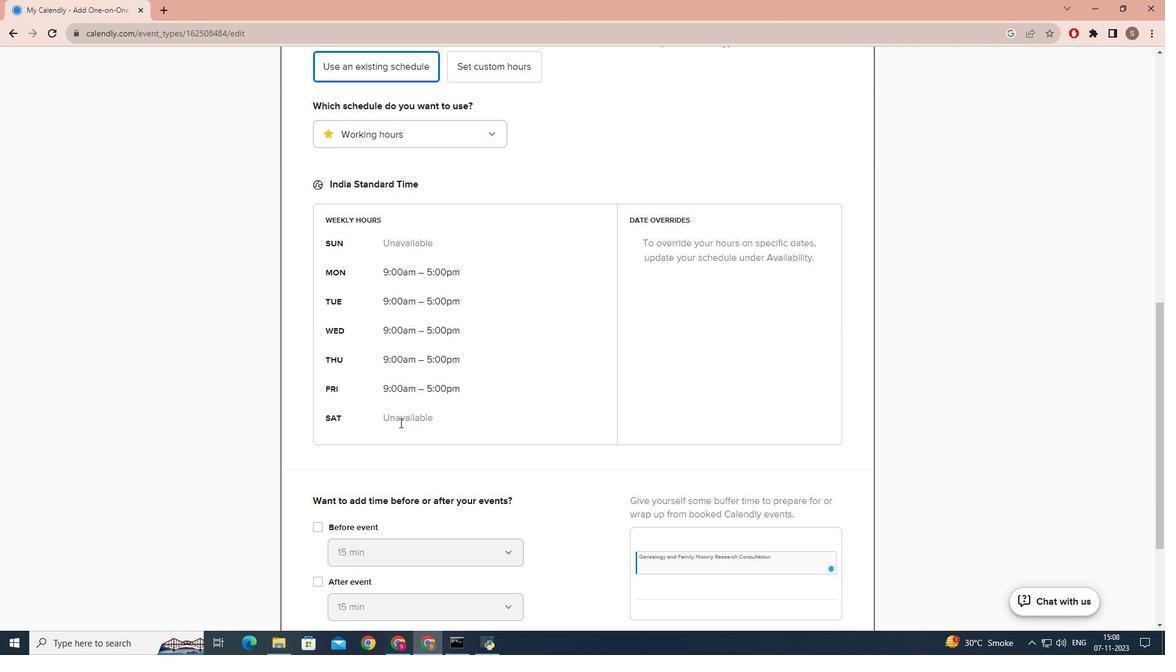 
Action: Mouse scrolled (399, 422) with delta (0, 0)
Screenshot: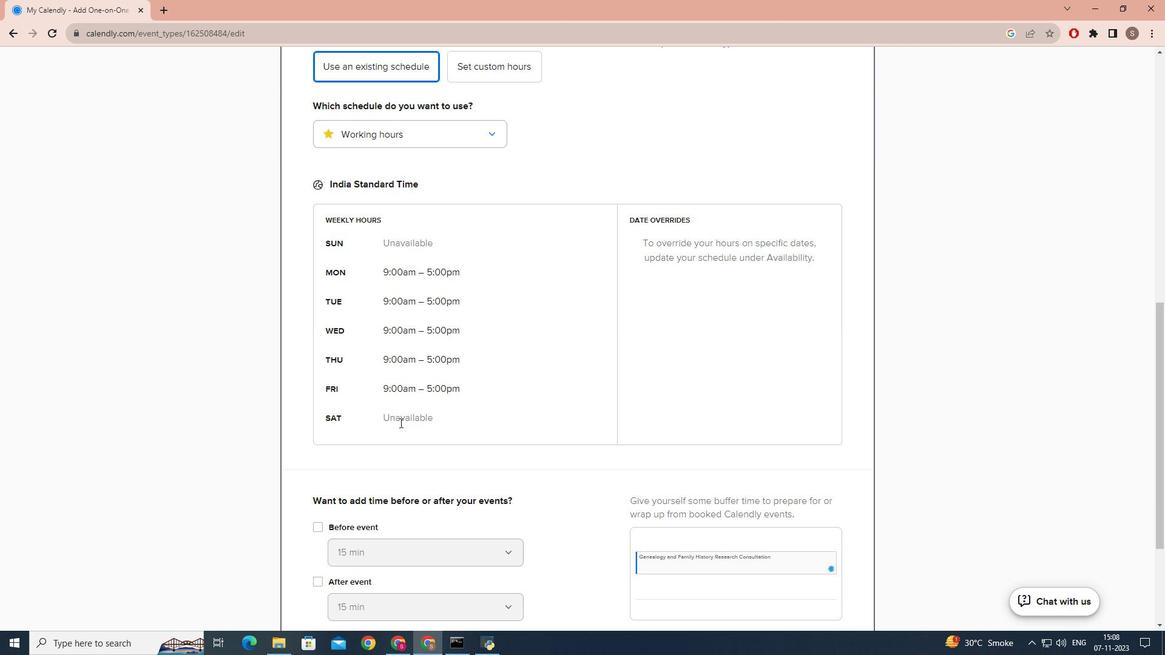 
Action: Mouse scrolled (399, 422) with delta (0, 0)
Screenshot: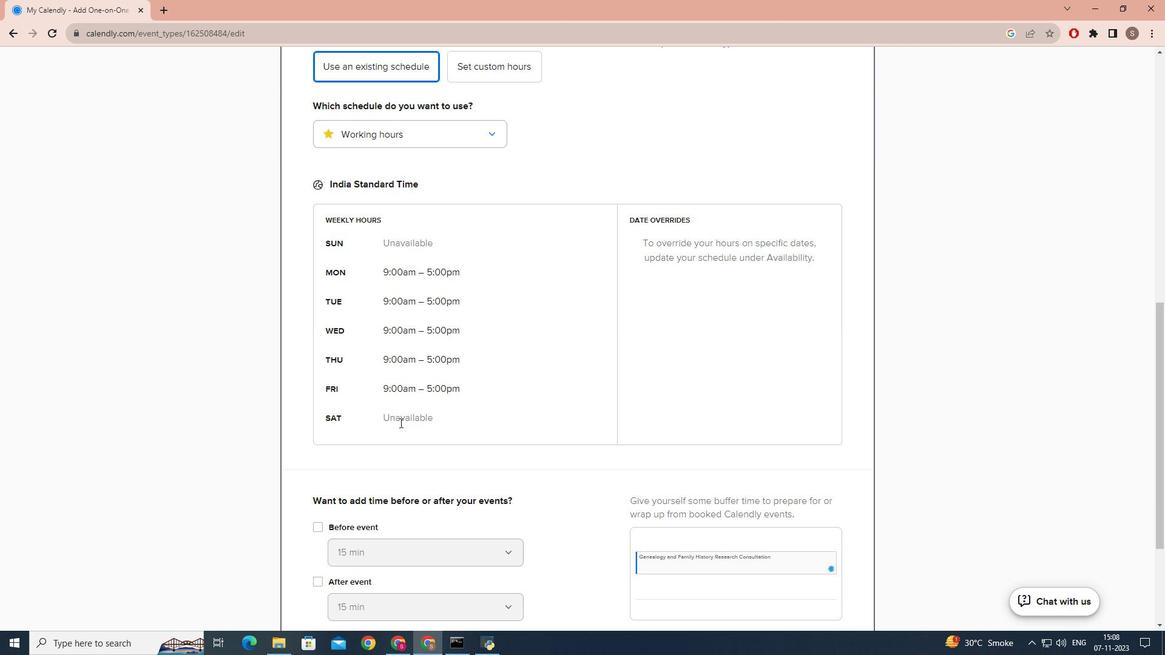 
Action: Mouse scrolled (399, 422) with delta (0, 0)
Screenshot: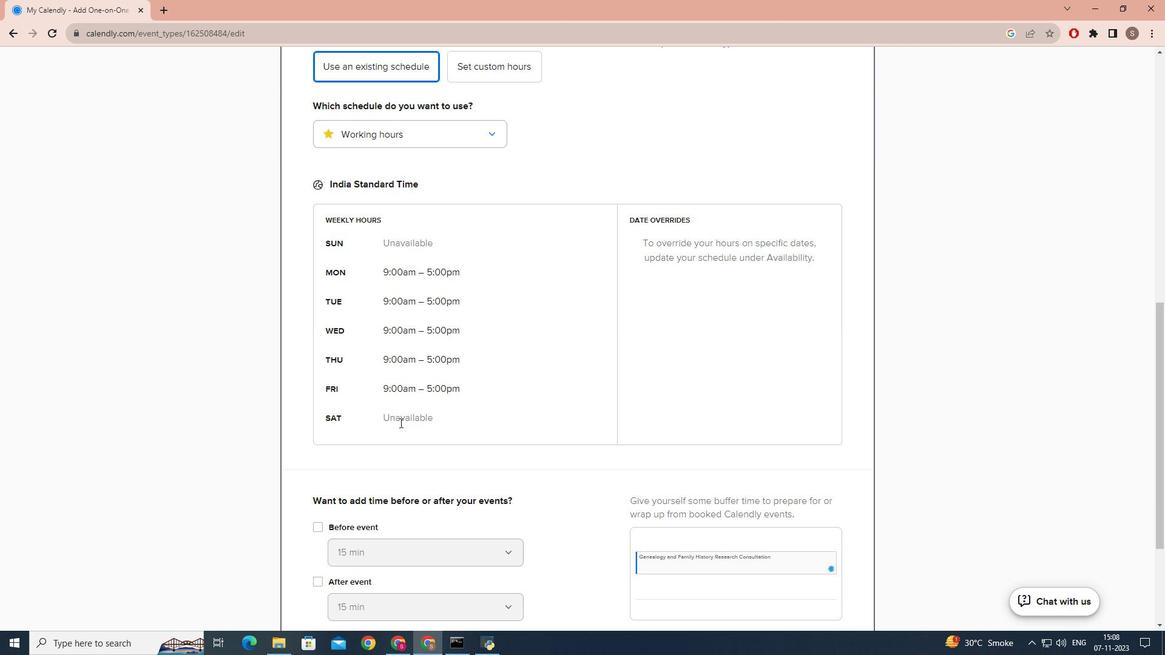 
Action: Mouse scrolled (399, 422) with delta (0, 0)
Screenshot: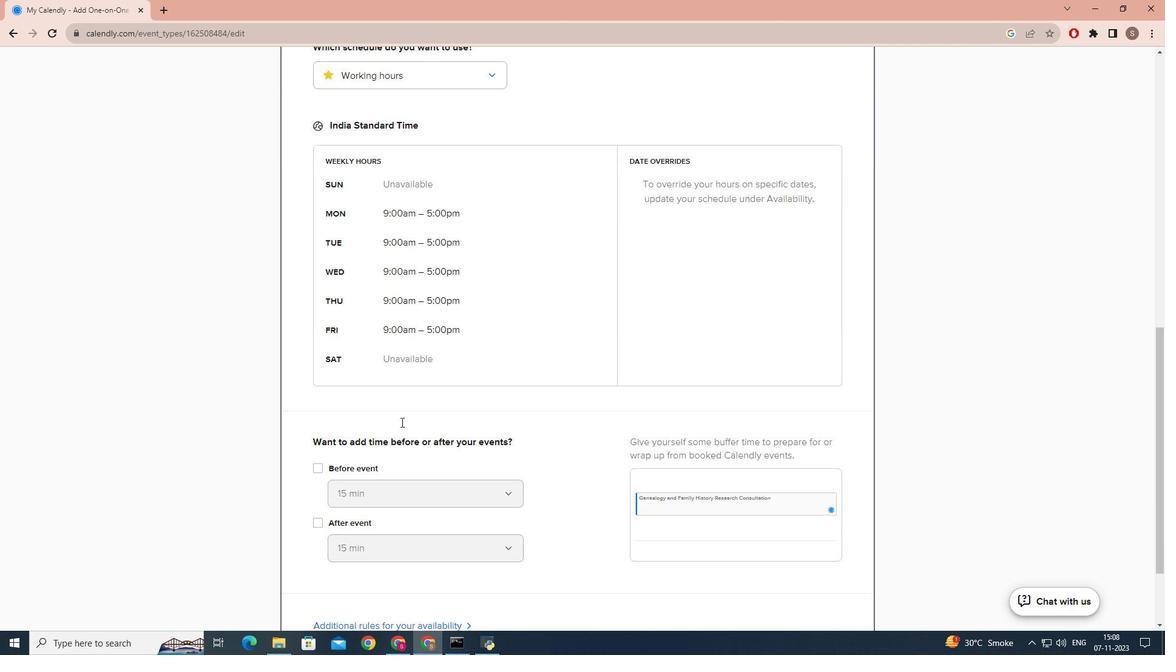 
Action: Mouse moved to (837, 566)
Screenshot: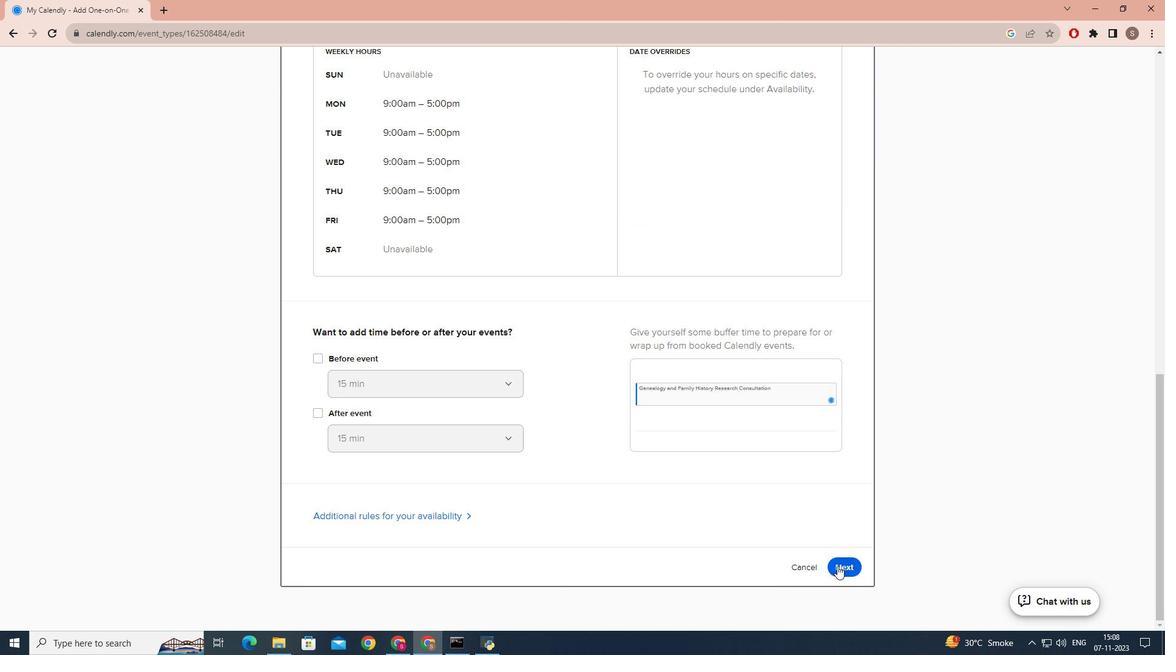 
Action: Mouse pressed left at (837, 566)
Screenshot: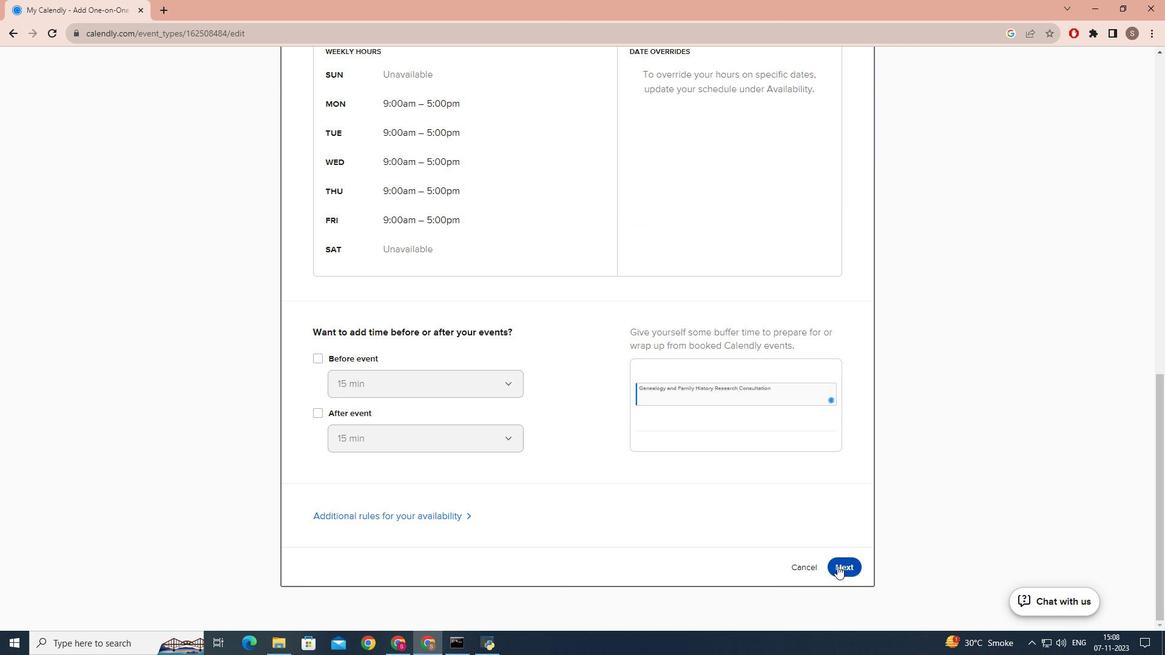 
Action: Mouse moved to (631, 497)
Screenshot: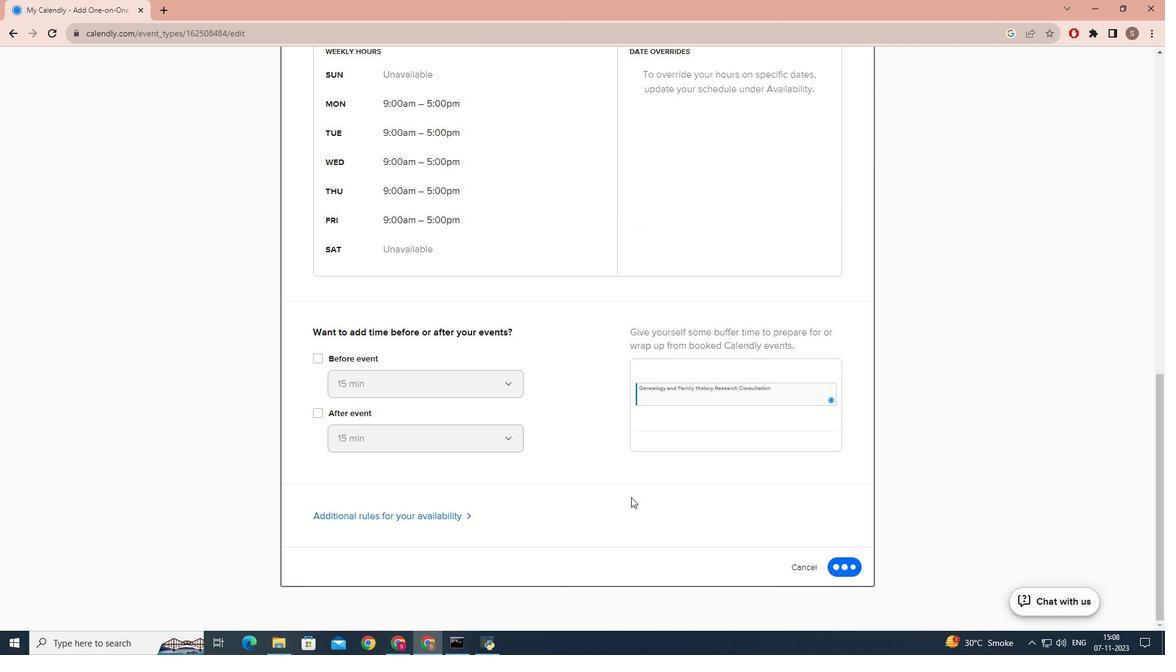 
